 Task: Check the sale-to-list ratio of center island in the last 5 years.
Action: Mouse moved to (937, 388)
Screenshot: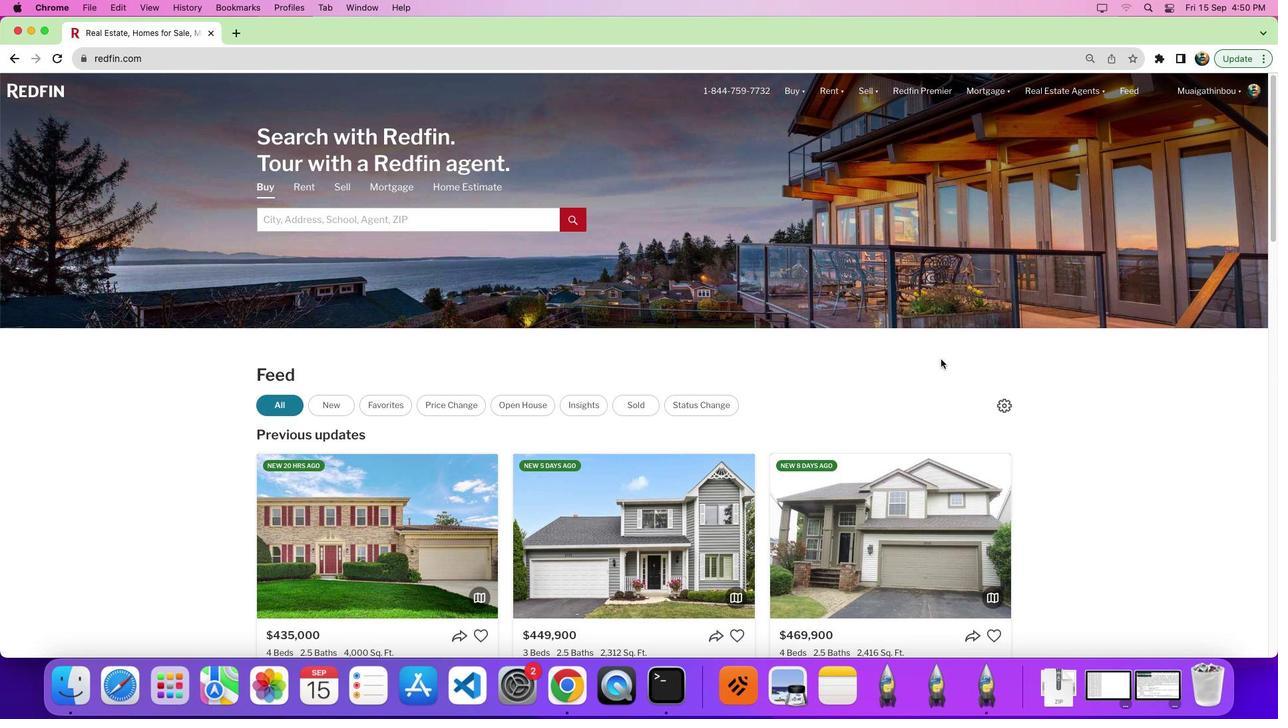 
Action: Mouse pressed left at (937, 388)
Screenshot: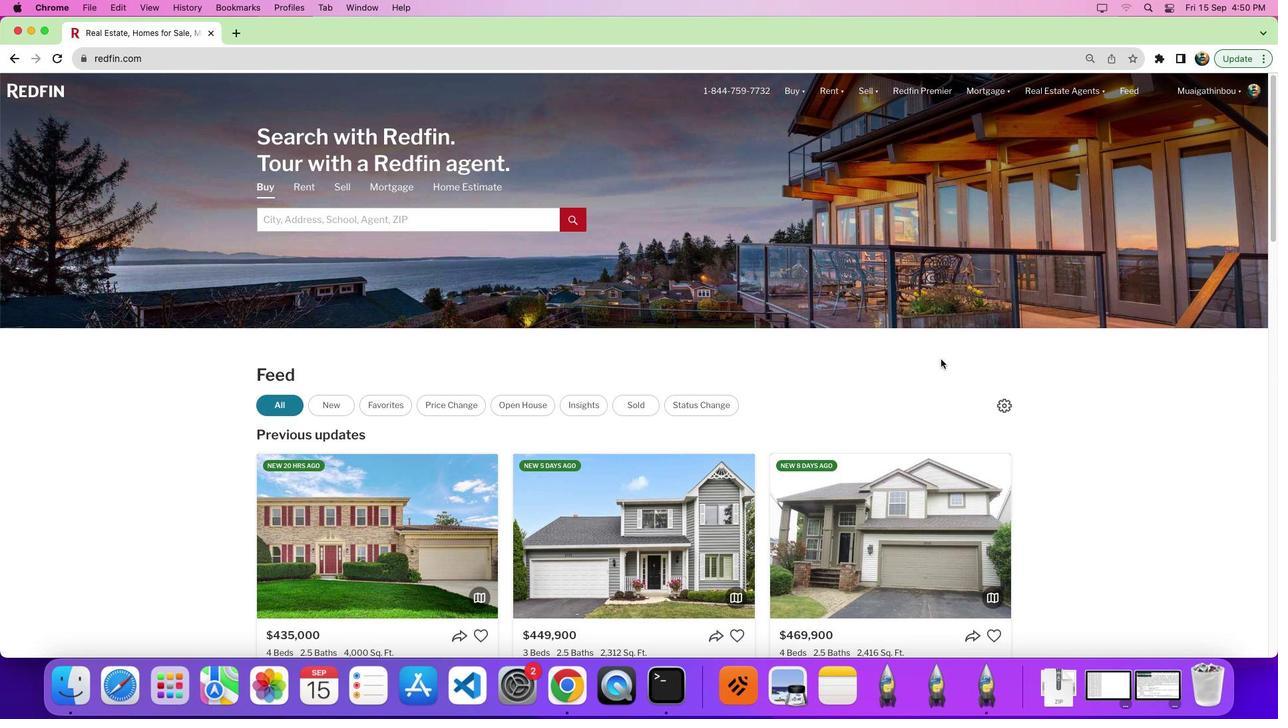 
Action: Mouse moved to (1025, 233)
Screenshot: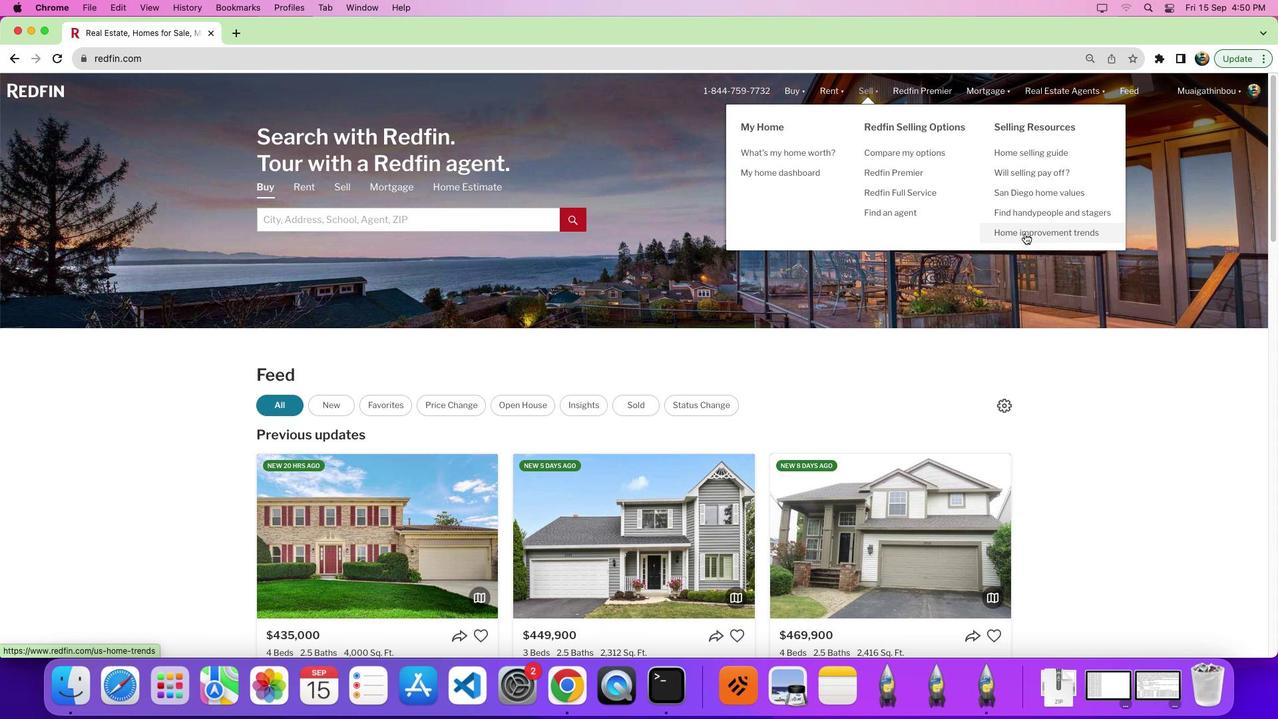 
Action: Mouse pressed left at (1025, 233)
Screenshot: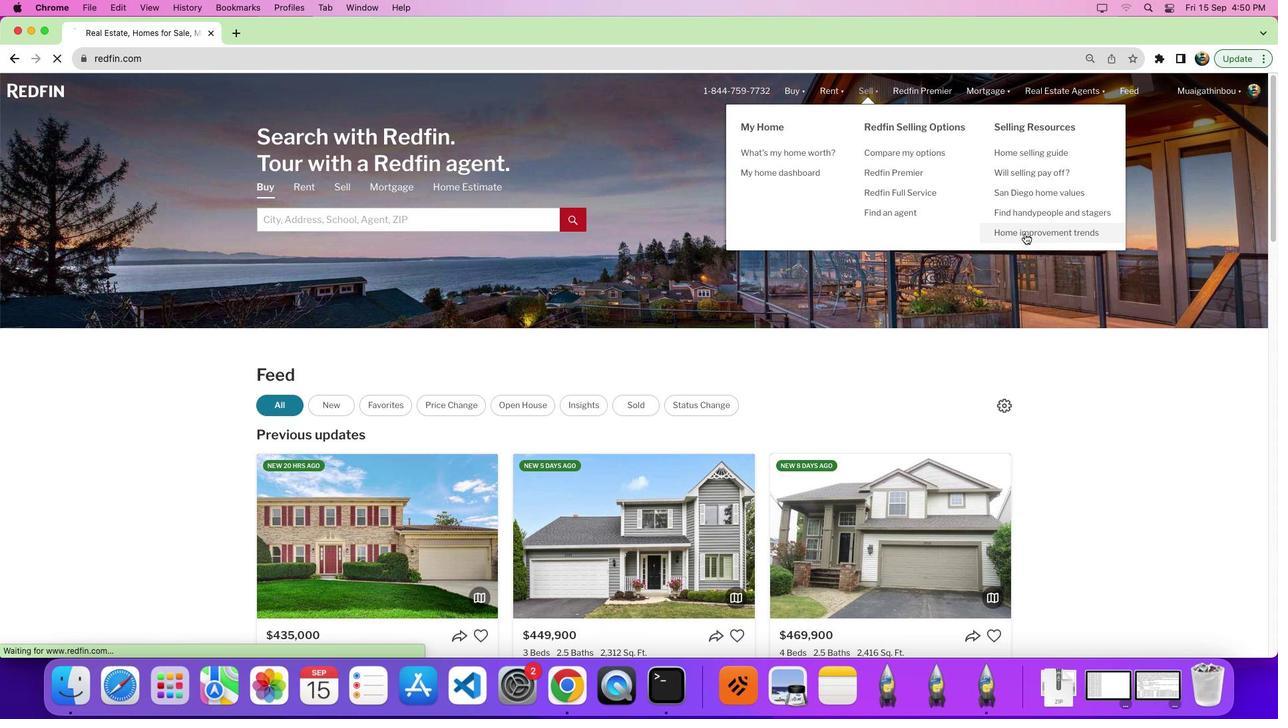 
Action: Mouse pressed left at (1025, 233)
Screenshot: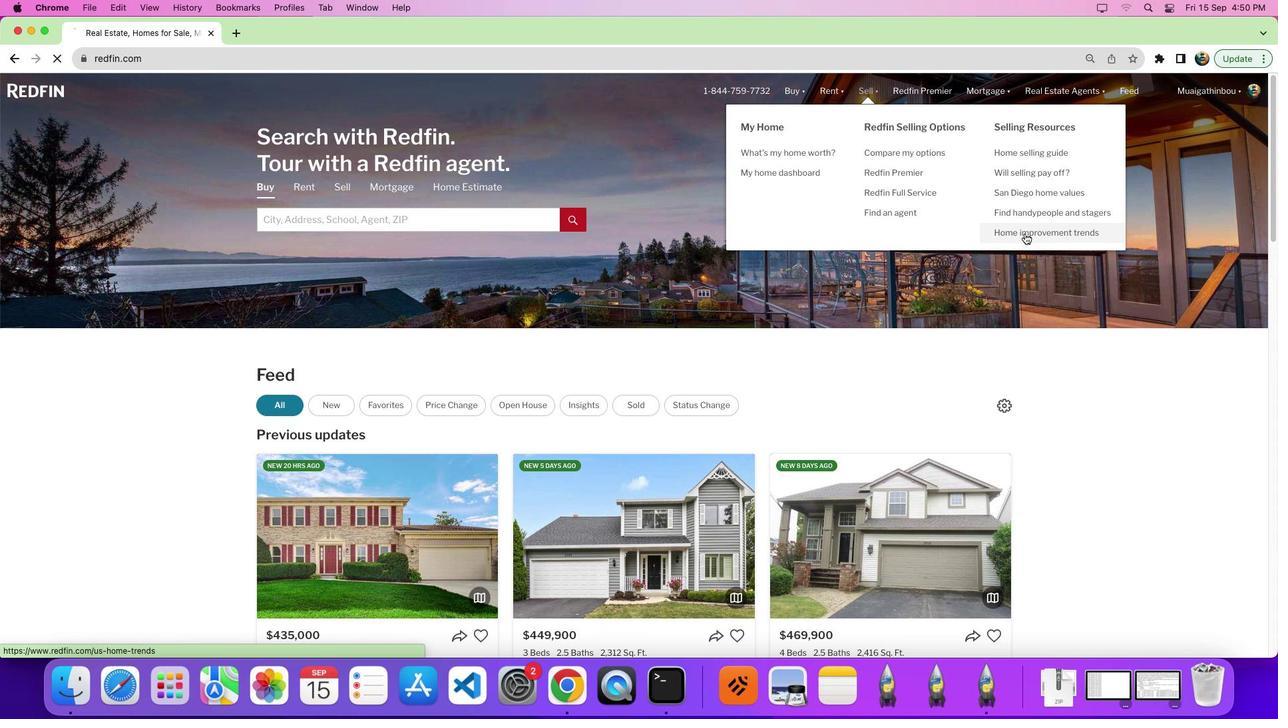 
Action: Mouse moved to (365, 256)
Screenshot: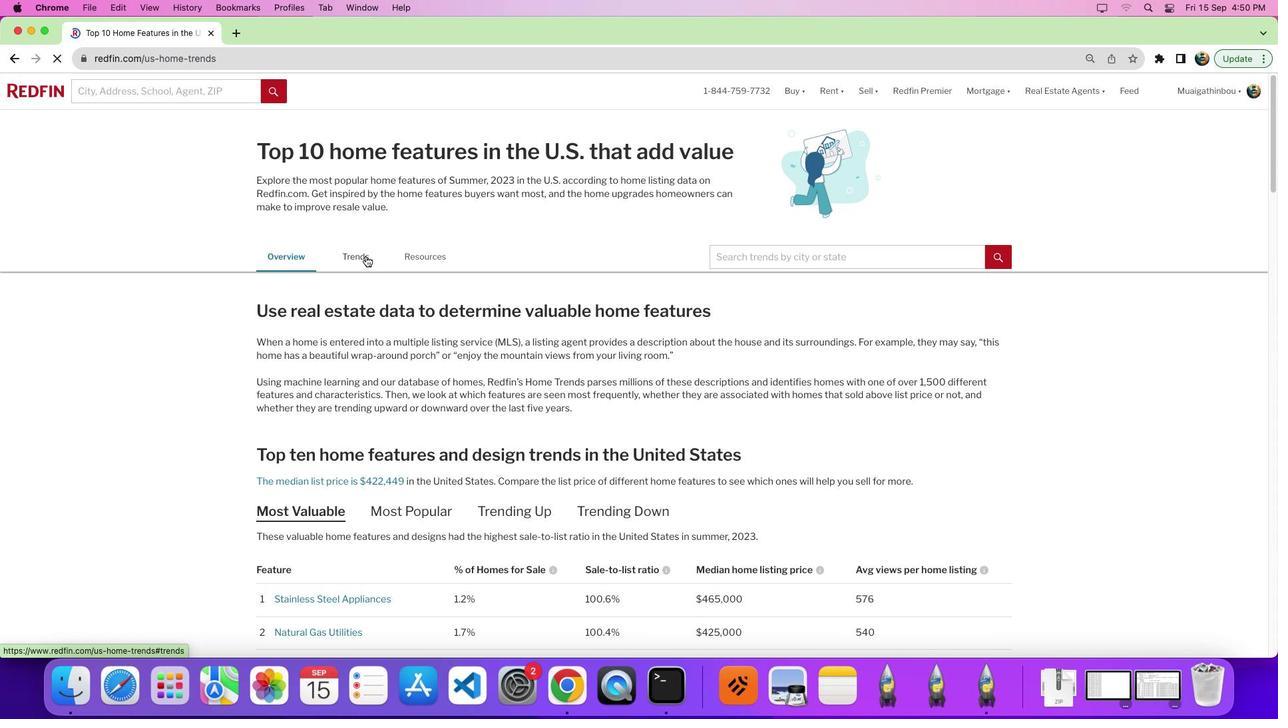 
Action: Mouse pressed left at (365, 256)
Screenshot: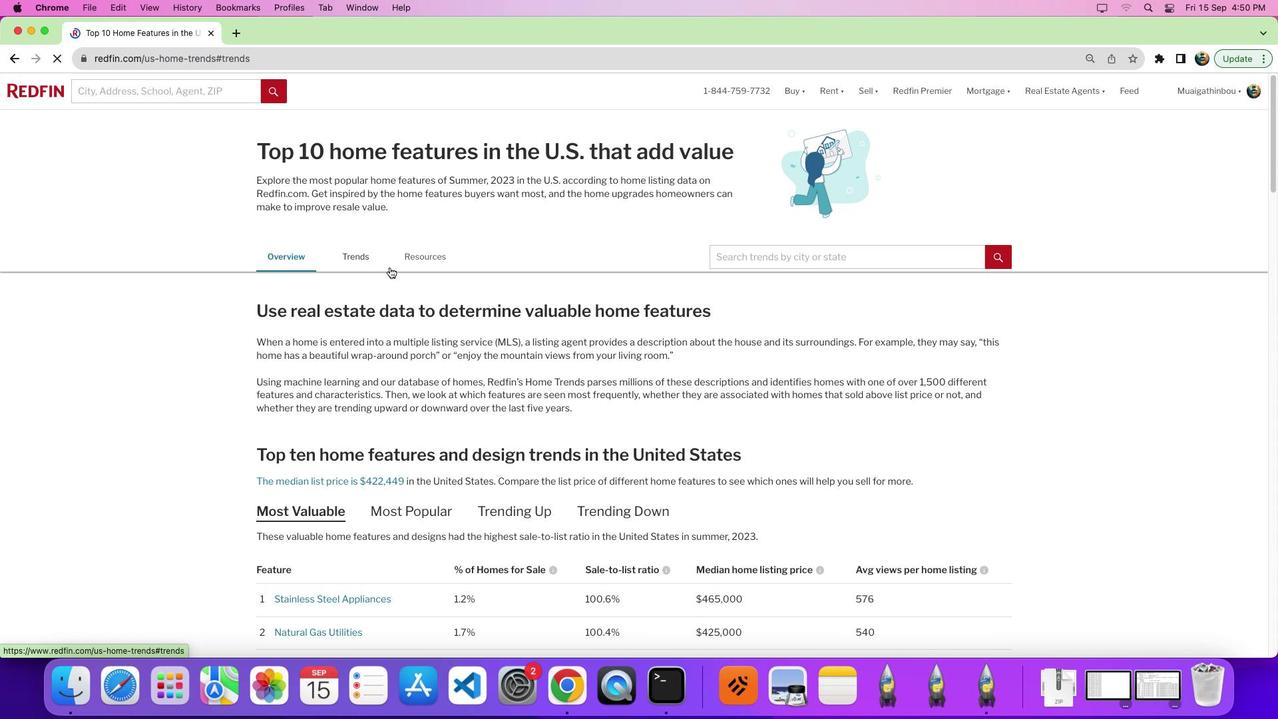 
Action: Mouse moved to (799, 333)
Screenshot: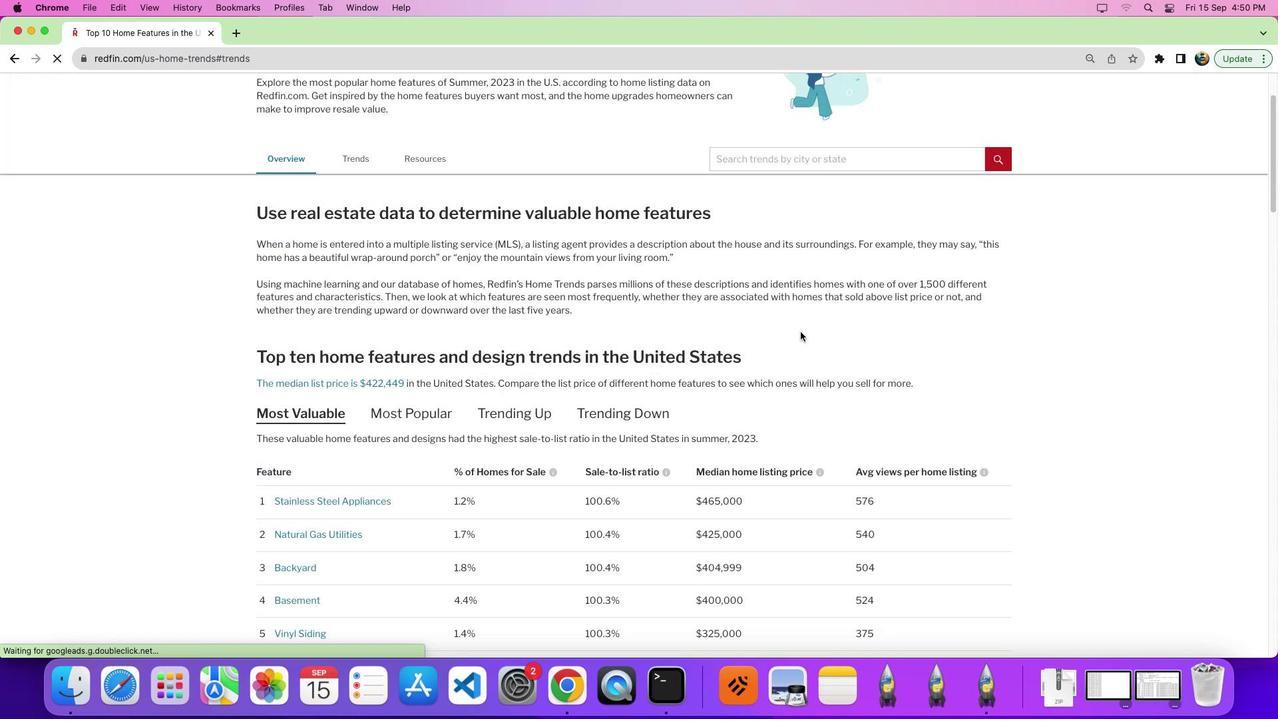 
Action: Mouse scrolled (799, 333) with delta (0, 0)
Screenshot: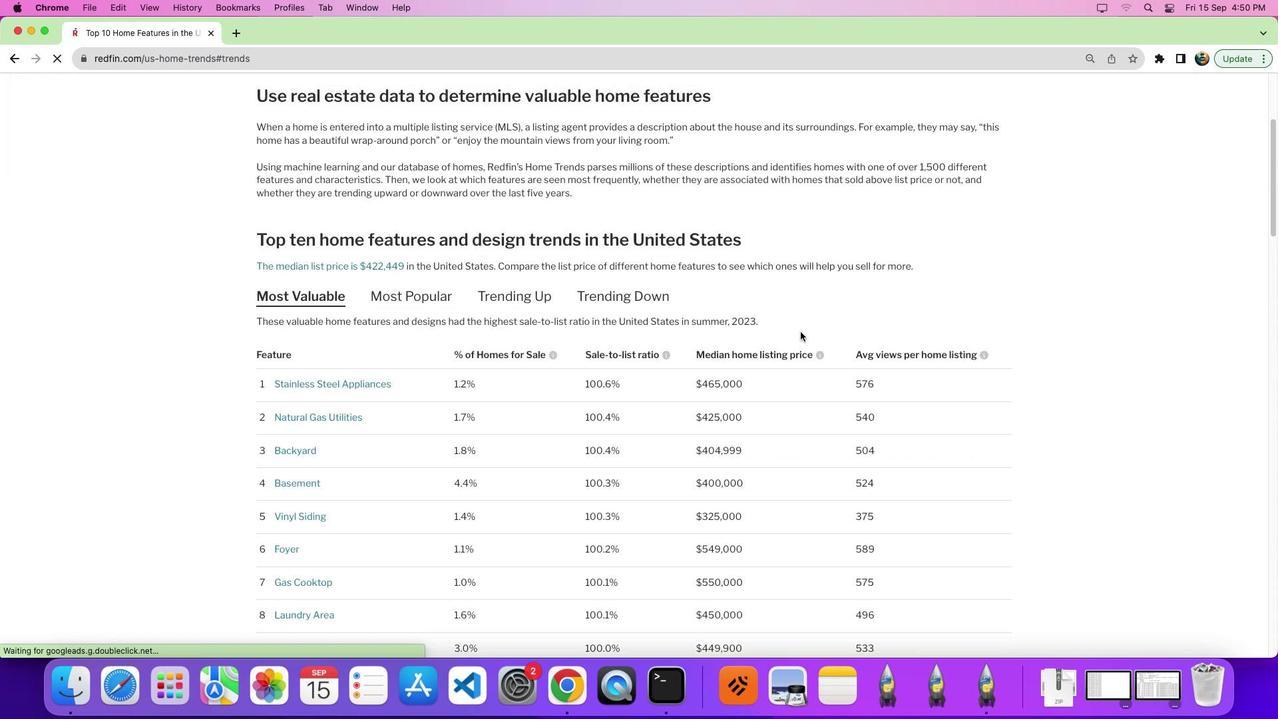 
Action: Mouse scrolled (799, 333) with delta (0, 0)
Screenshot: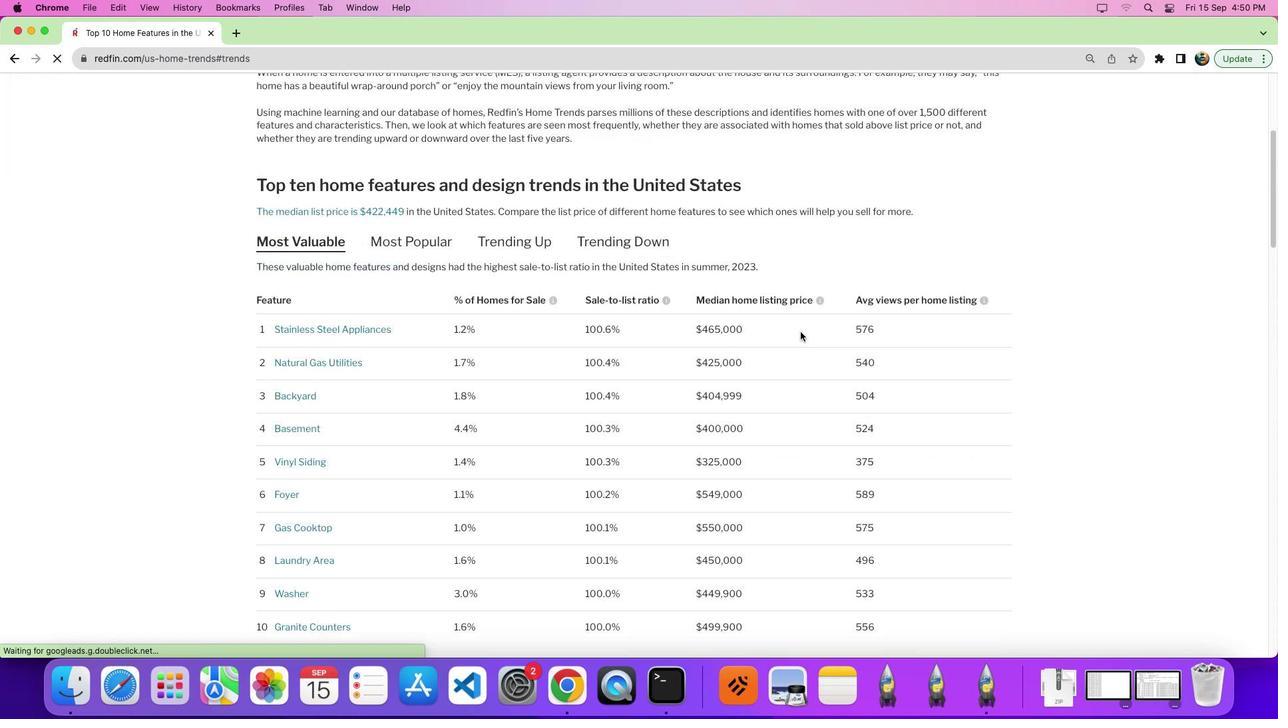
Action: Mouse scrolled (799, 333) with delta (0, -5)
Screenshot: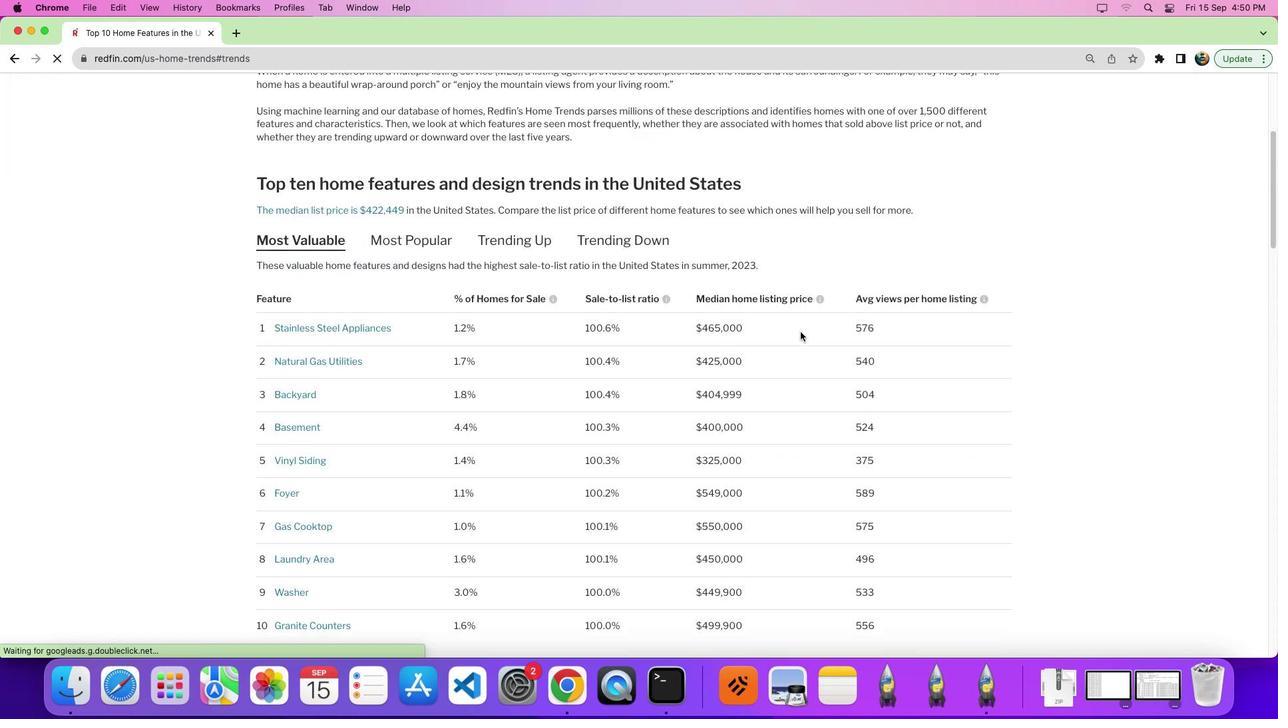 
Action: Mouse moved to (800, 331)
Screenshot: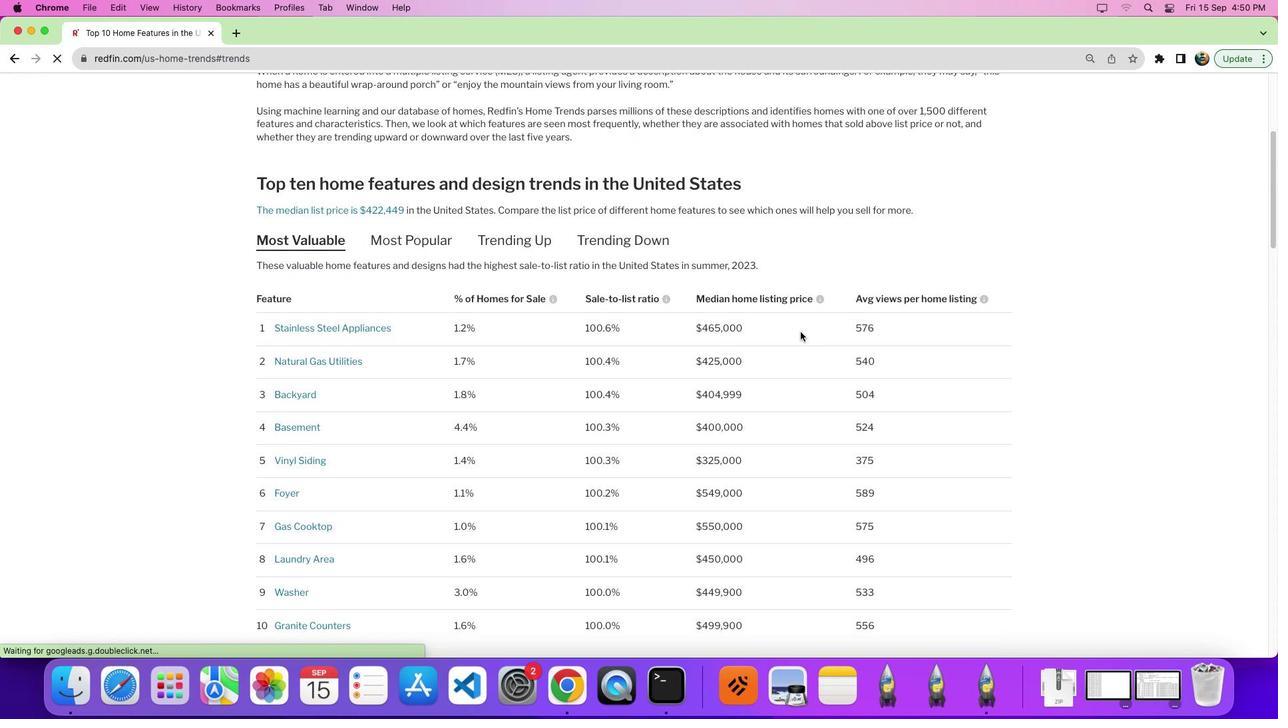 
Action: Mouse scrolled (800, 331) with delta (0, 0)
Screenshot: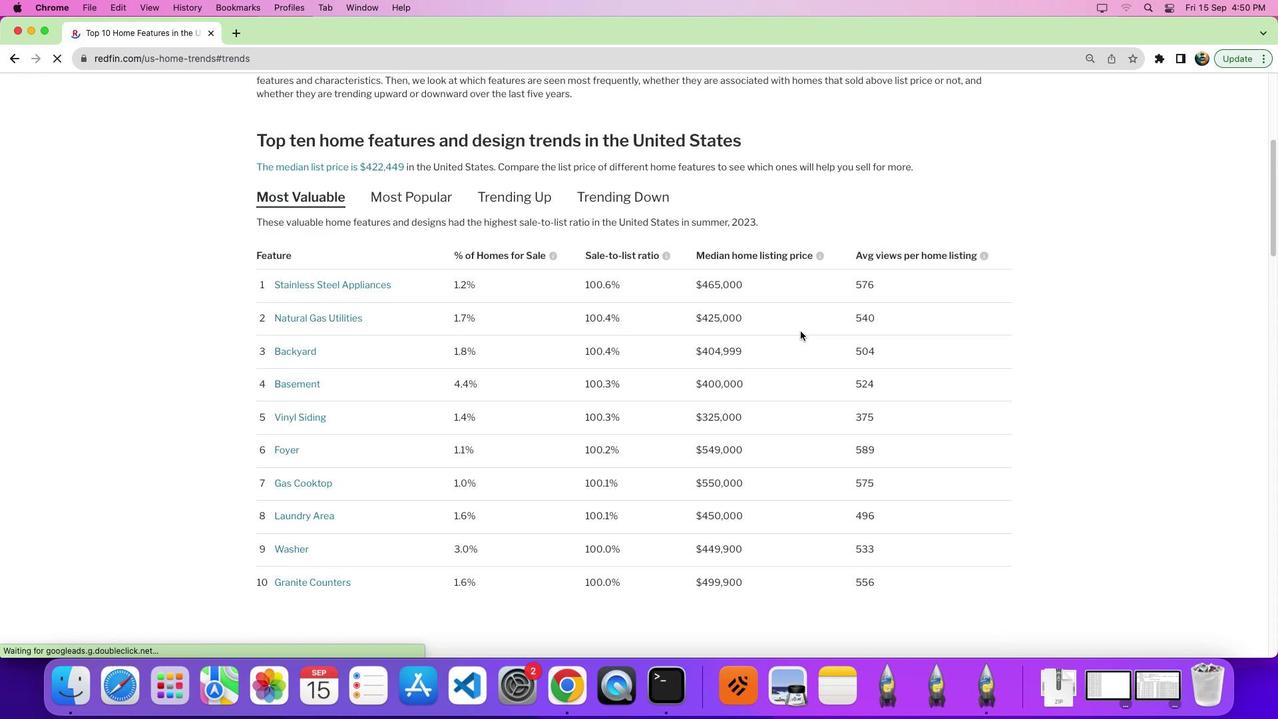 
Action: Mouse scrolled (800, 331) with delta (0, 0)
Screenshot: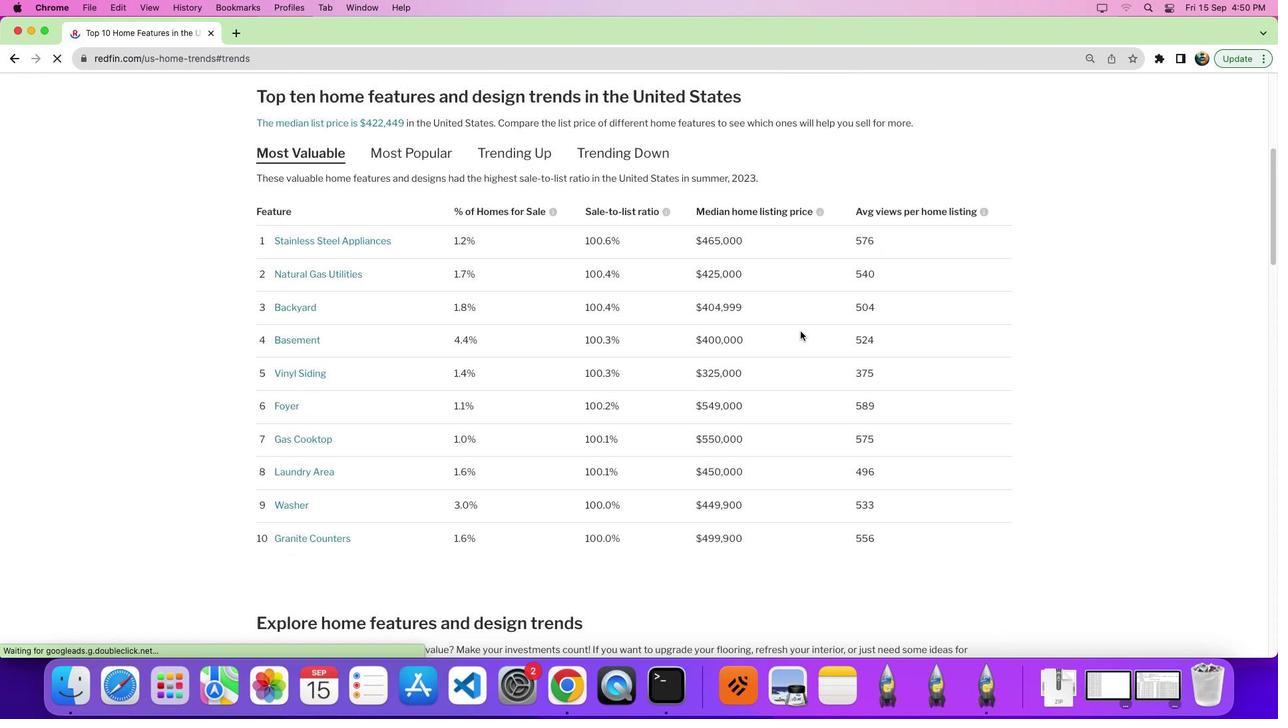 
Action: Mouse moved to (800, 331)
Screenshot: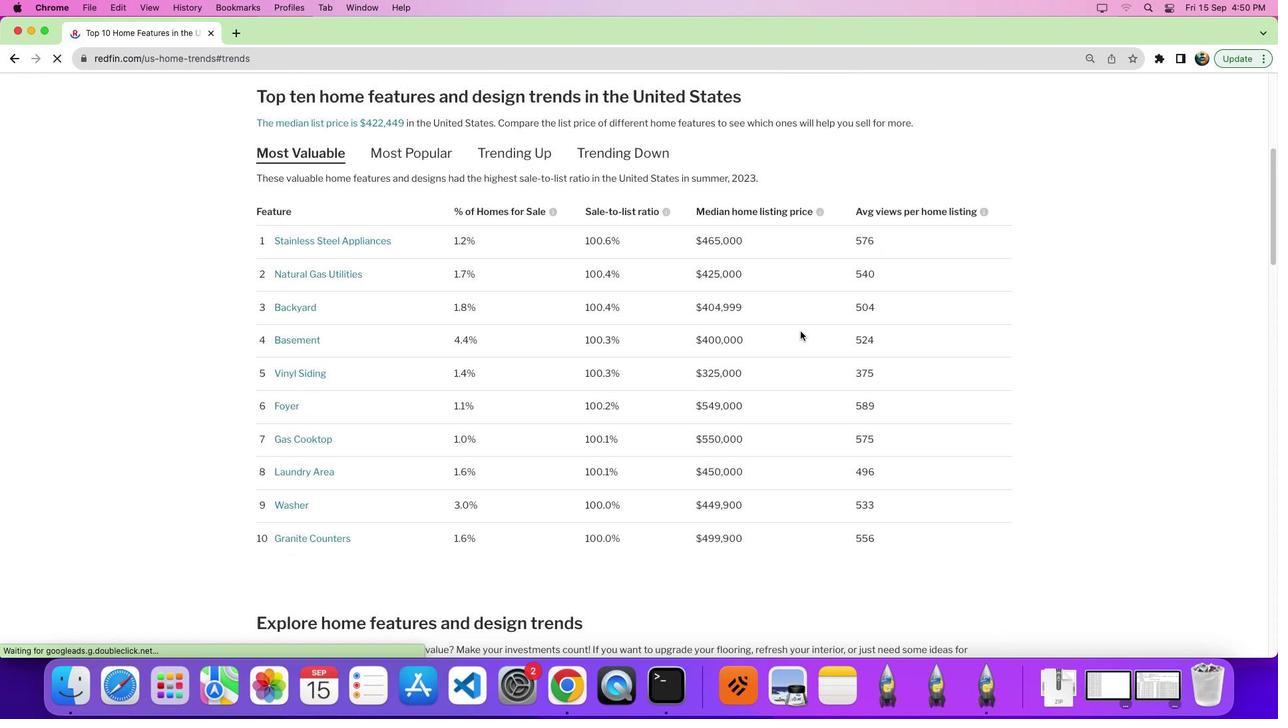 
Action: Mouse scrolled (800, 331) with delta (0, -2)
Screenshot: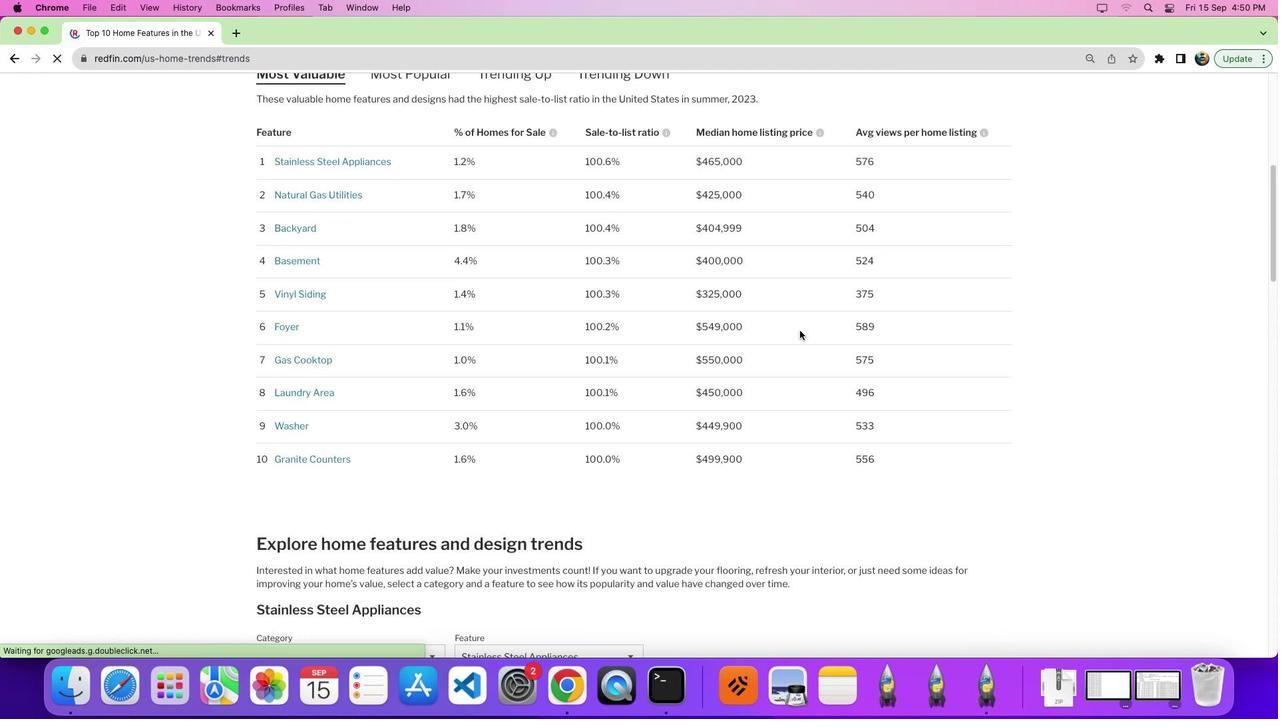 
Action: Mouse moved to (799, 330)
Screenshot: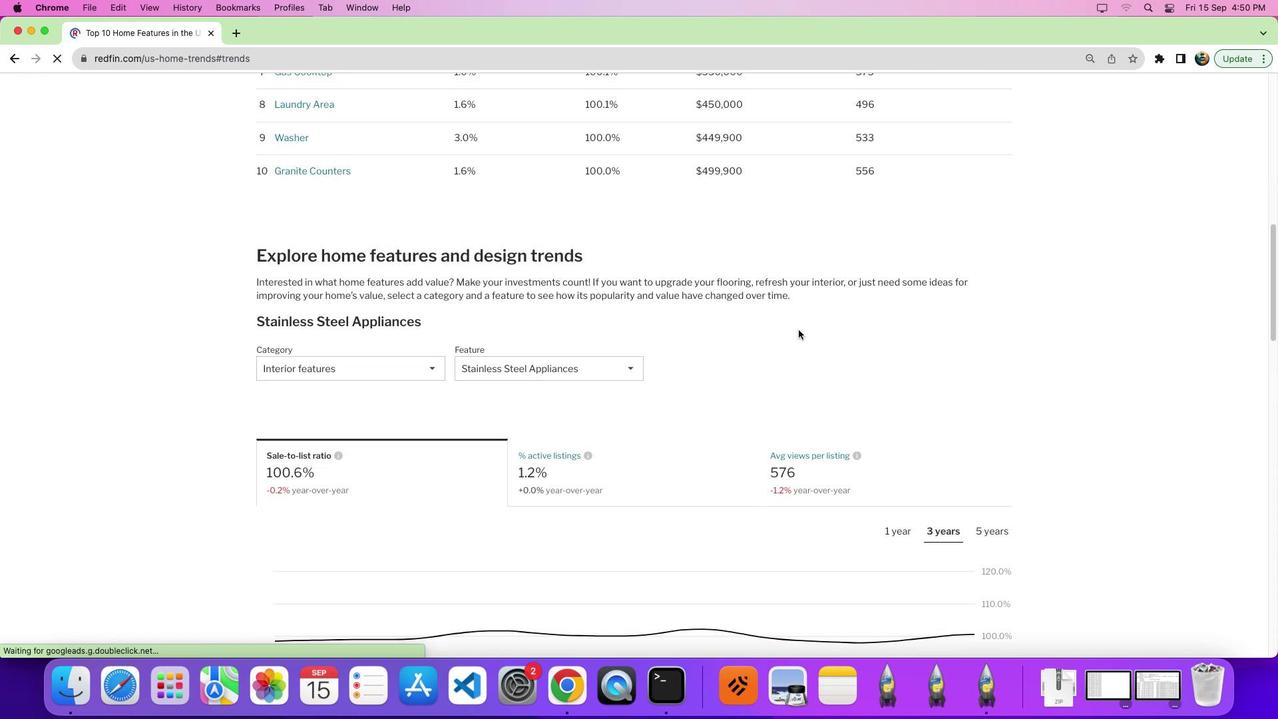 
Action: Mouse scrolled (799, 330) with delta (0, 0)
Screenshot: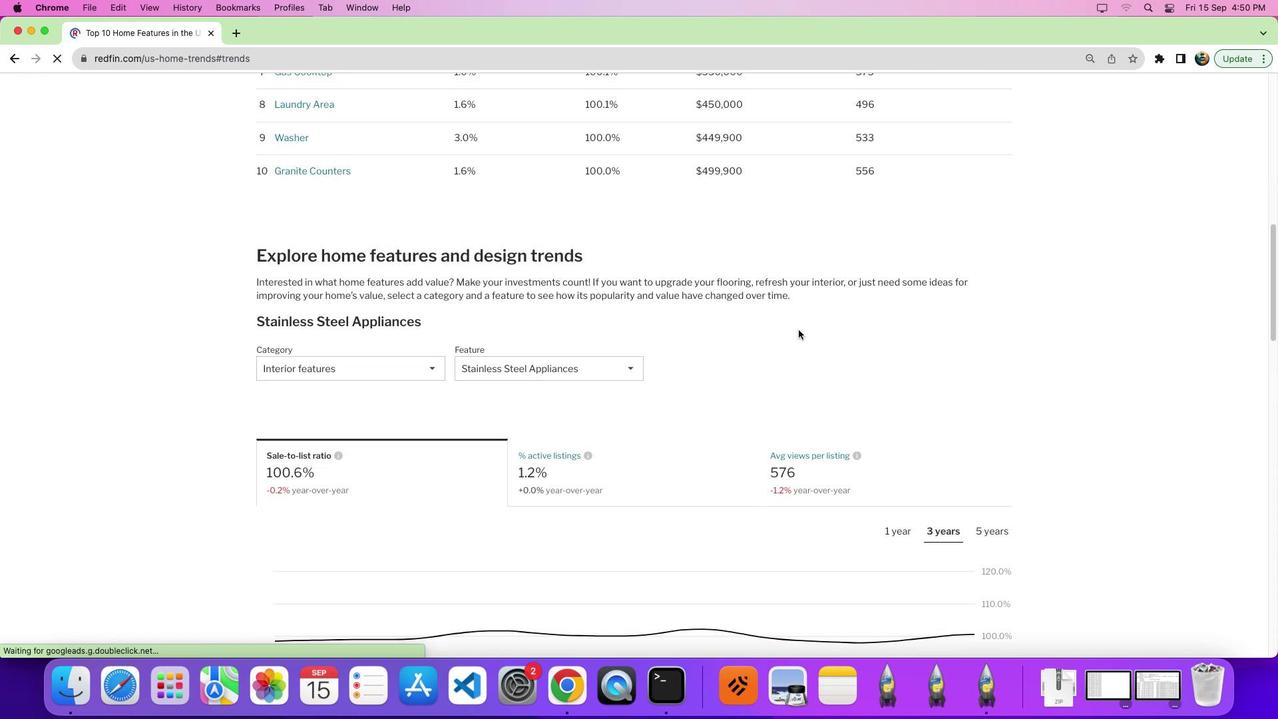 
Action: Mouse scrolled (799, 330) with delta (0, -1)
Screenshot: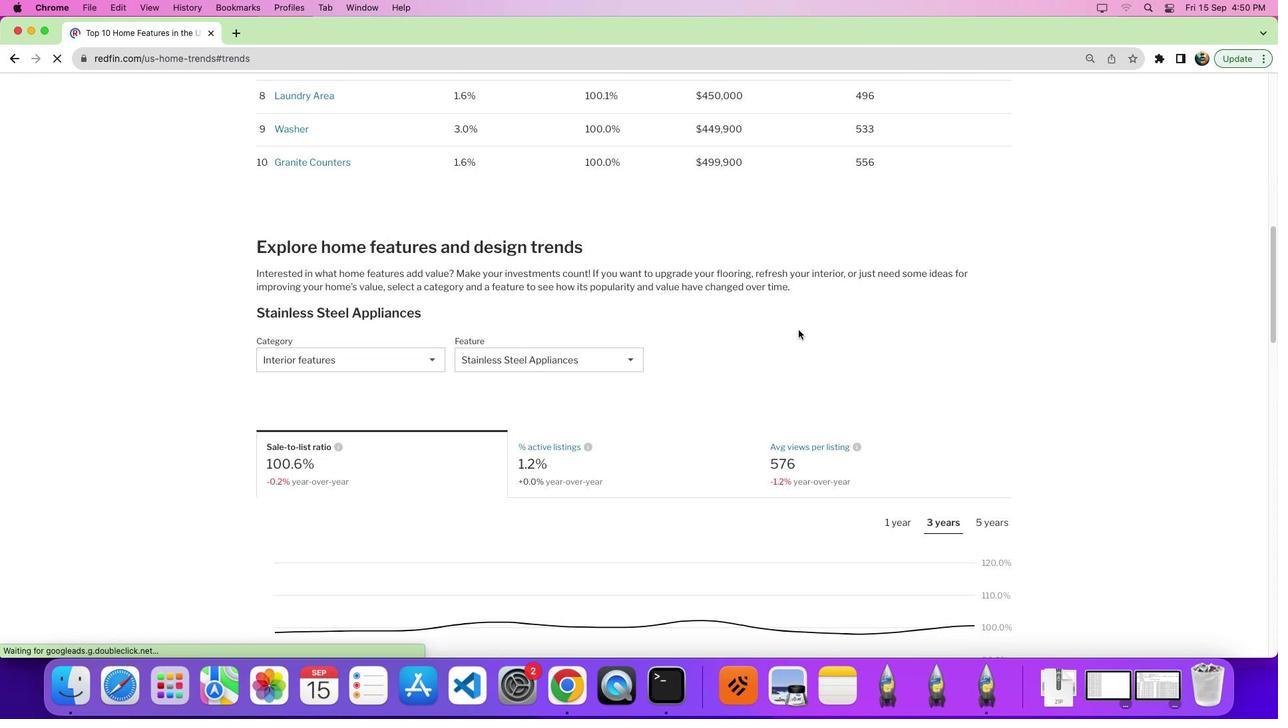 
Action: Mouse scrolled (799, 330) with delta (0, -5)
Screenshot: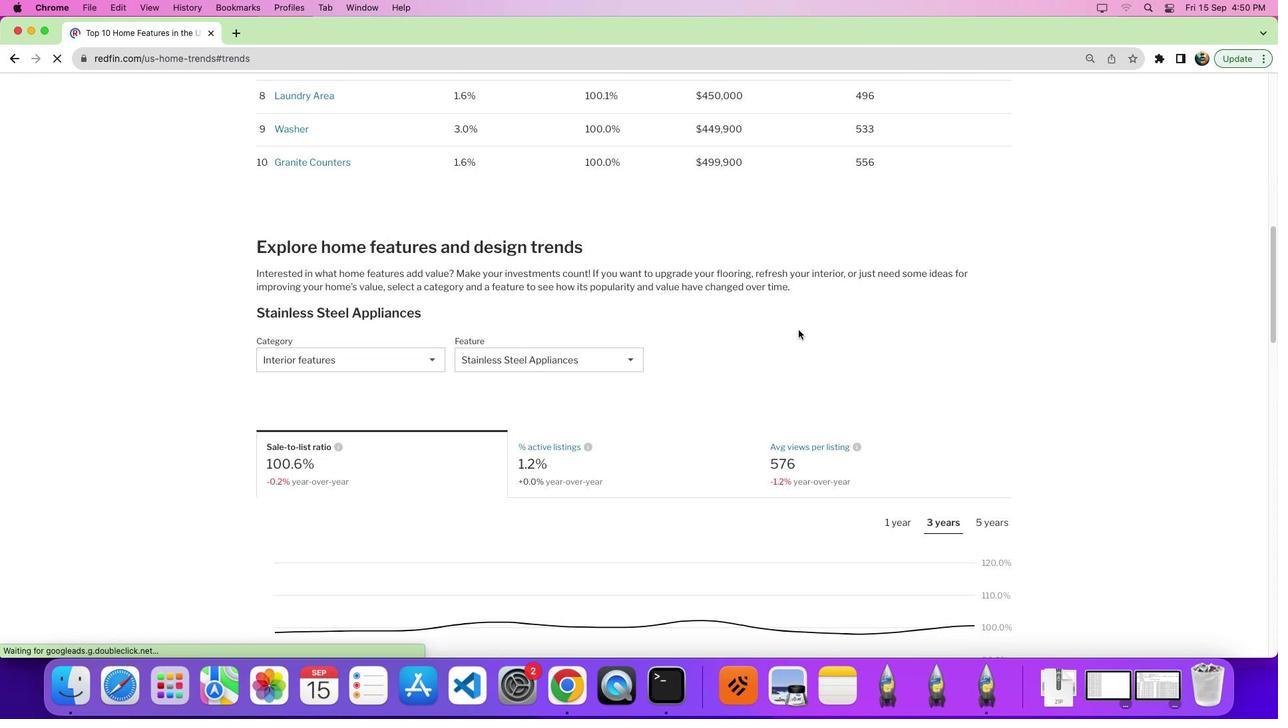 
Action: Mouse scrolled (799, 330) with delta (0, 0)
Screenshot: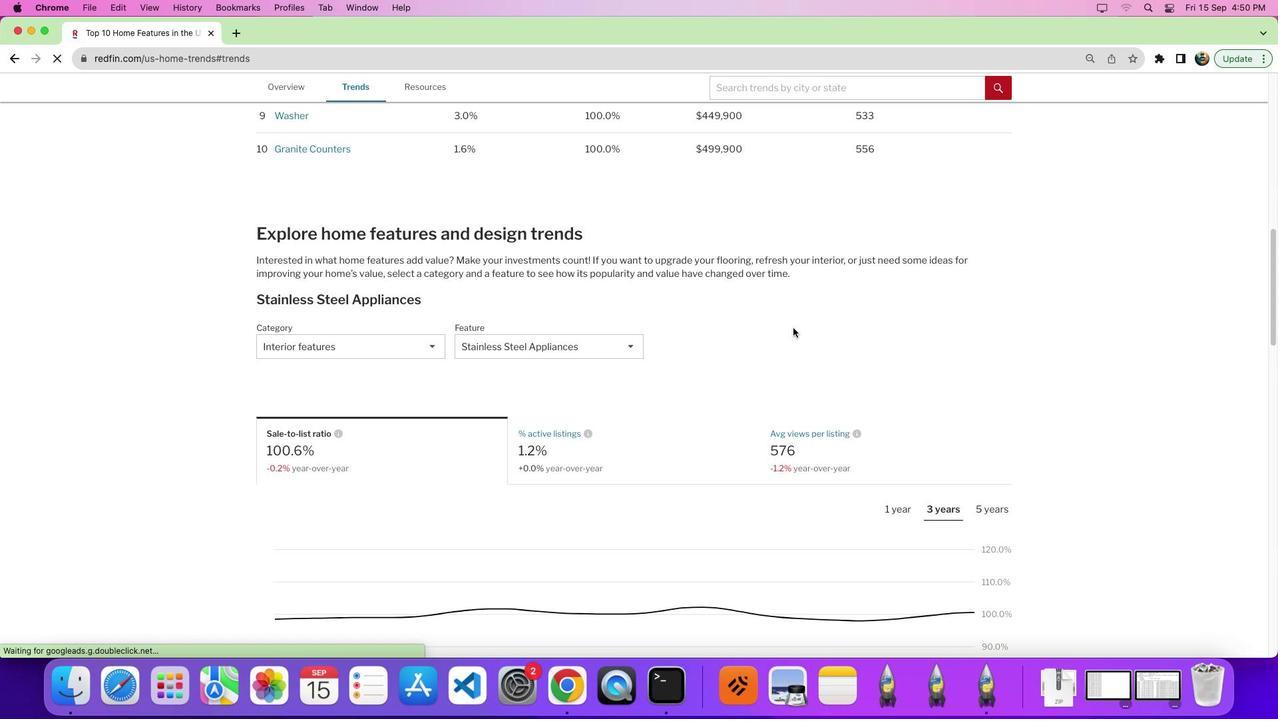 
Action: Mouse scrolled (799, 330) with delta (0, 0)
Screenshot: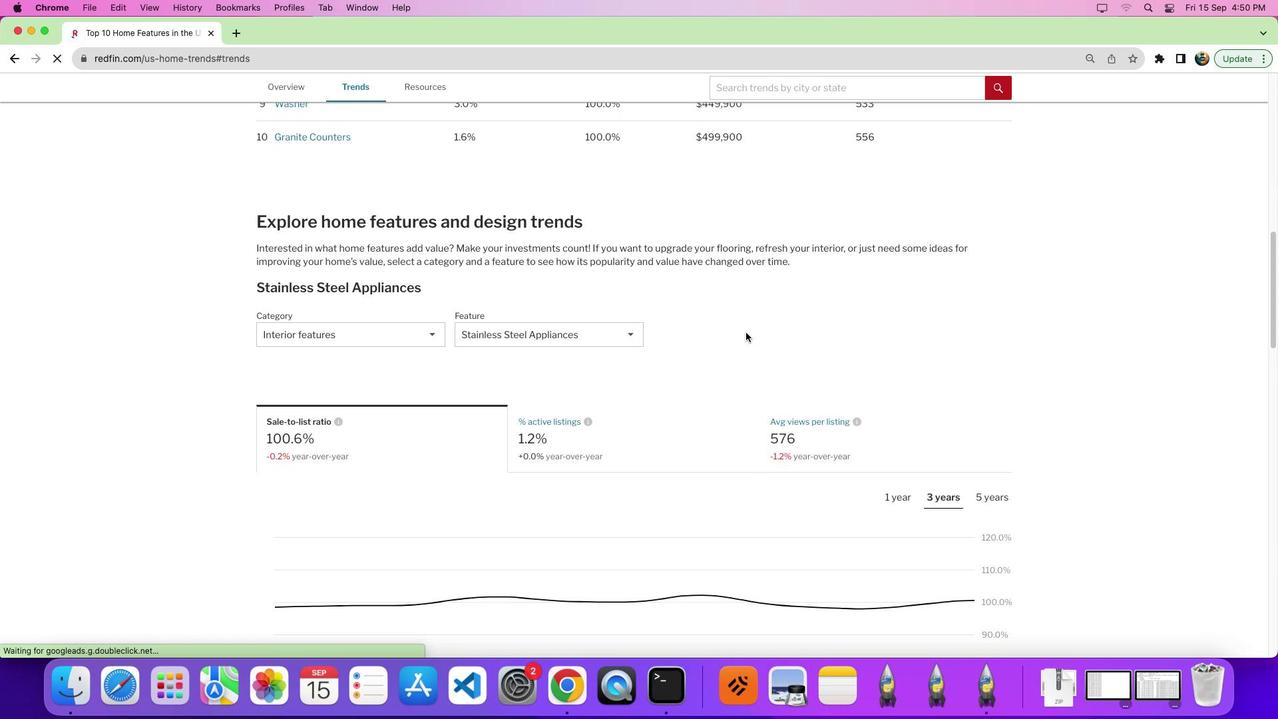 
Action: Mouse moved to (574, 330)
Screenshot: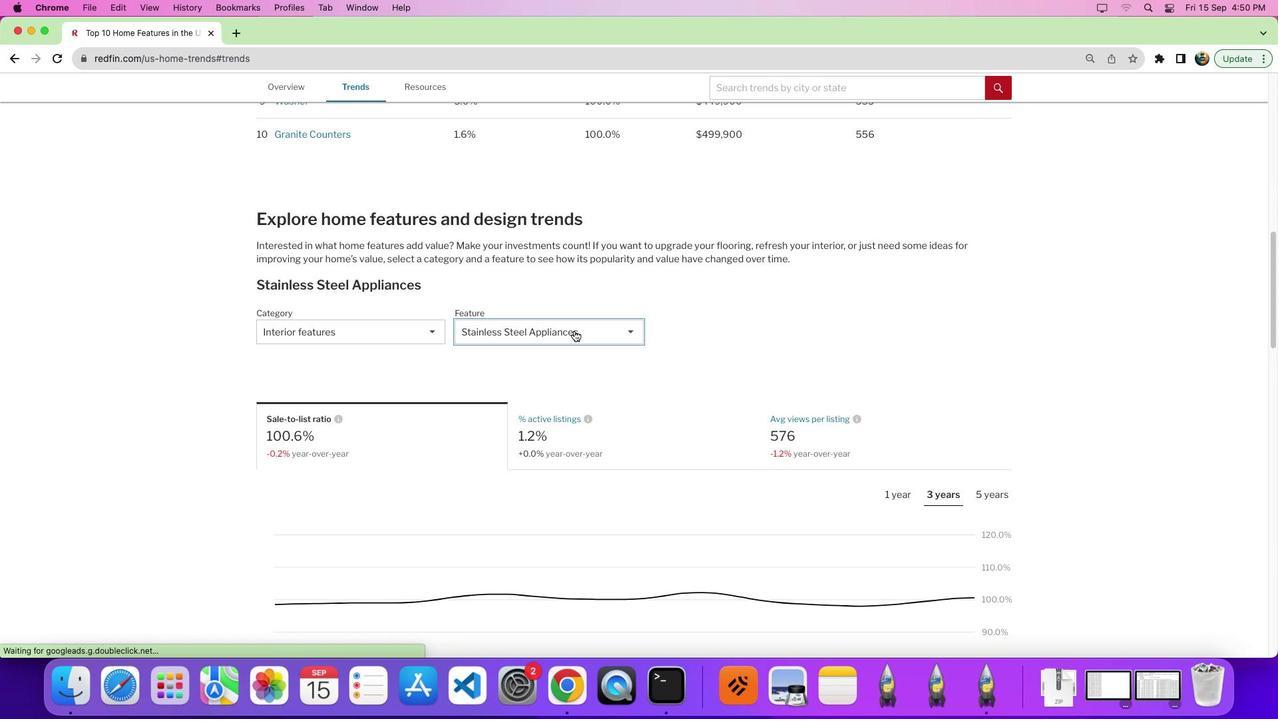 
Action: Mouse pressed left at (574, 330)
Screenshot: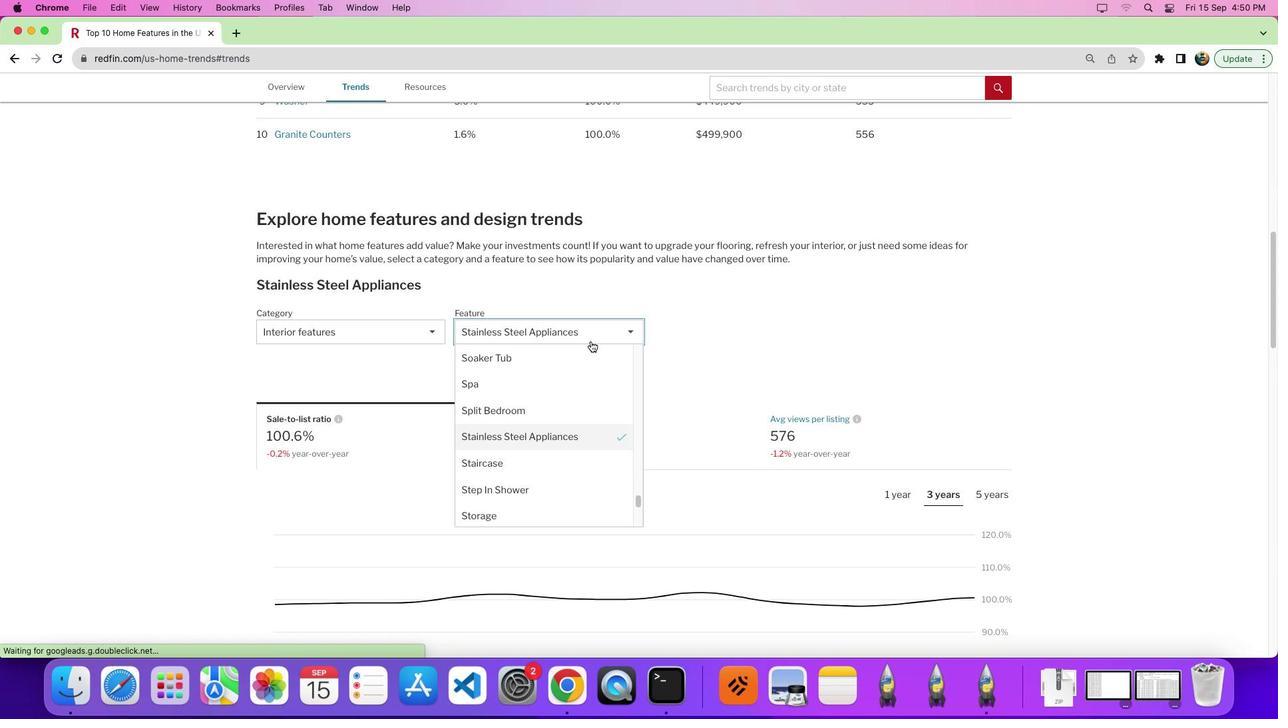 
Action: Mouse moved to (590, 441)
Screenshot: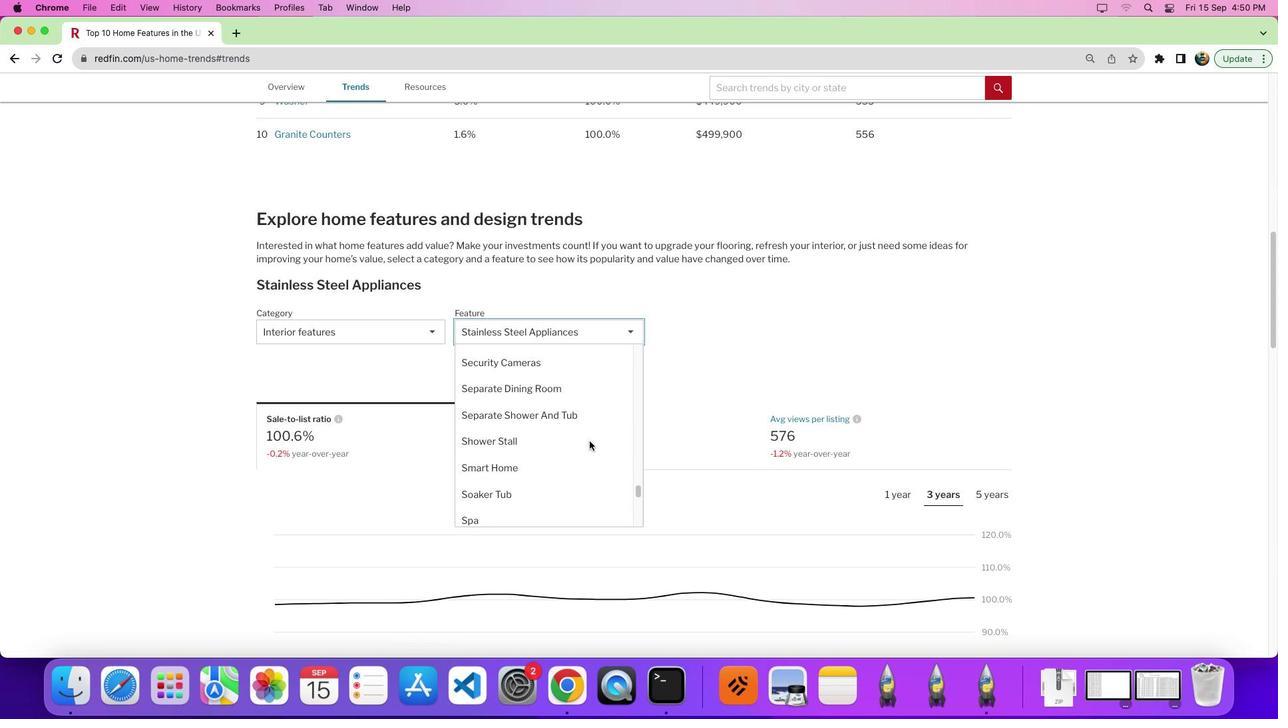 
Action: Mouse scrolled (590, 441) with delta (0, 0)
Screenshot: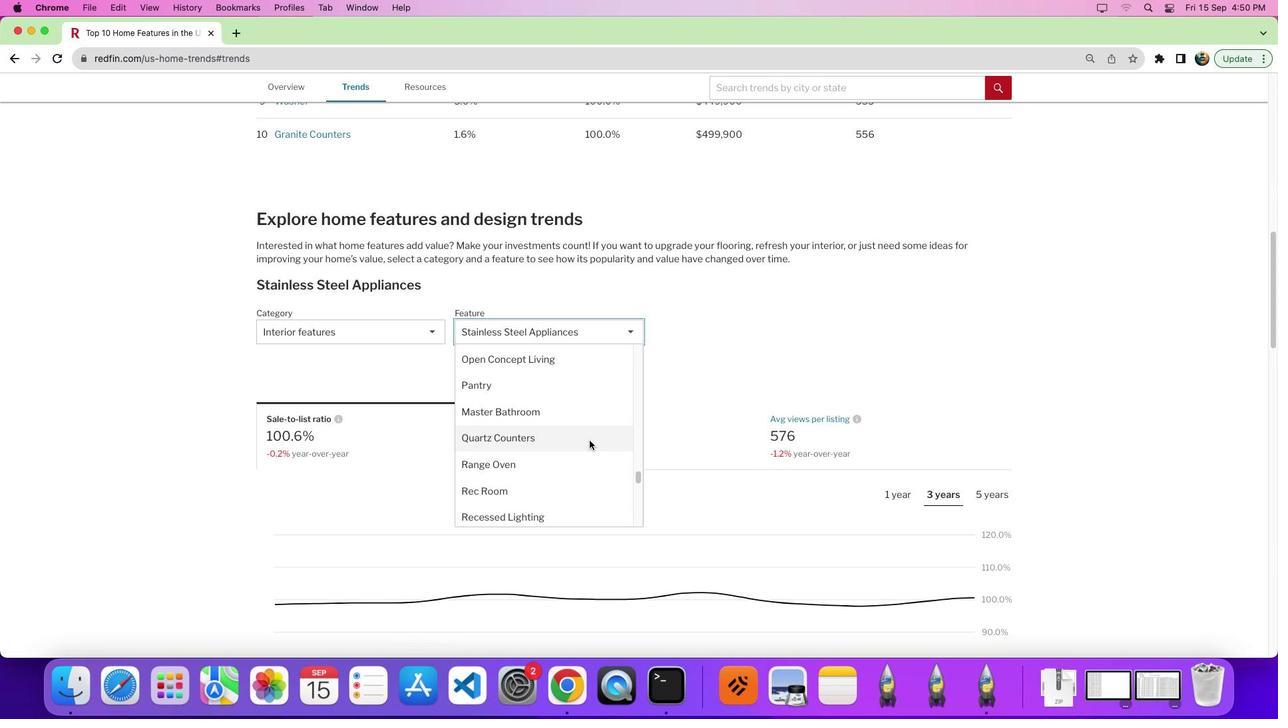 
Action: Mouse scrolled (590, 441) with delta (0, 1)
Screenshot: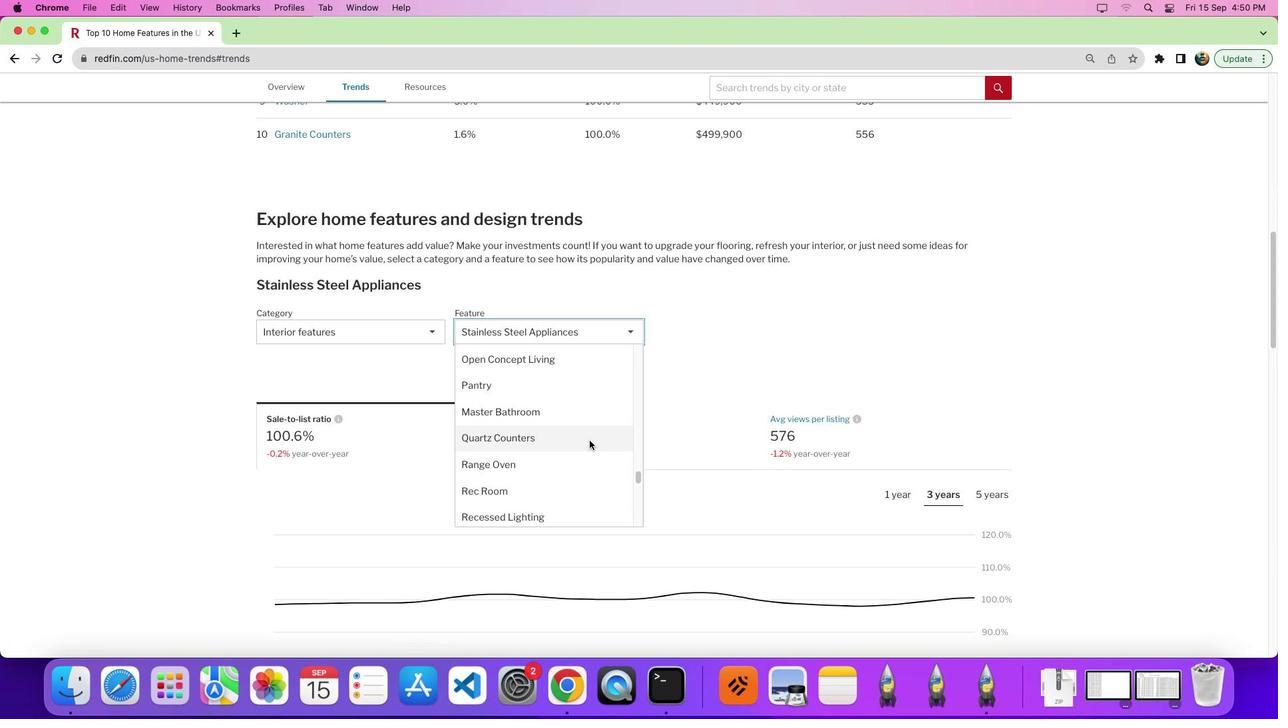 
Action: Mouse scrolled (590, 441) with delta (0, 5)
Screenshot: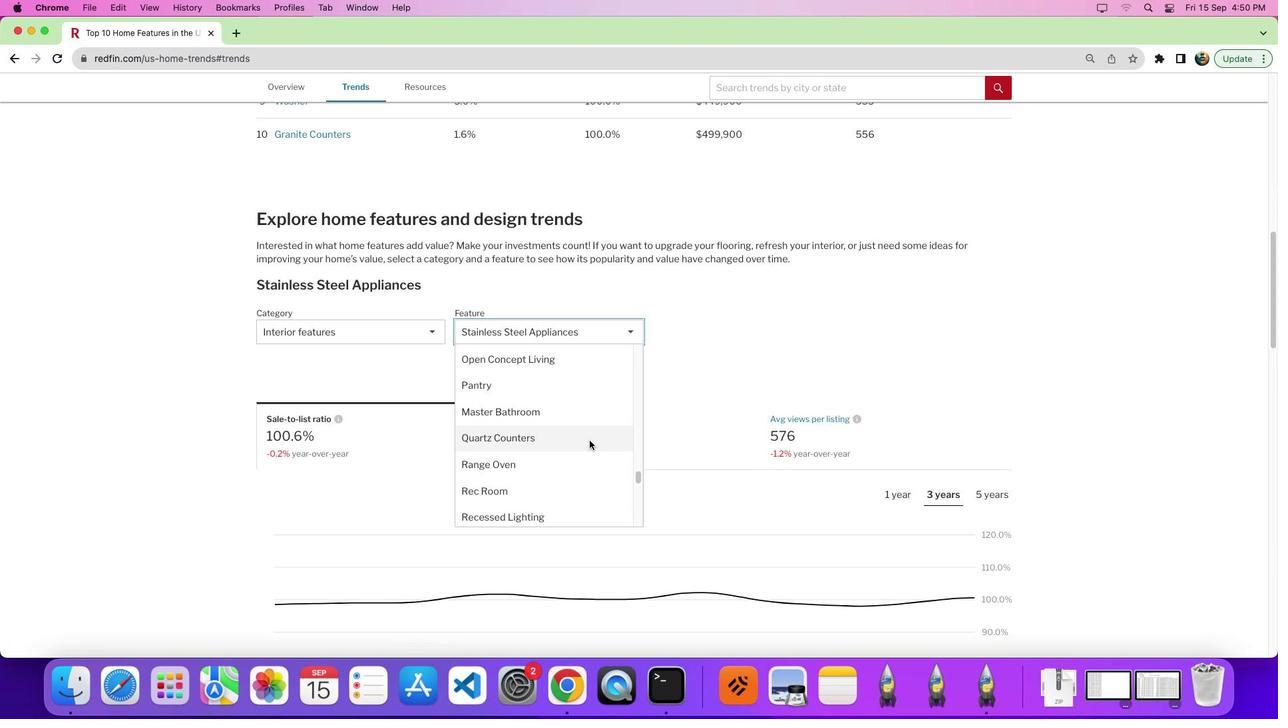 
Action: Mouse moved to (589, 440)
Screenshot: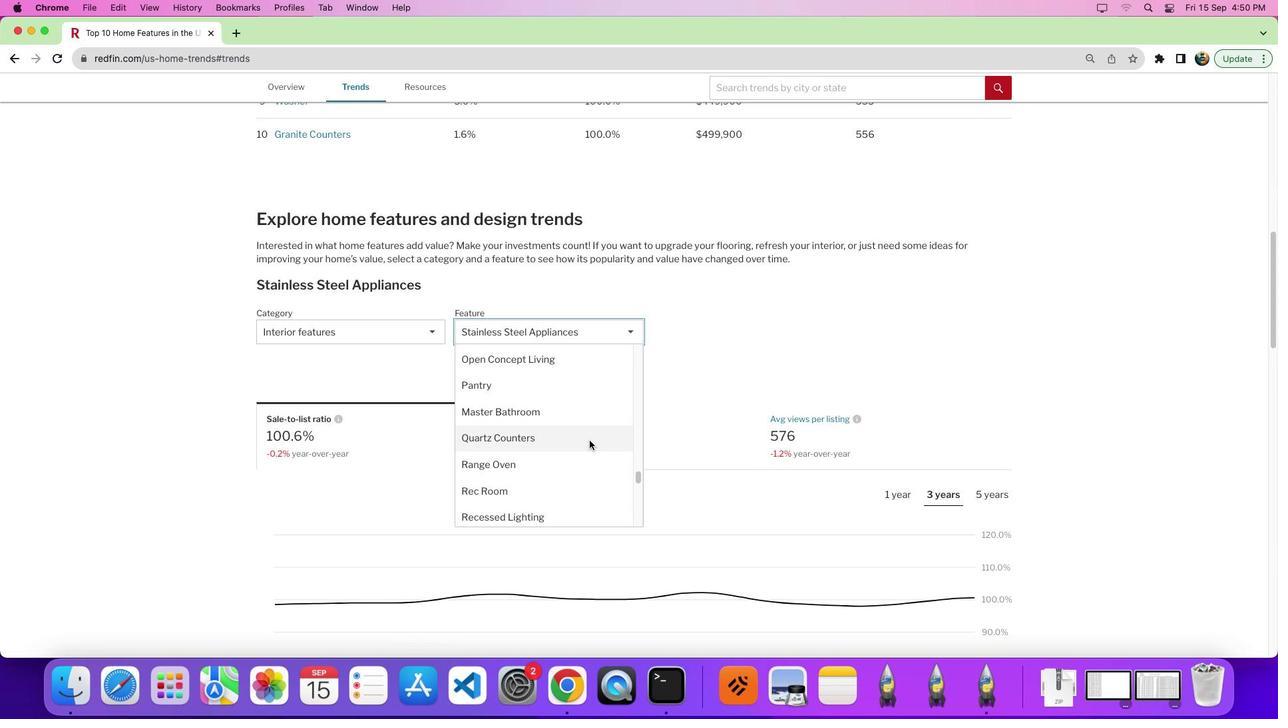 
Action: Mouse scrolled (589, 440) with delta (0, 0)
Screenshot: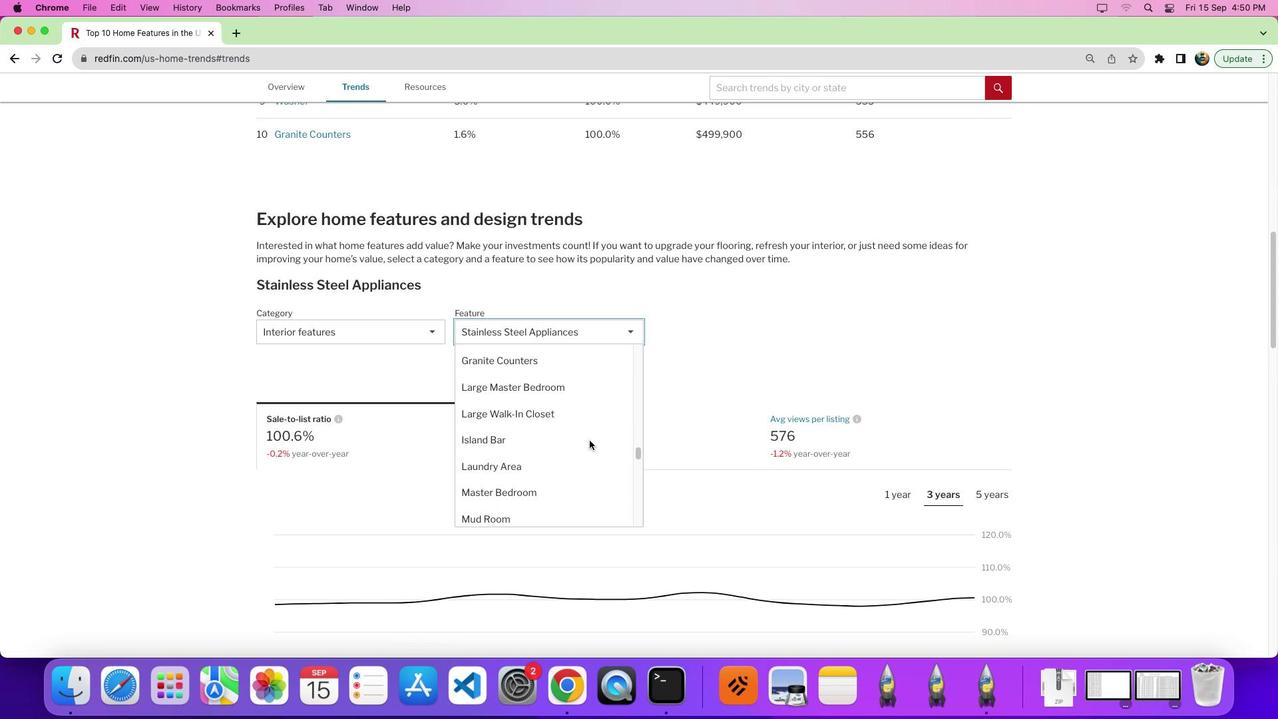 
Action: Mouse scrolled (589, 440) with delta (0, 1)
Screenshot: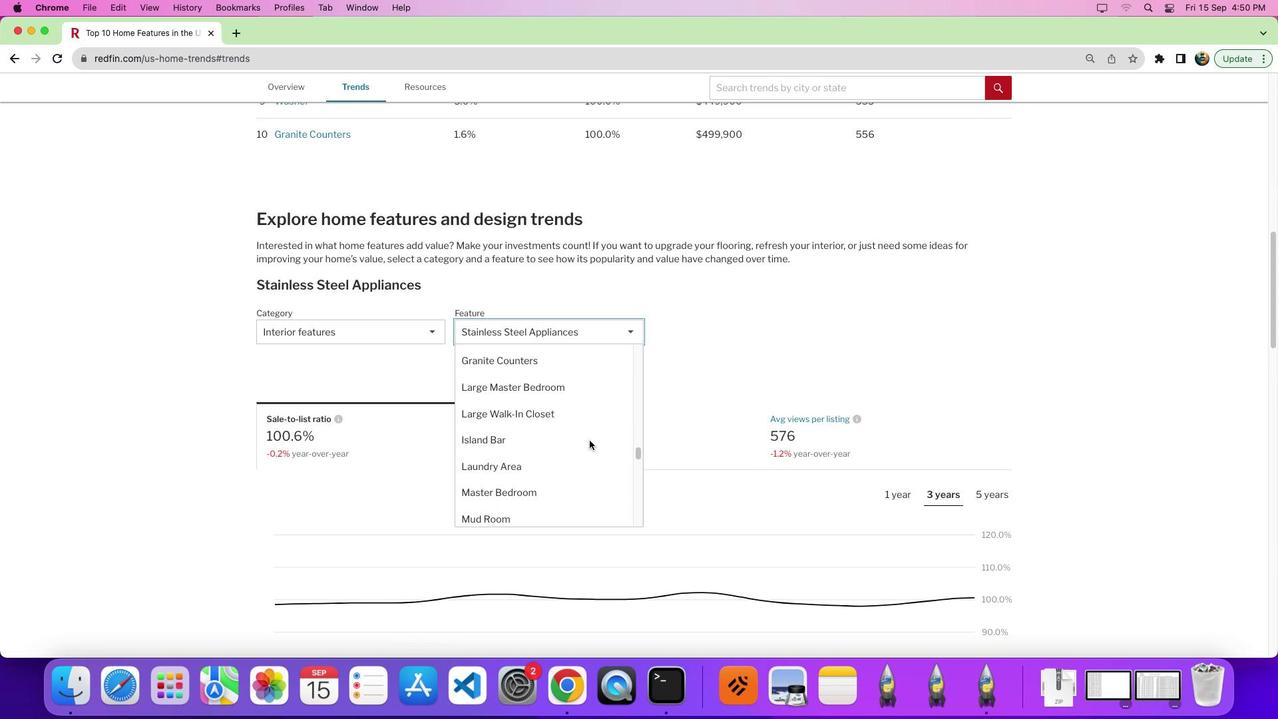 
Action: Mouse scrolled (589, 440) with delta (0, 5)
Screenshot: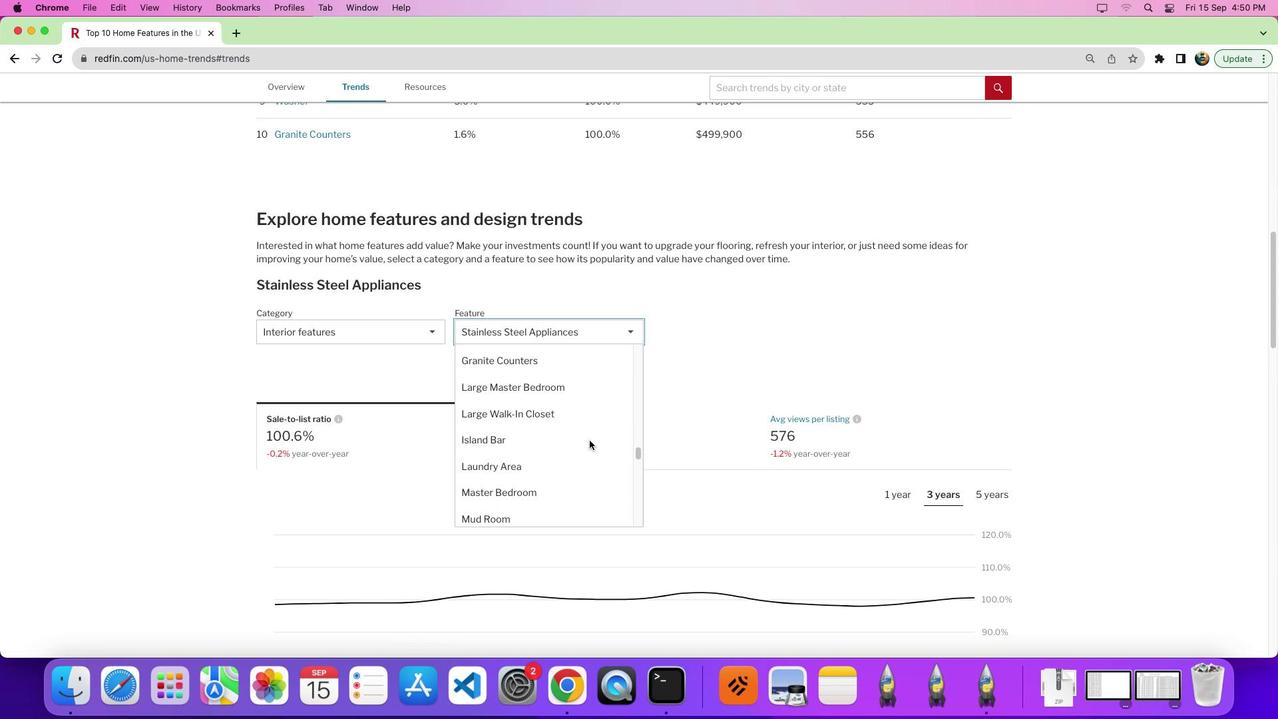 
Action: Mouse scrolled (589, 440) with delta (0, 0)
Screenshot: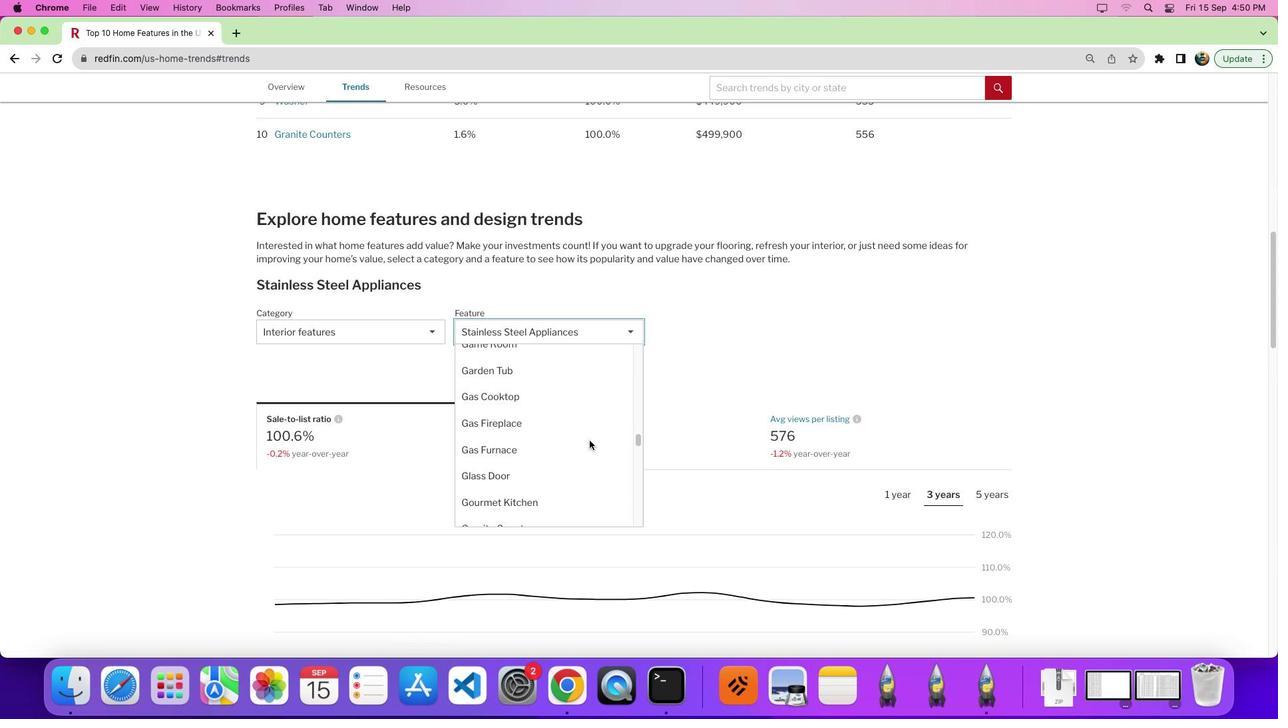 
Action: Mouse scrolled (589, 440) with delta (0, 0)
Screenshot: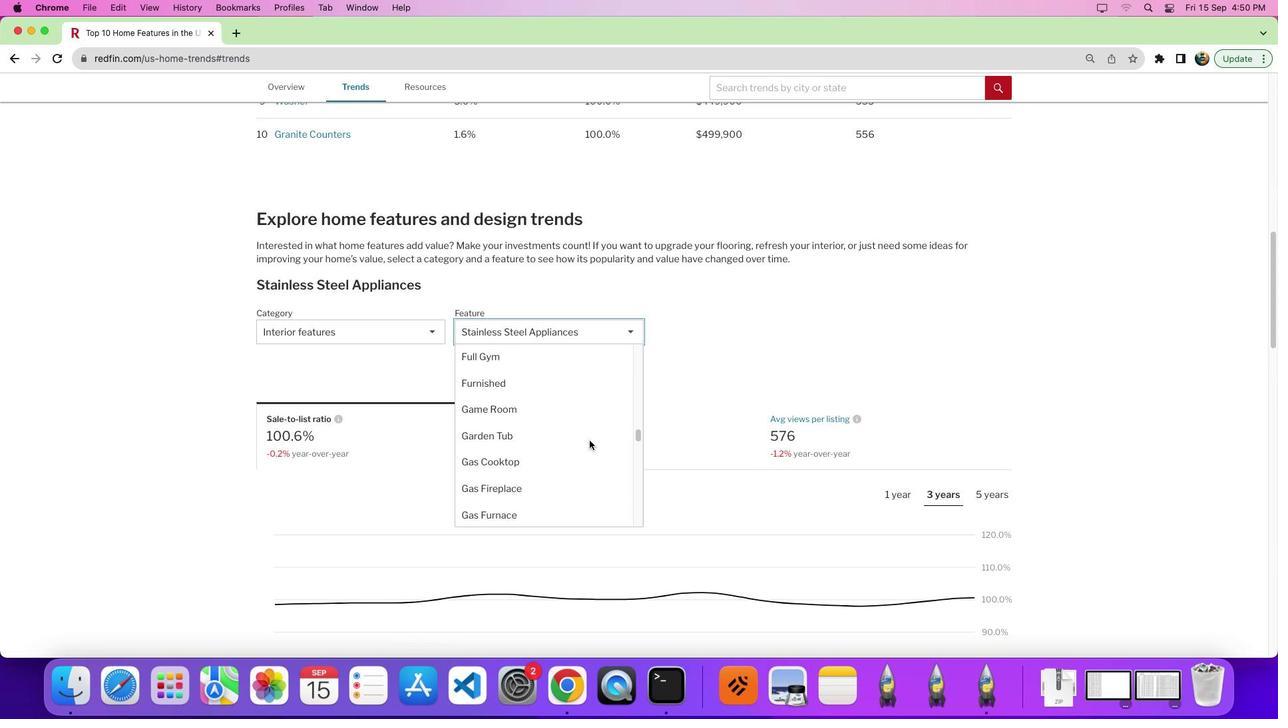
Action: Mouse scrolled (589, 440) with delta (0, 4)
Screenshot: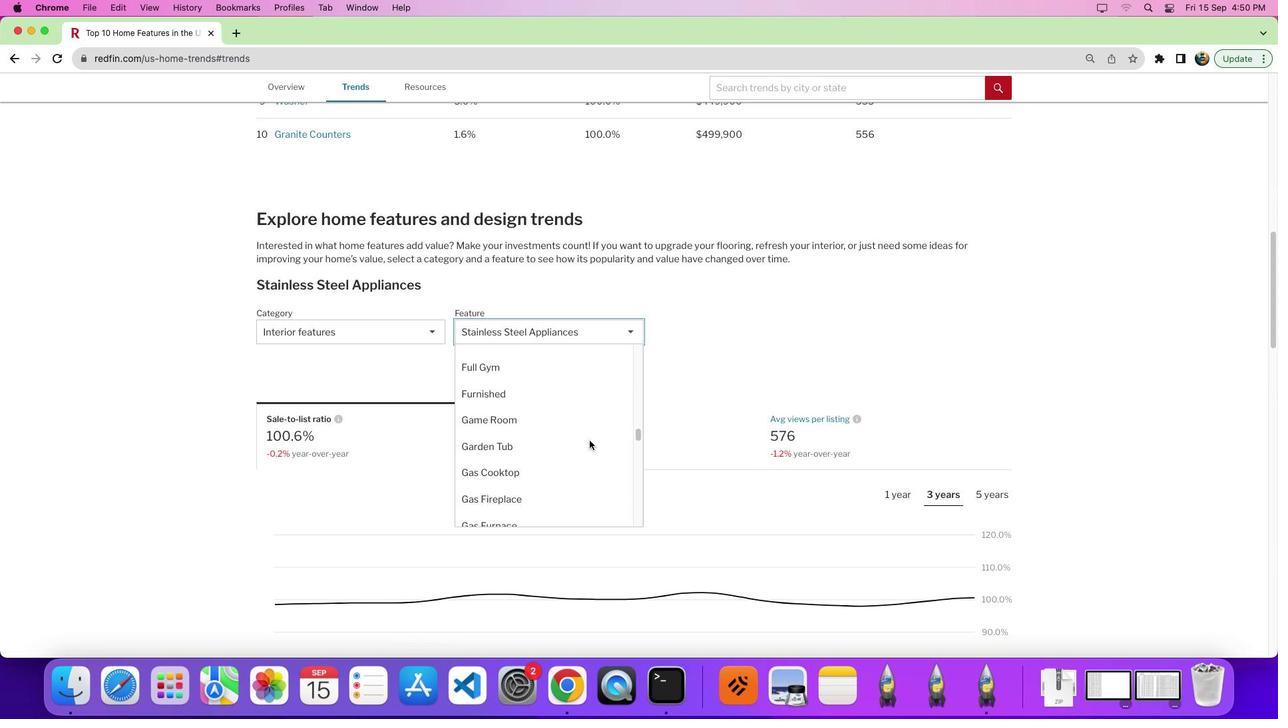 
Action: Mouse scrolled (589, 440) with delta (0, 0)
Screenshot: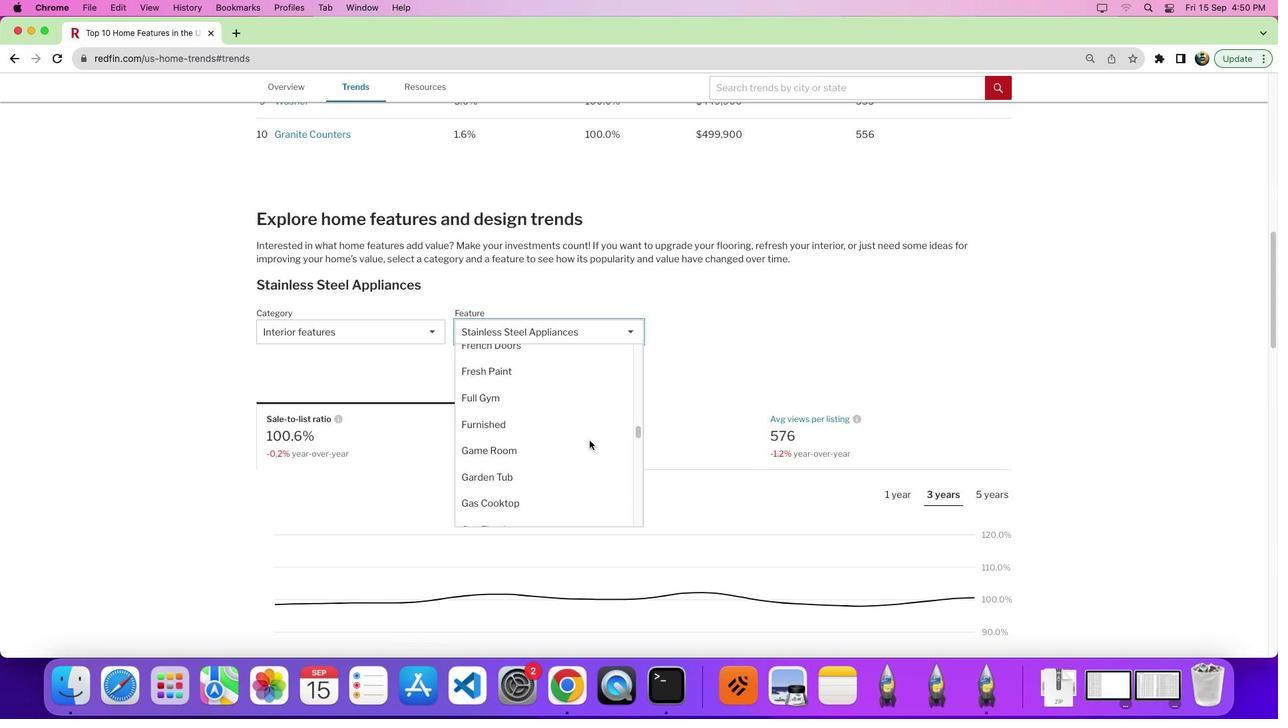
Action: Mouse scrolled (589, 440) with delta (0, 0)
Screenshot: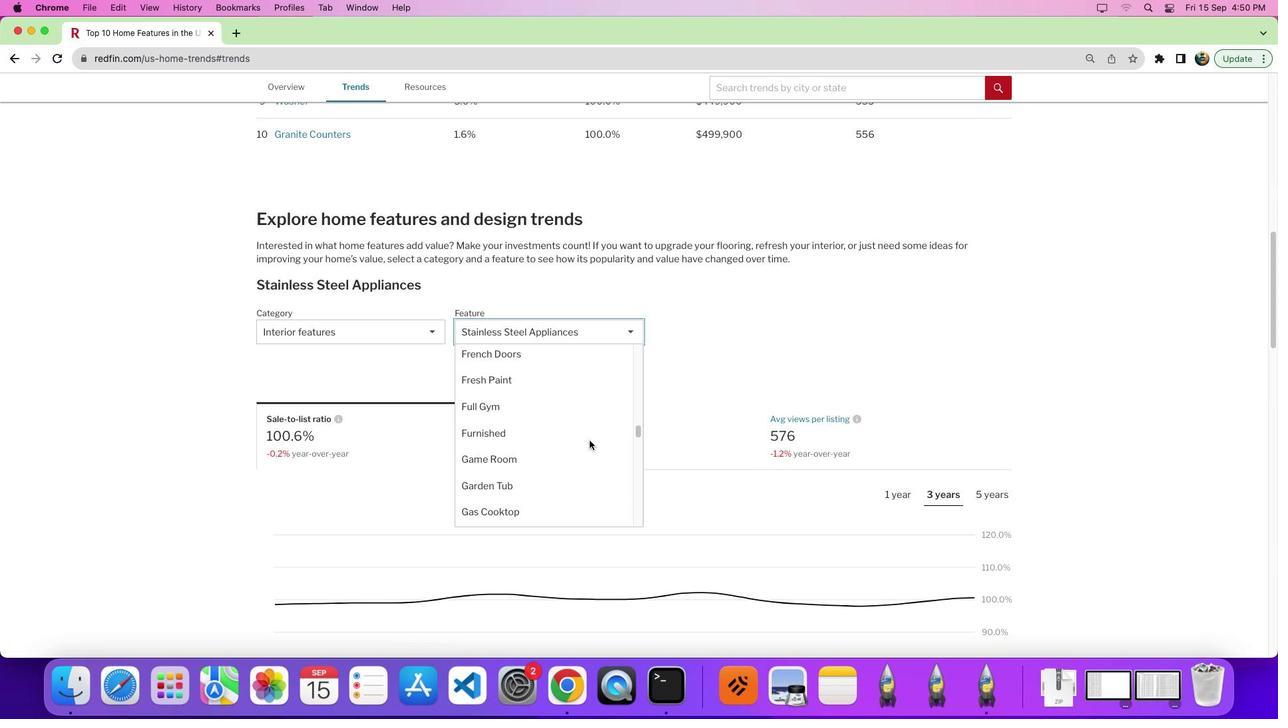 
Action: Mouse moved to (589, 439)
Screenshot: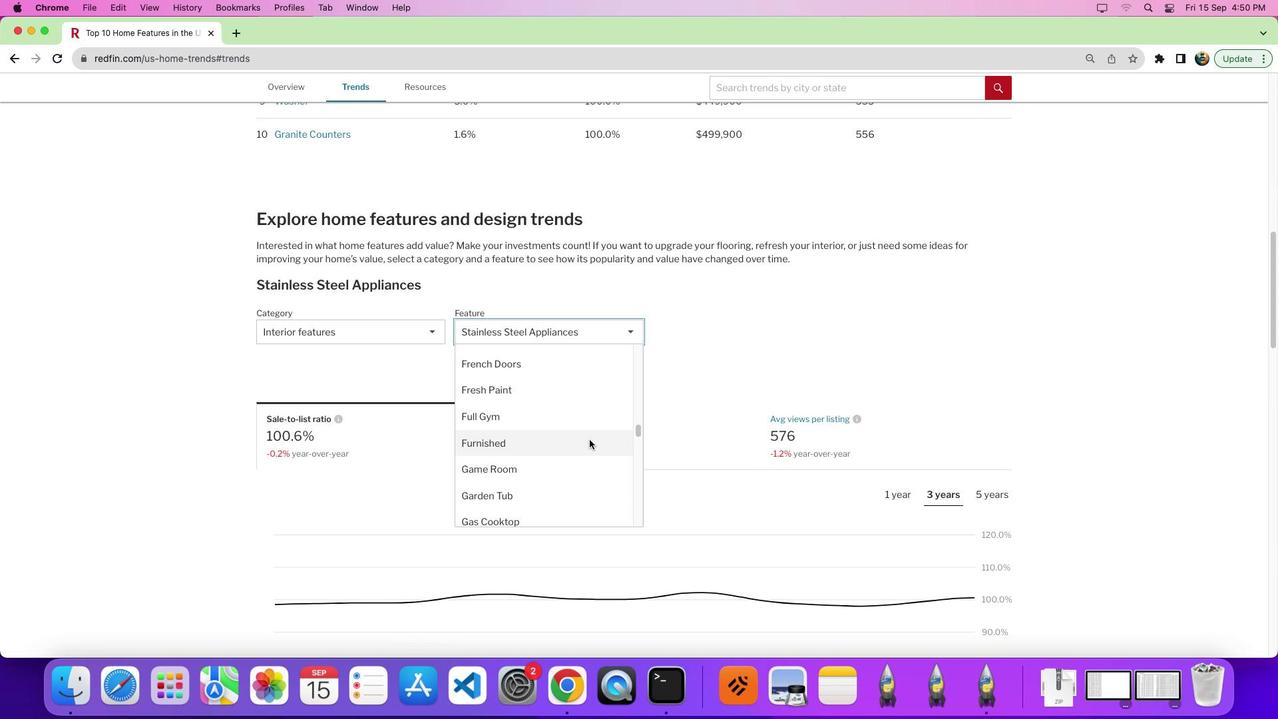 
Action: Mouse scrolled (589, 439) with delta (0, 0)
Screenshot: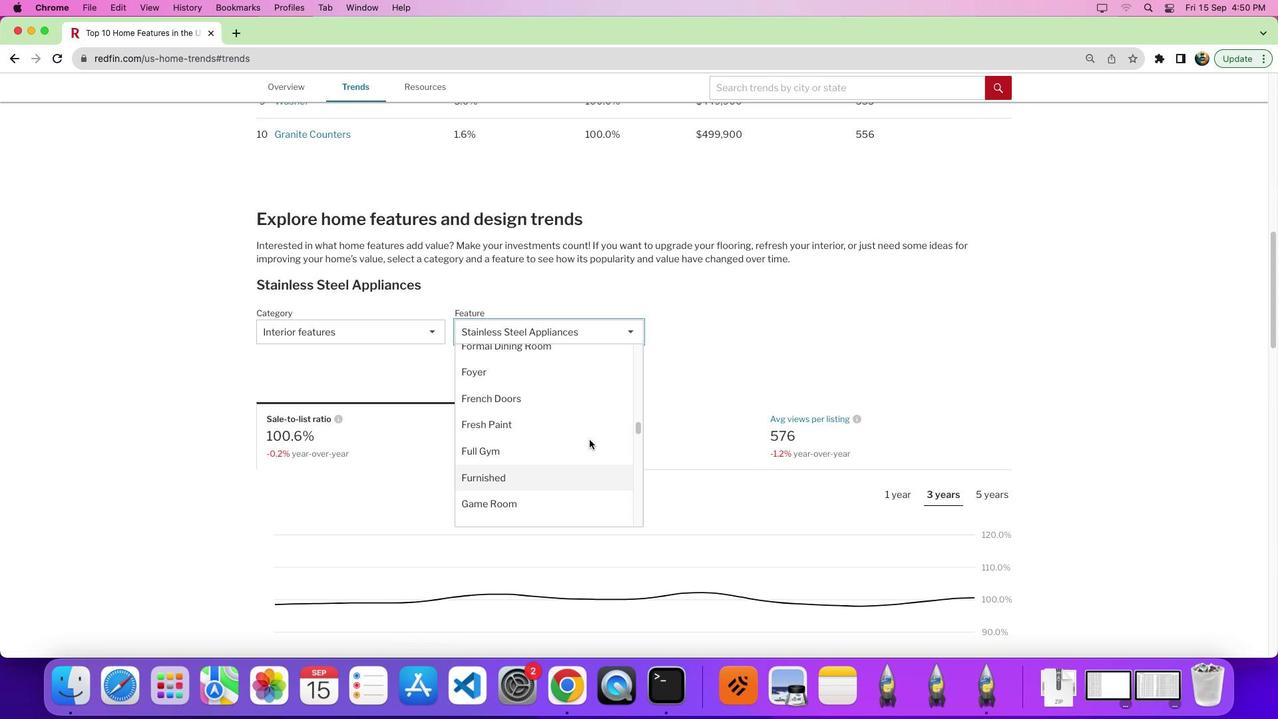 
Action: Mouse scrolled (589, 439) with delta (0, 0)
Screenshot: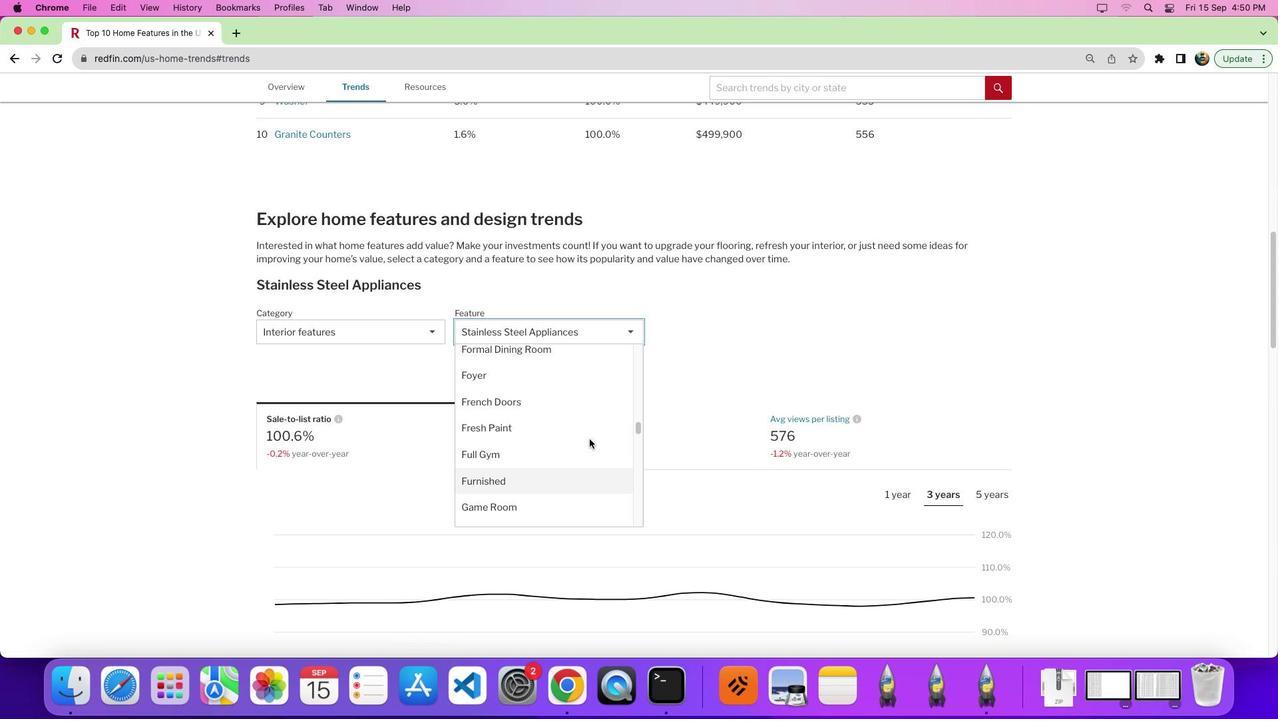 
Action: Mouse moved to (590, 438)
Screenshot: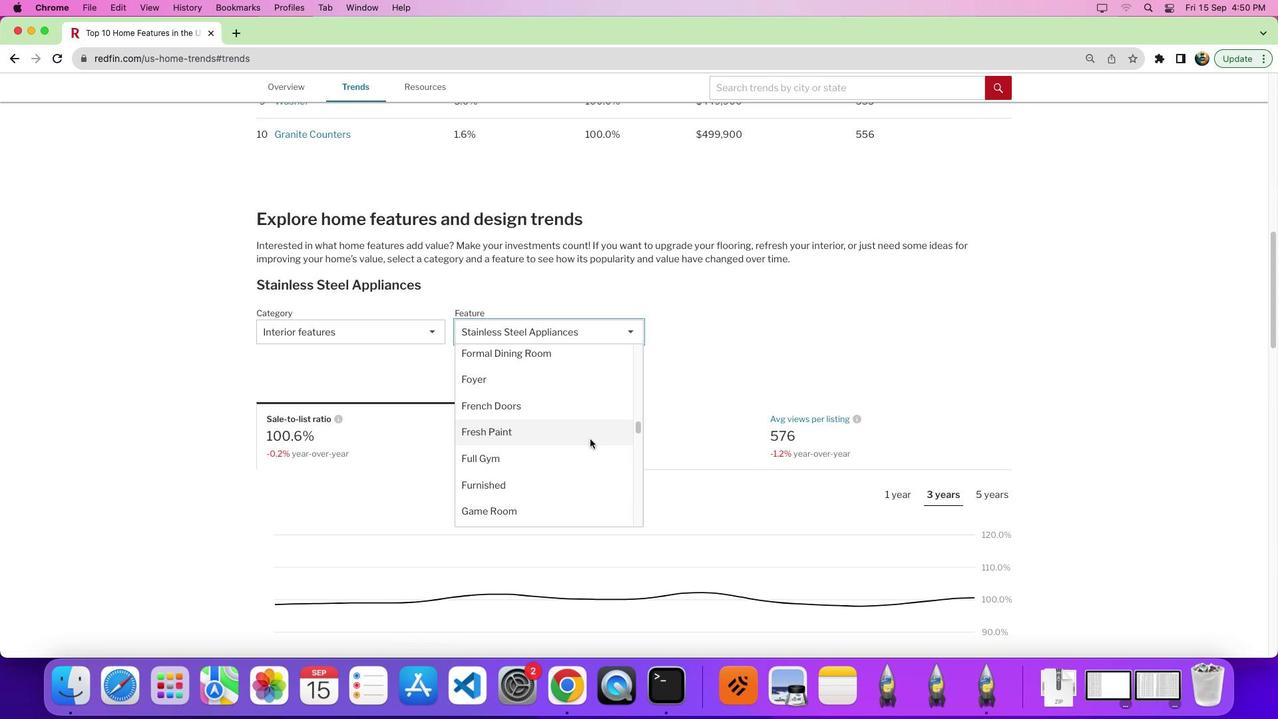 
Action: Mouse scrolled (590, 438) with delta (0, 0)
Screenshot: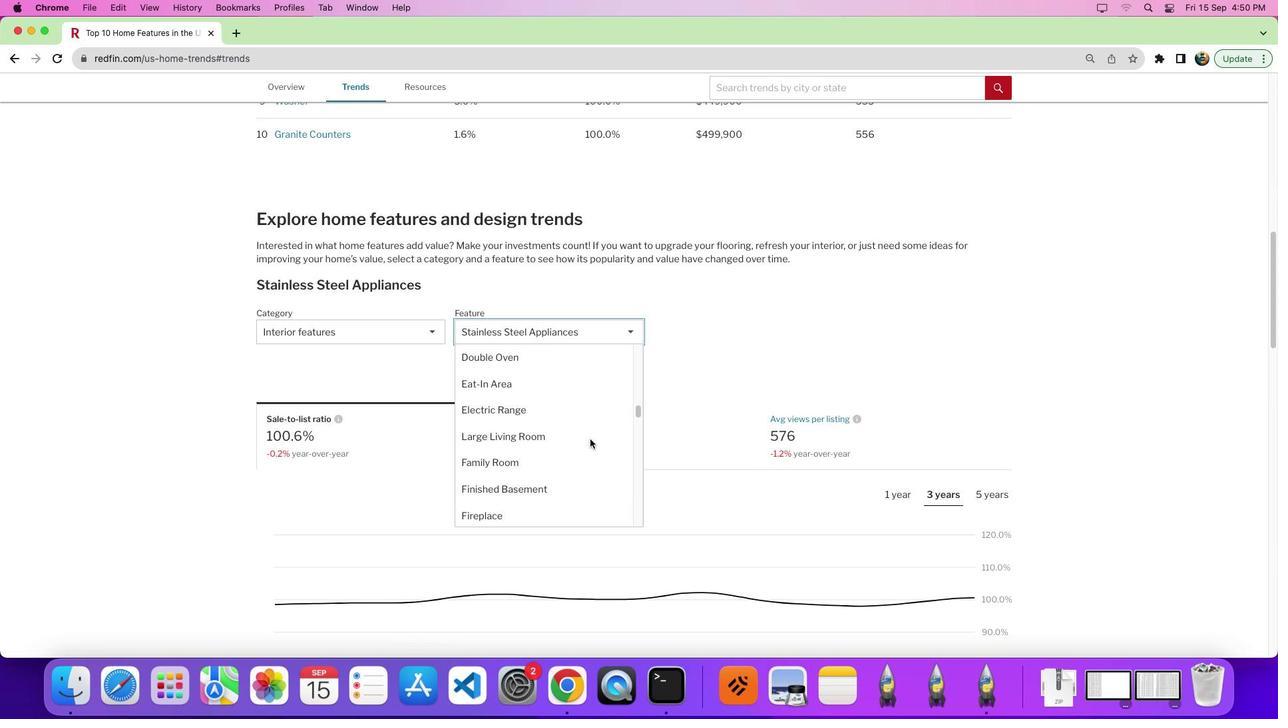 
Action: Mouse scrolled (590, 438) with delta (0, 0)
Screenshot: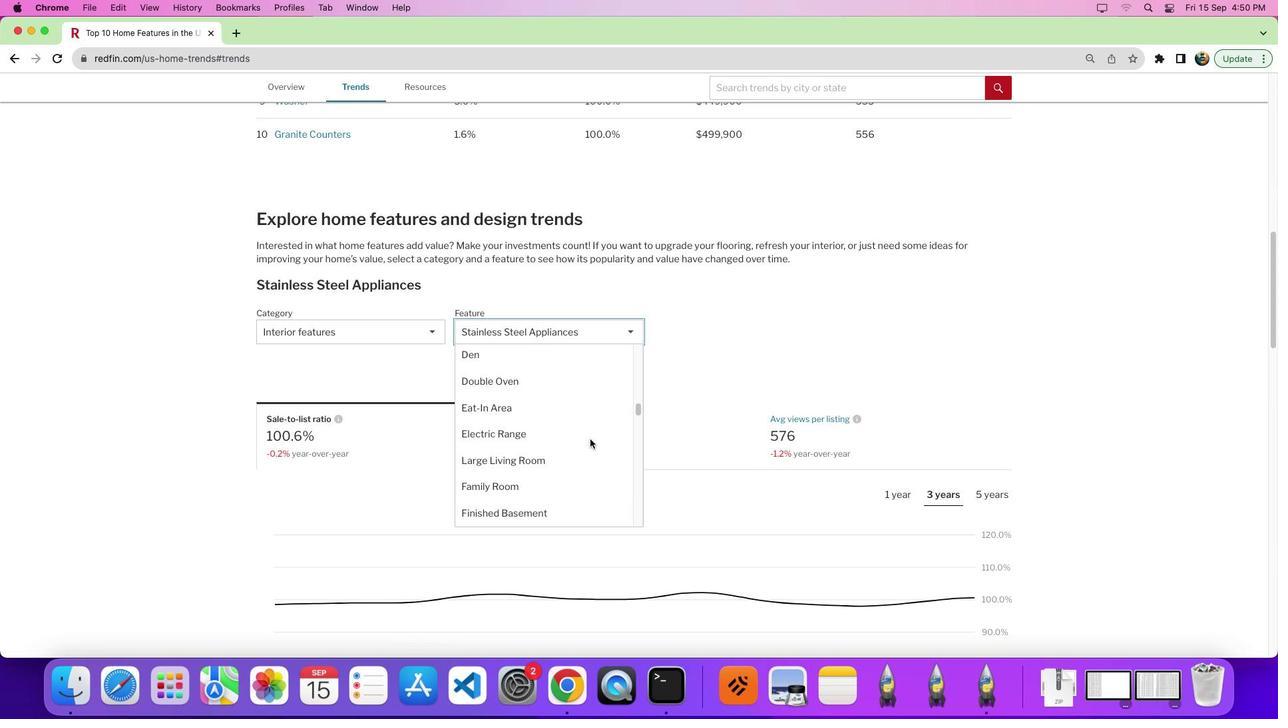 
Action: Mouse scrolled (590, 438) with delta (0, 4)
Screenshot: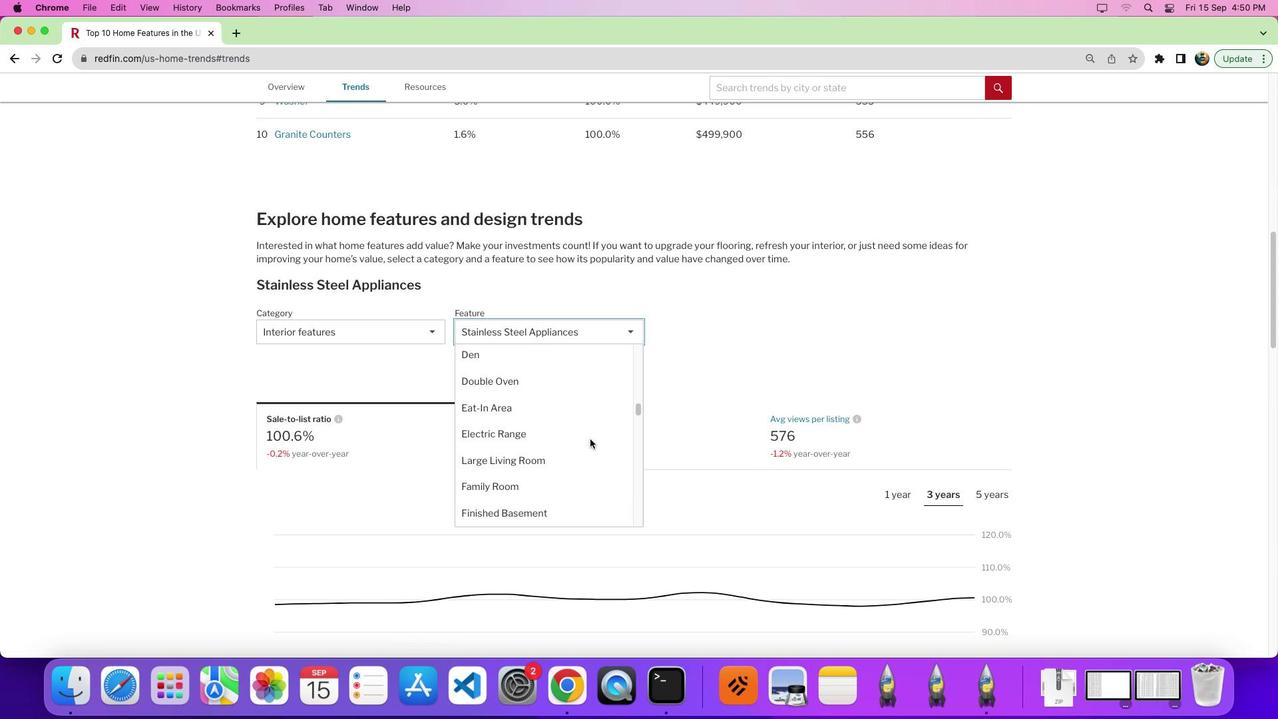 
Action: Mouse scrolled (590, 438) with delta (0, 0)
Screenshot: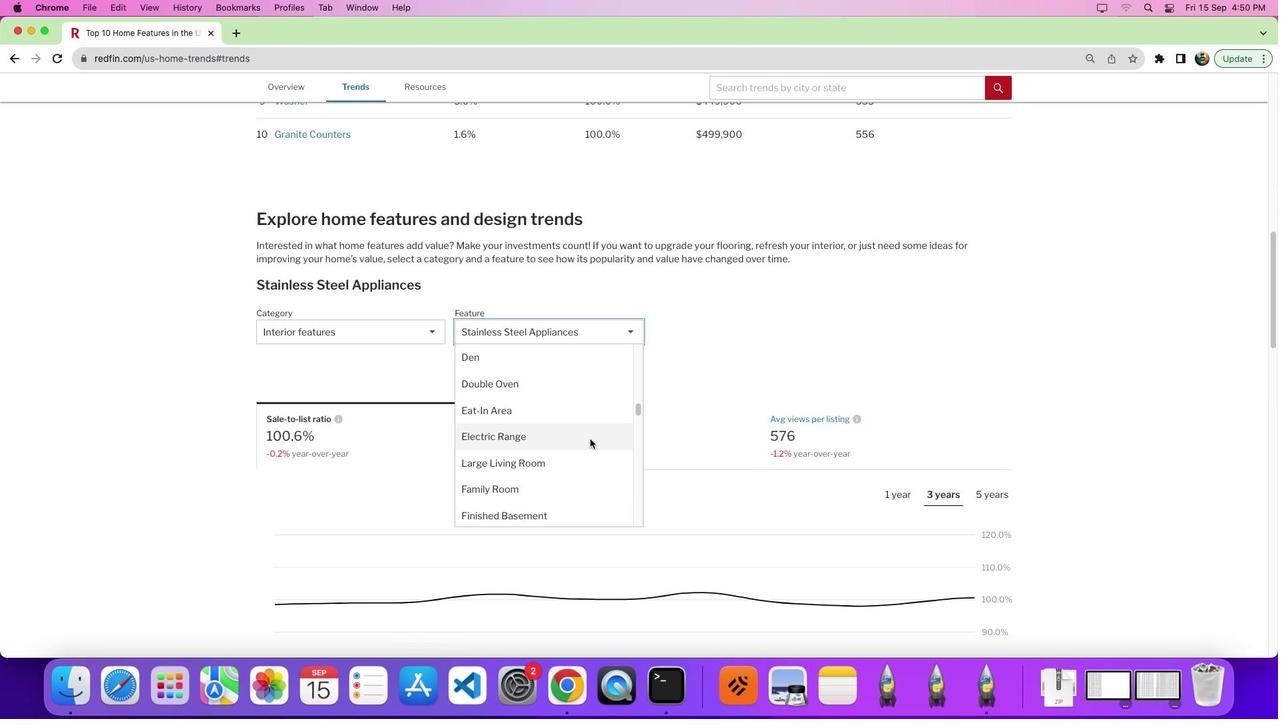 
Action: Mouse scrolled (590, 438) with delta (0, 0)
Screenshot: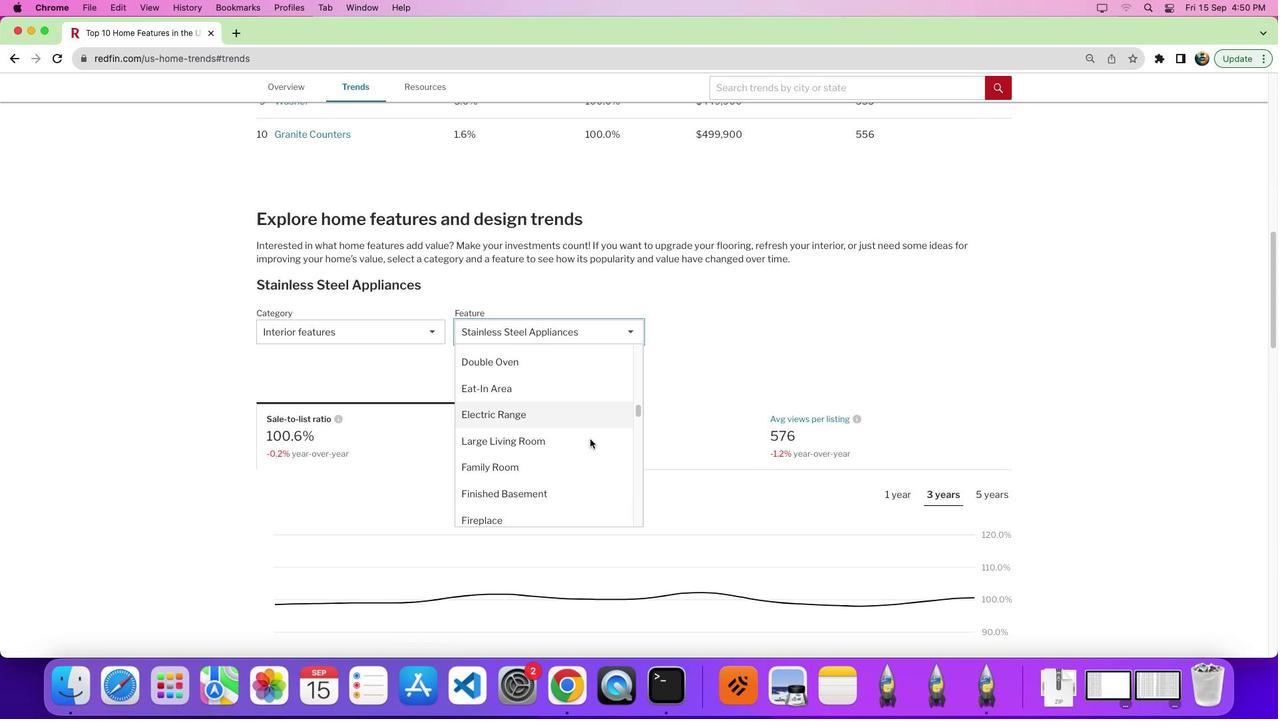 
Action: Mouse scrolled (590, 438) with delta (0, 0)
Screenshot: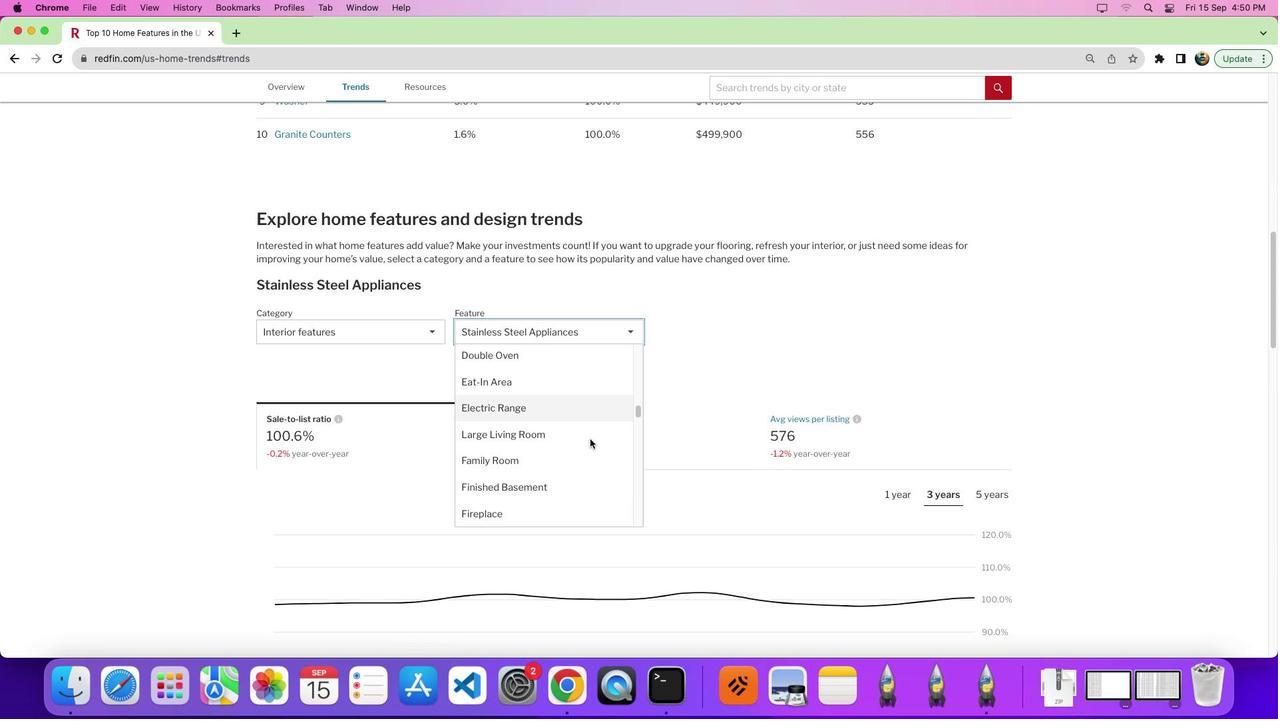 
Action: Mouse scrolled (590, 438) with delta (0, 0)
Screenshot: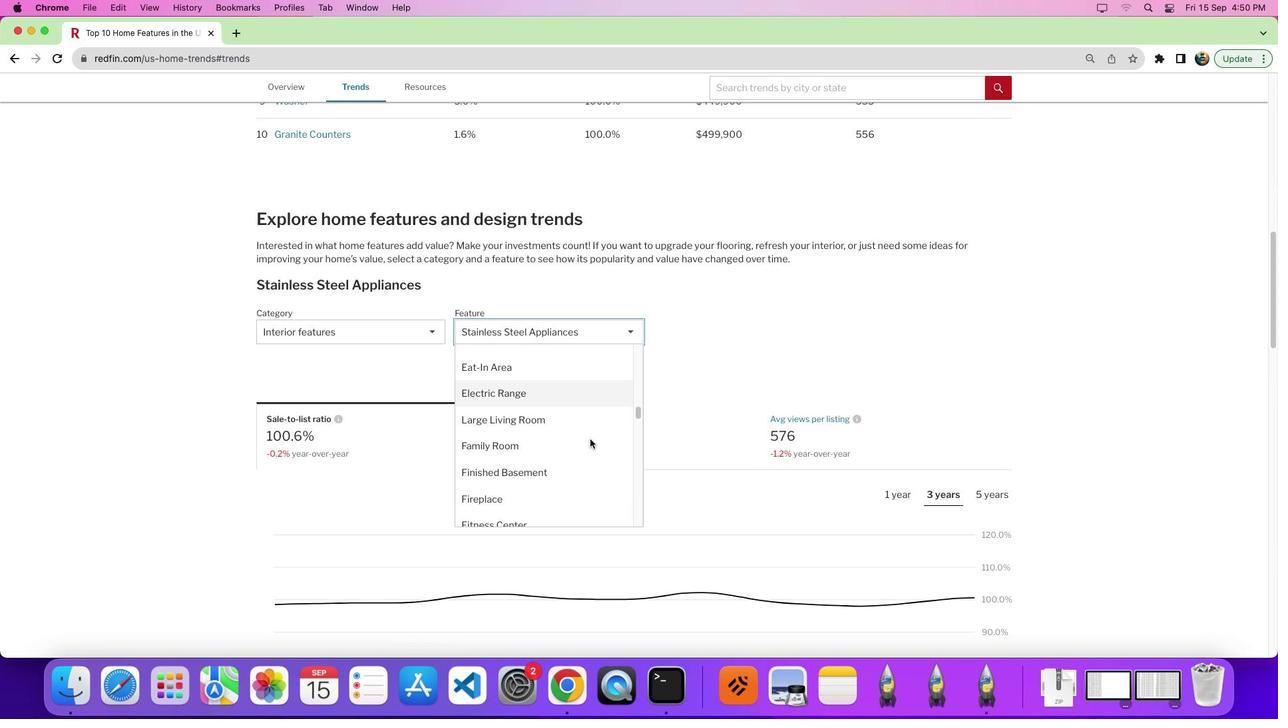 
Action: Mouse scrolled (590, 438) with delta (0, 0)
Screenshot: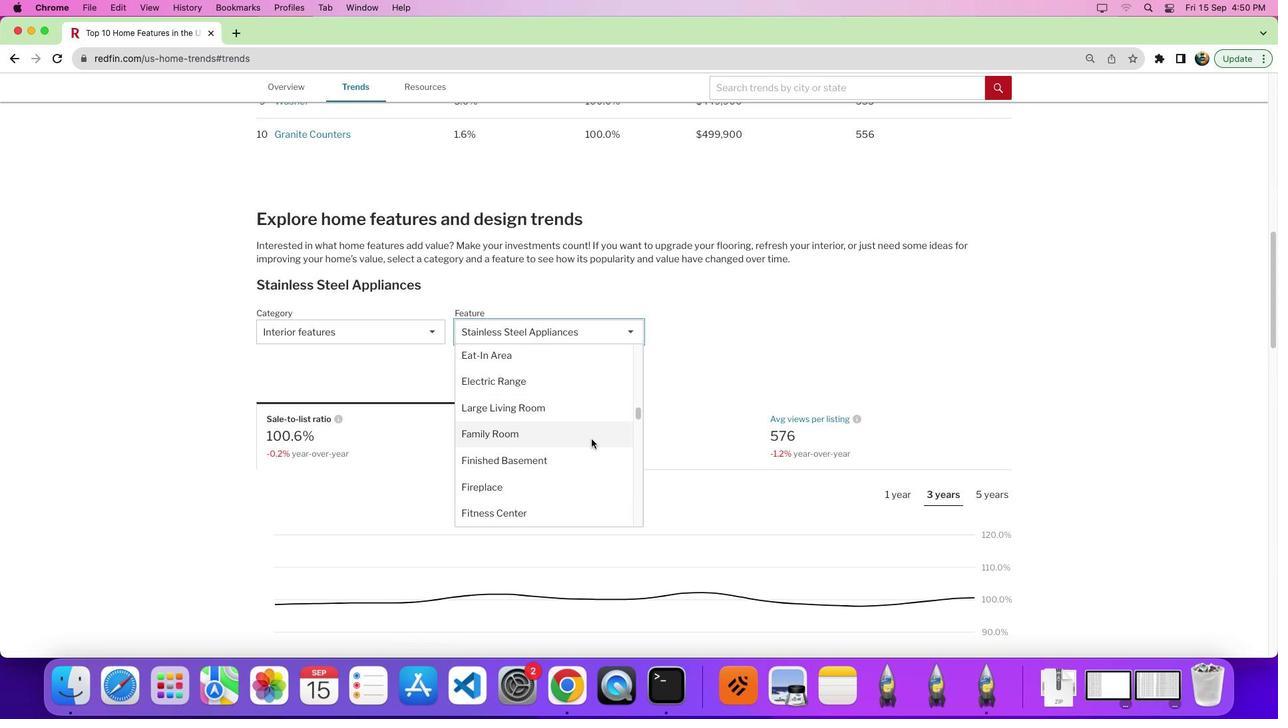 
Action: Mouse moved to (594, 437)
Screenshot: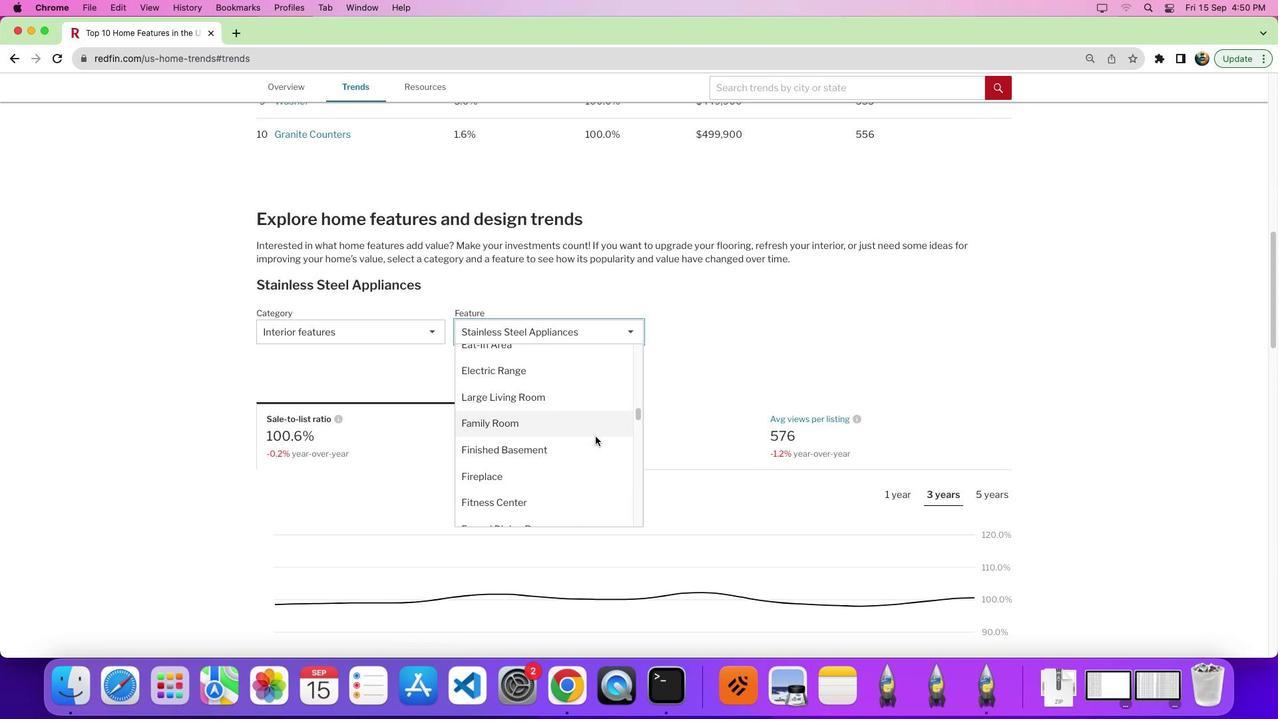 
Action: Mouse scrolled (594, 437) with delta (0, 0)
Screenshot: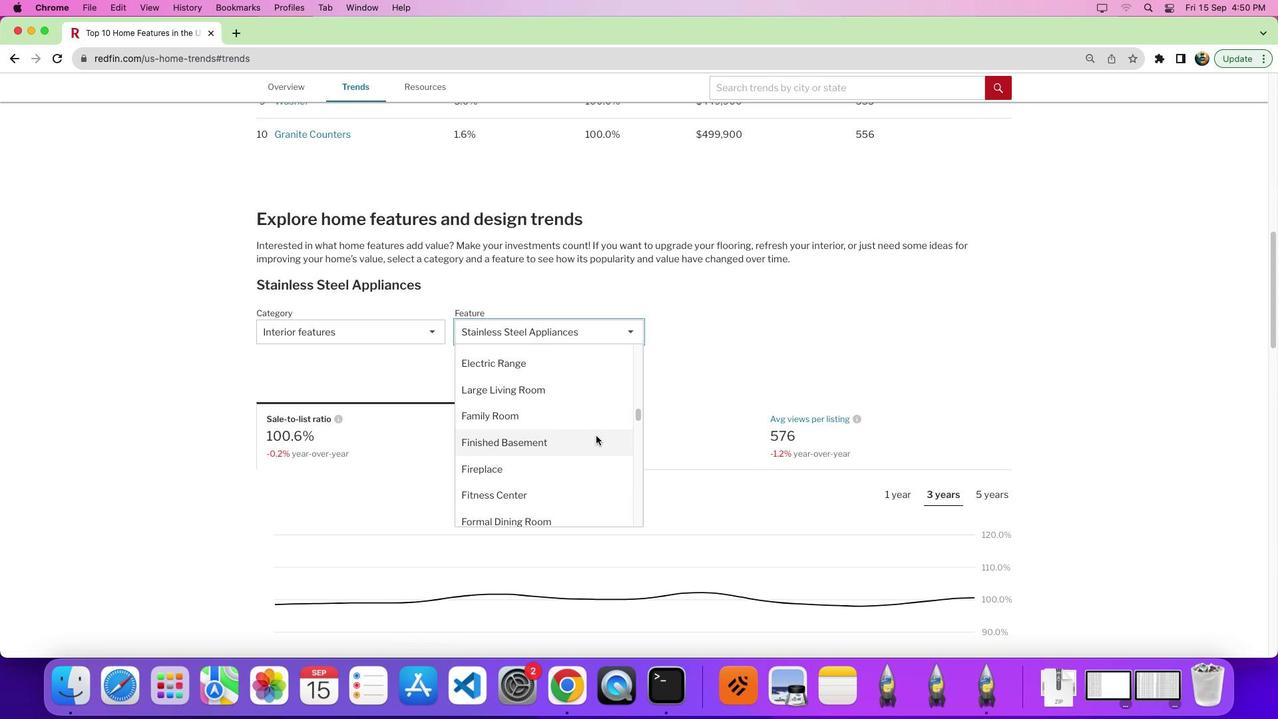 
Action: Mouse moved to (595, 436)
Screenshot: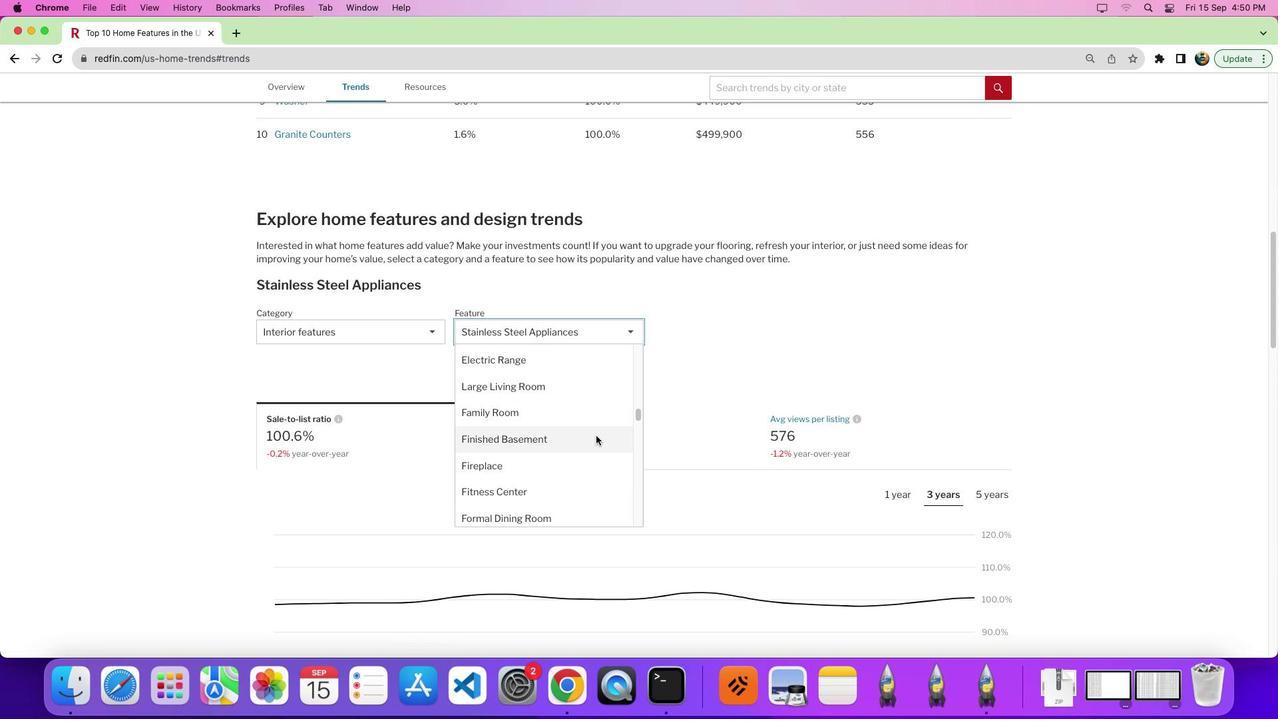 
Action: Mouse scrolled (595, 436) with delta (0, 0)
Screenshot: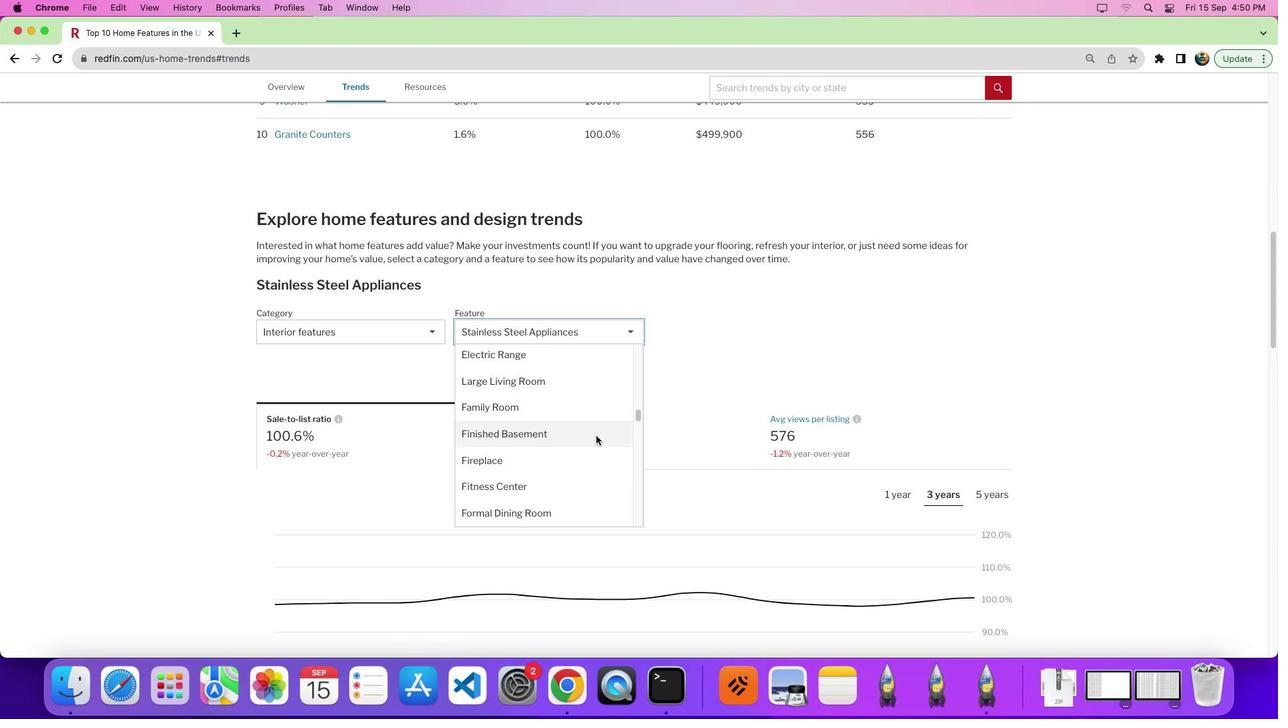 
Action: Mouse moved to (598, 434)
Screenshot: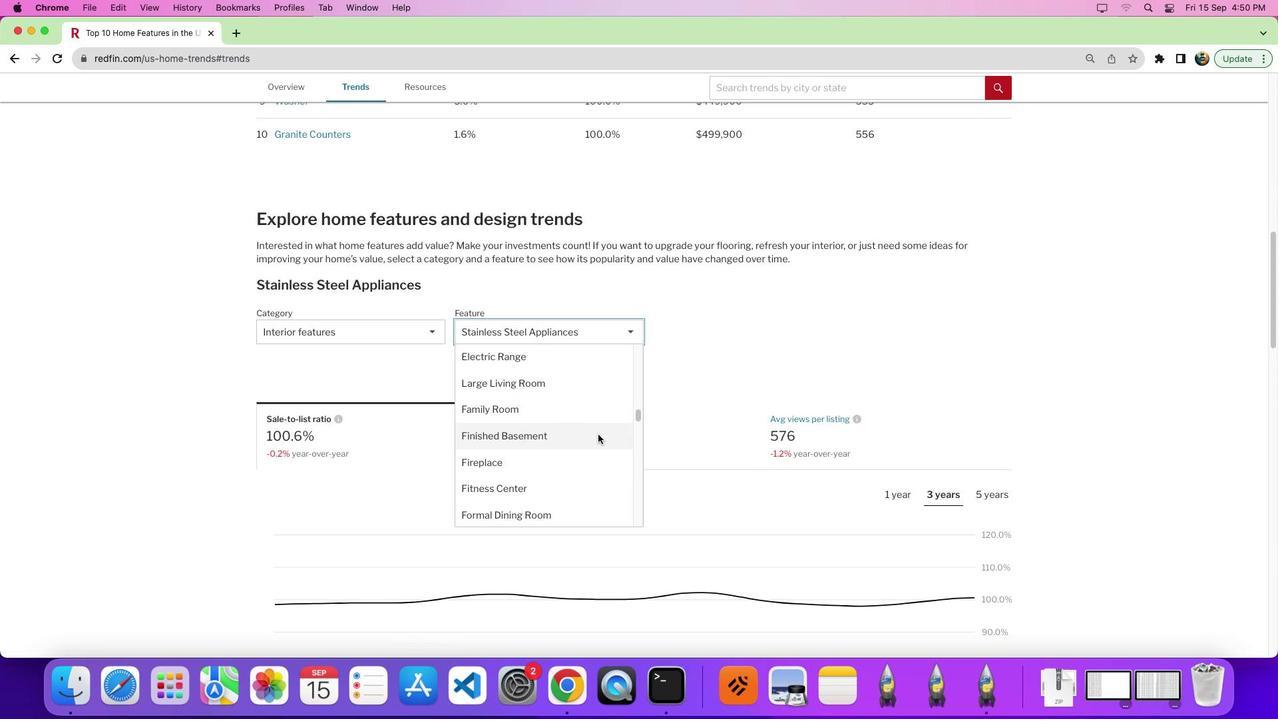 
Action: Mouse scrolled (598, 434) with delta (0, 0)
Screenshot: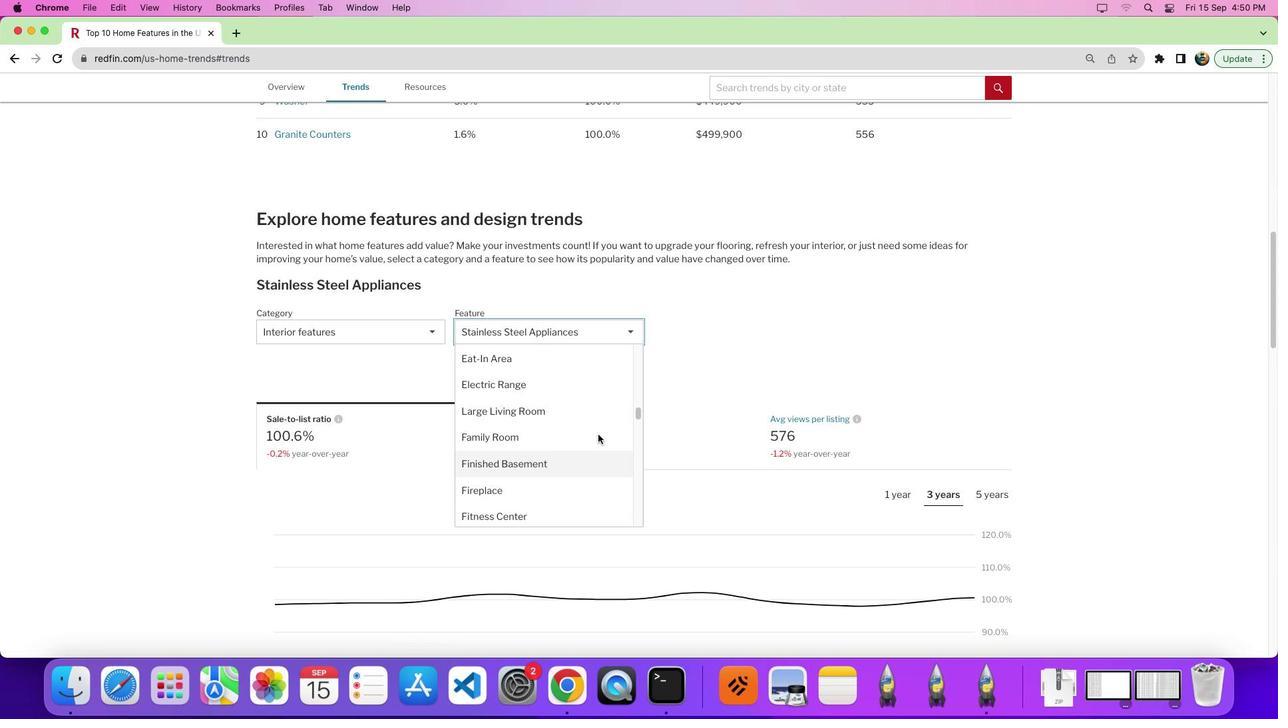 
Action: Mouse scrolled (598, 434) with delta (0, 0)
Screenshot: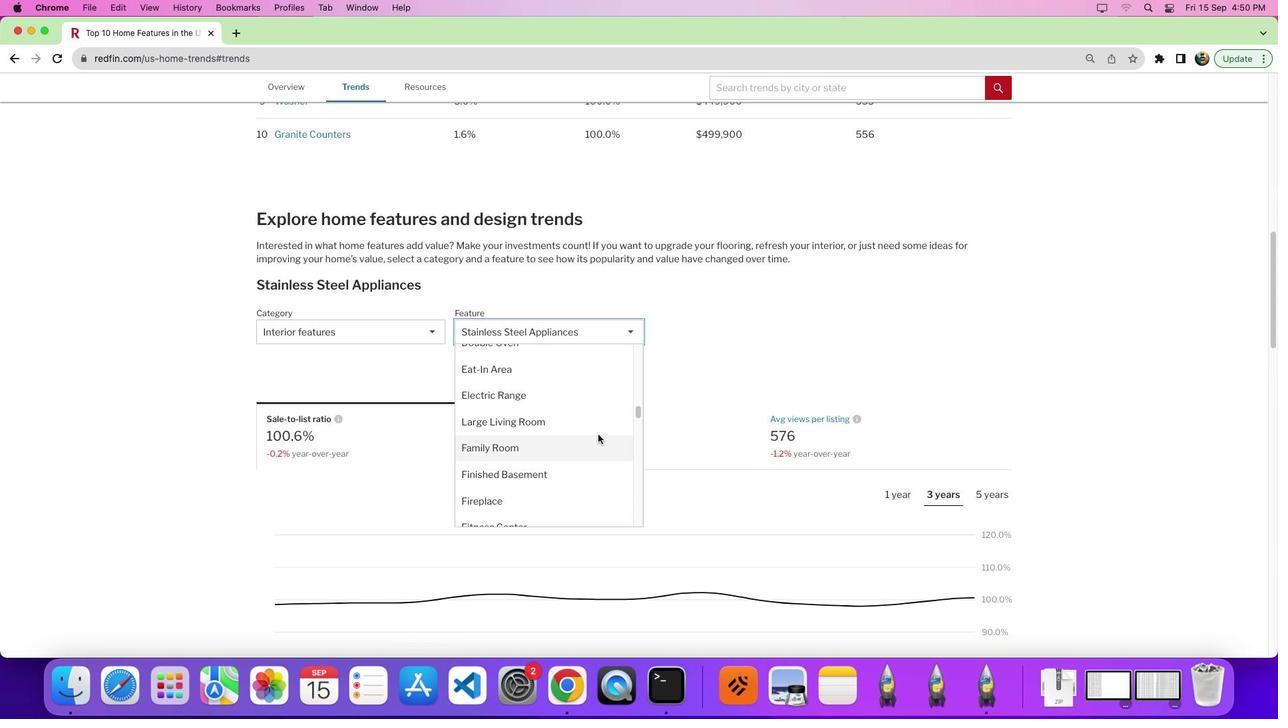 
Action: Mouse moved to (598, 434)
Screenshot: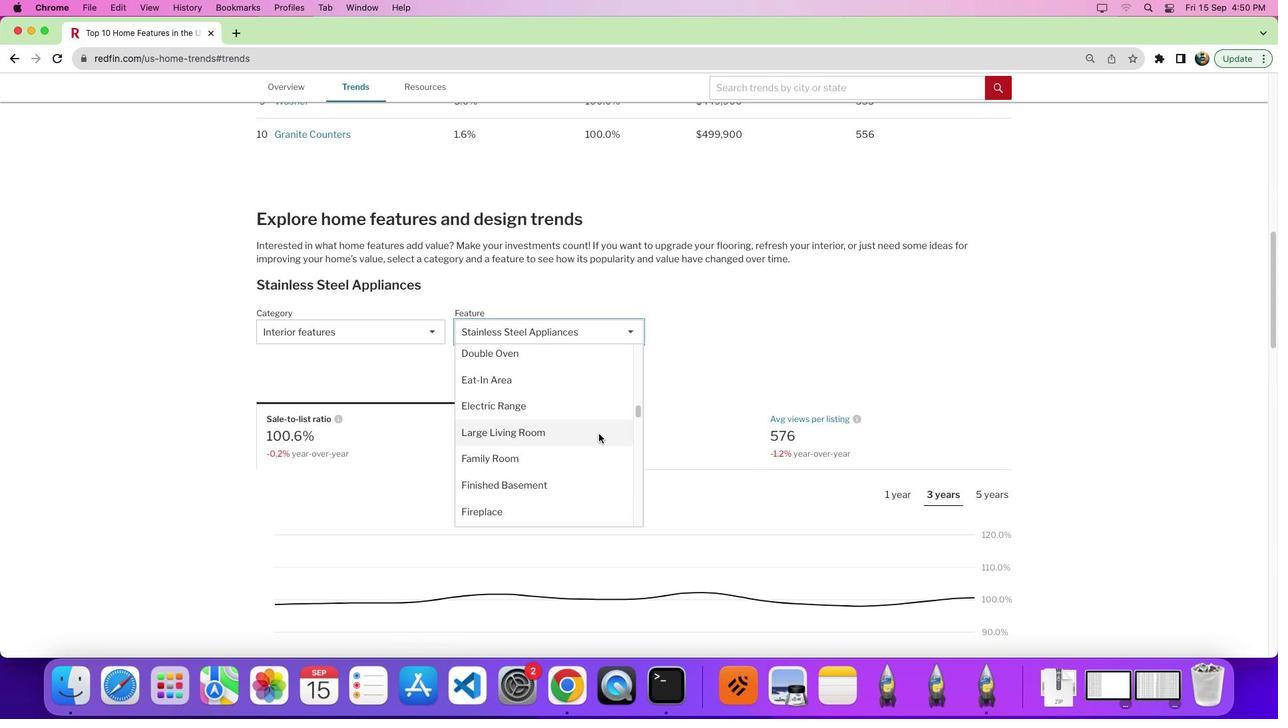 
Action: Mouse scrolled (598, 434) with delta (0, 0)
Screenshot: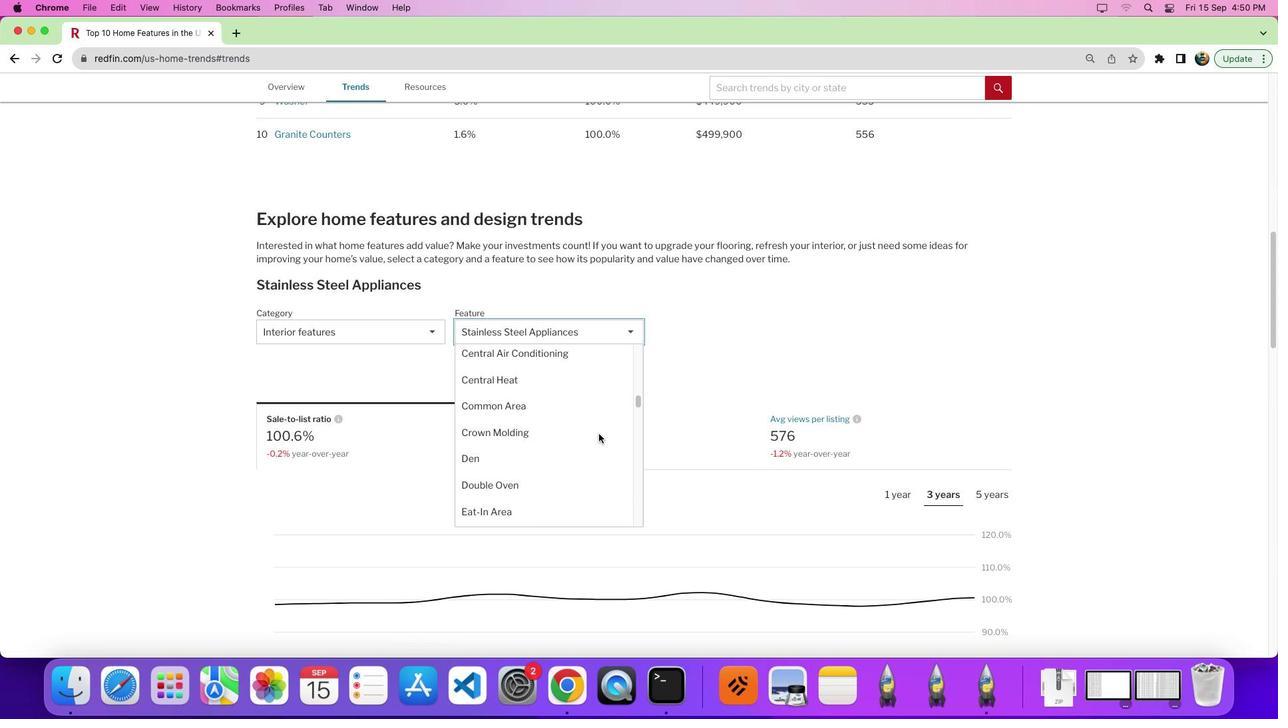 
Action: Mouse scrolled (598, 434) with delta (0, 0)
Screenshot: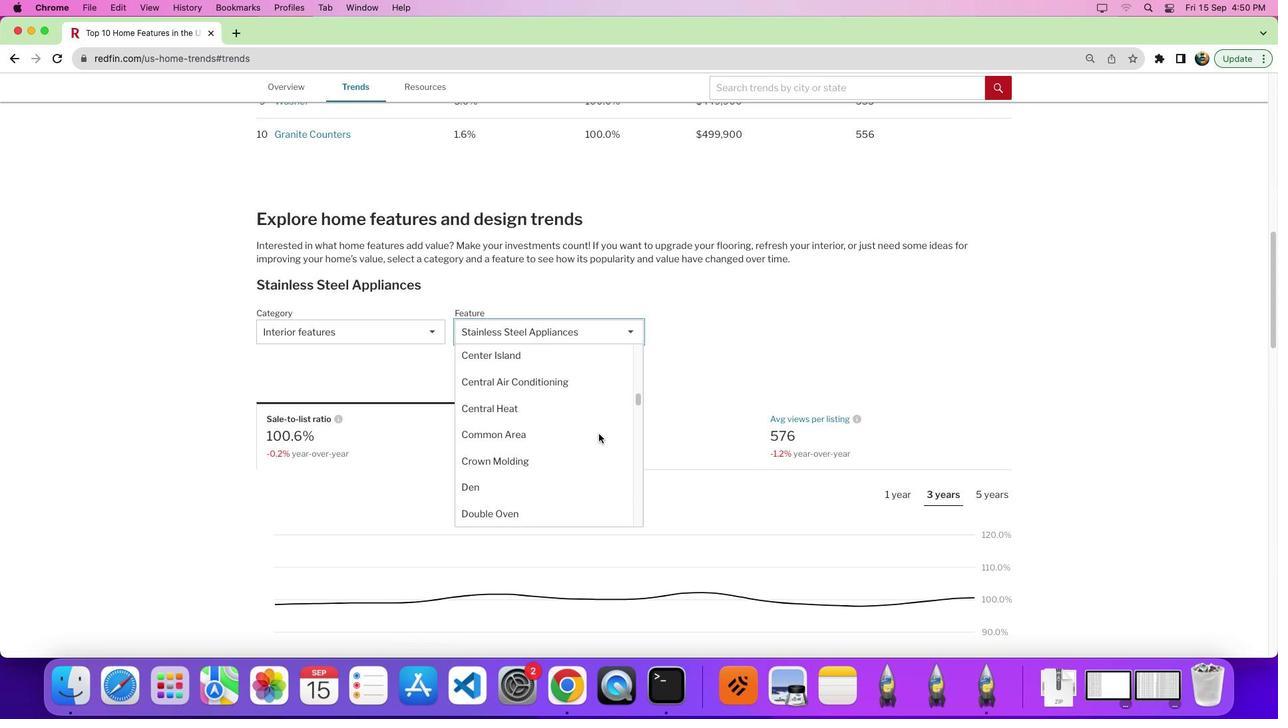 
Action: Mouse scrolled (598, 434) with delta (0, 3)
Screenshot: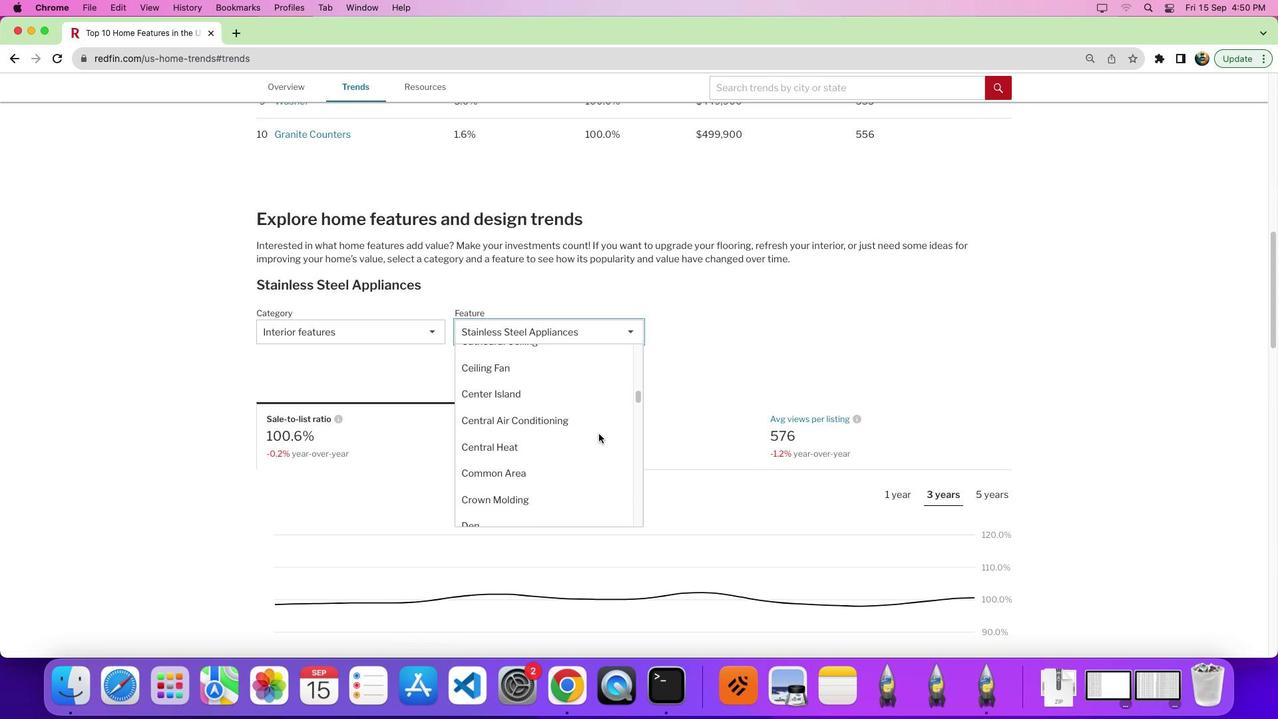 
Action: Mouse moved to (556, 398)
Screenshot: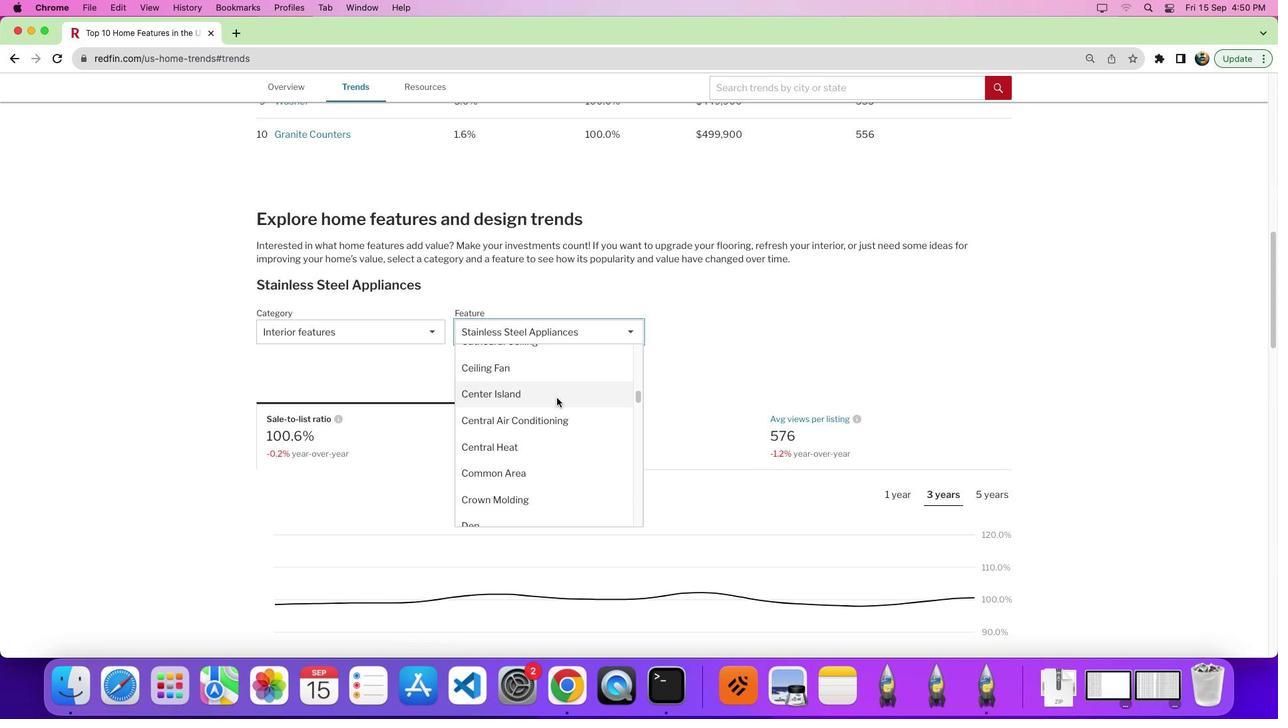 
Action: Mouse pressed left at (556, 398)
Screenshot: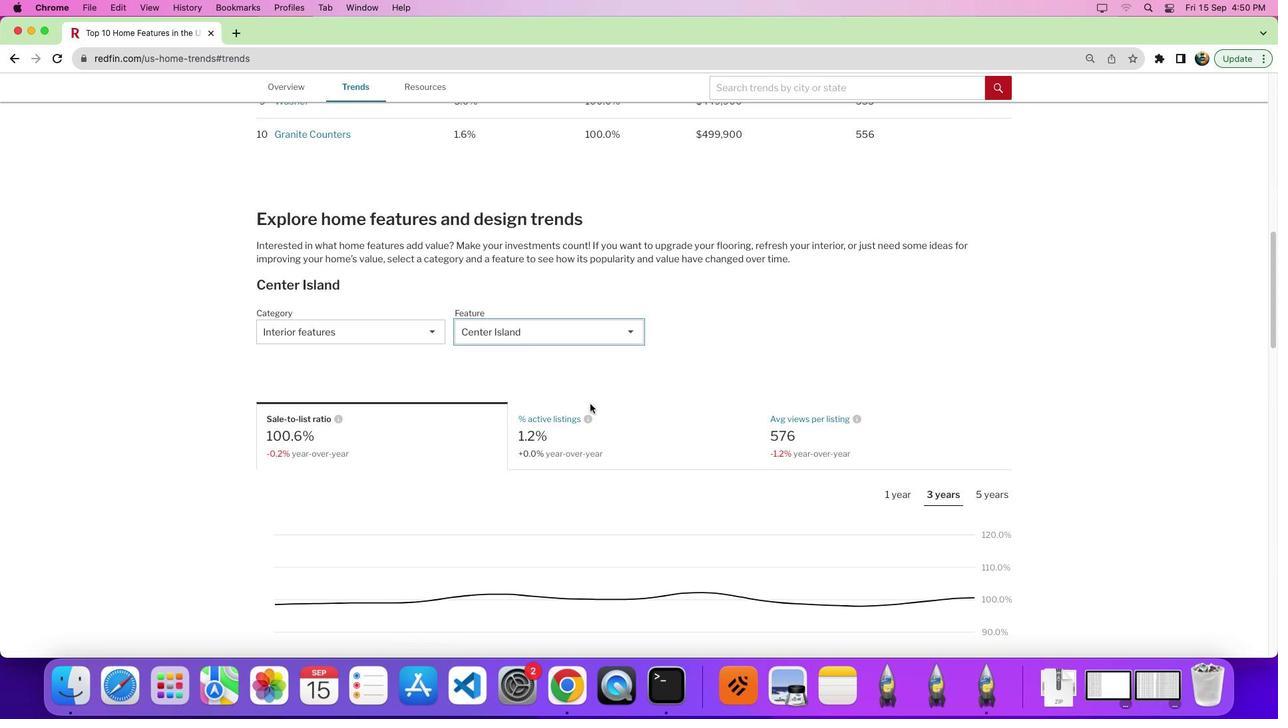 
Action: Mouse moved to (791, 412)
Screenshot: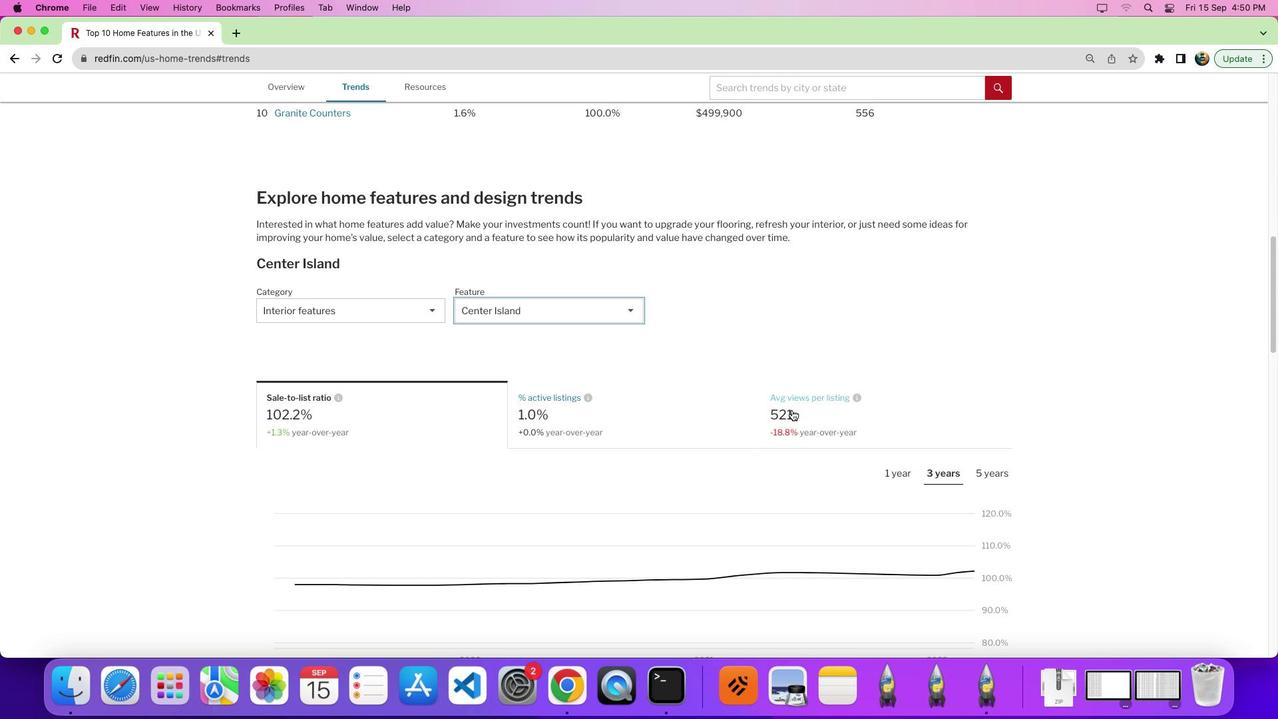 
Action: Mouse scrolled (791, 412) with delta (0, 0)
Screenshot: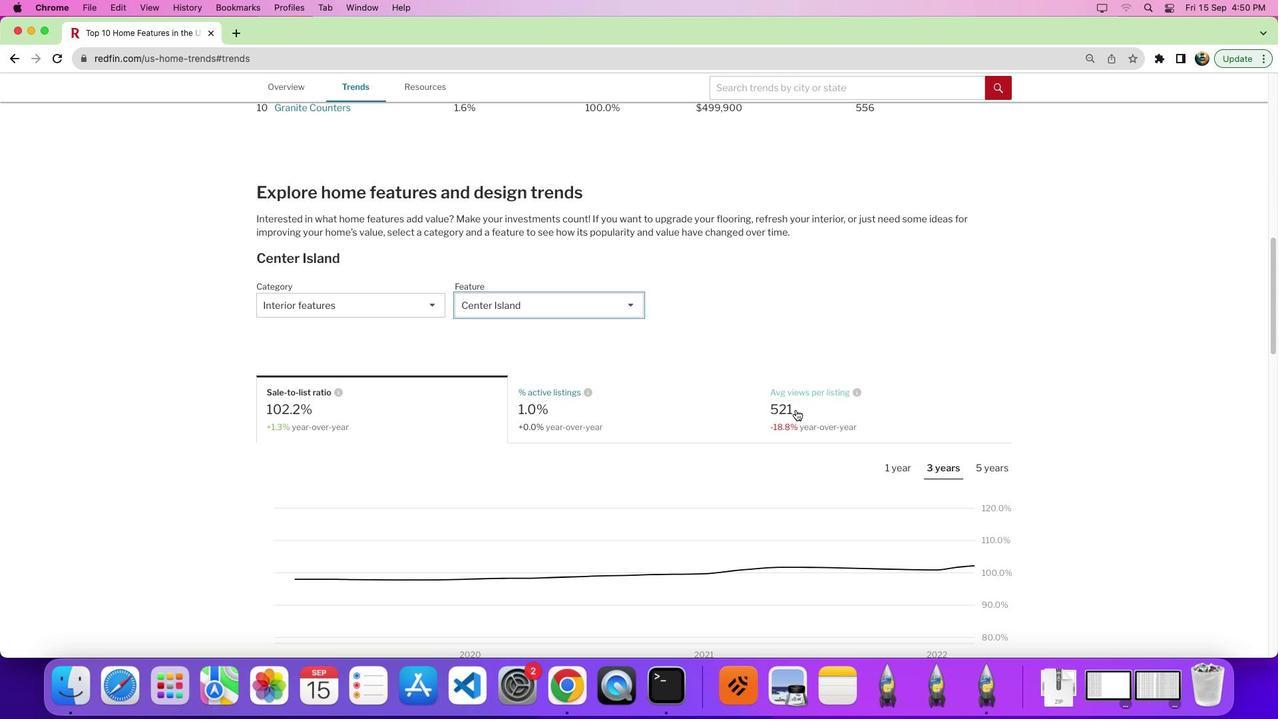 
Action: Mouse moved to (791, 410)
Screenshot: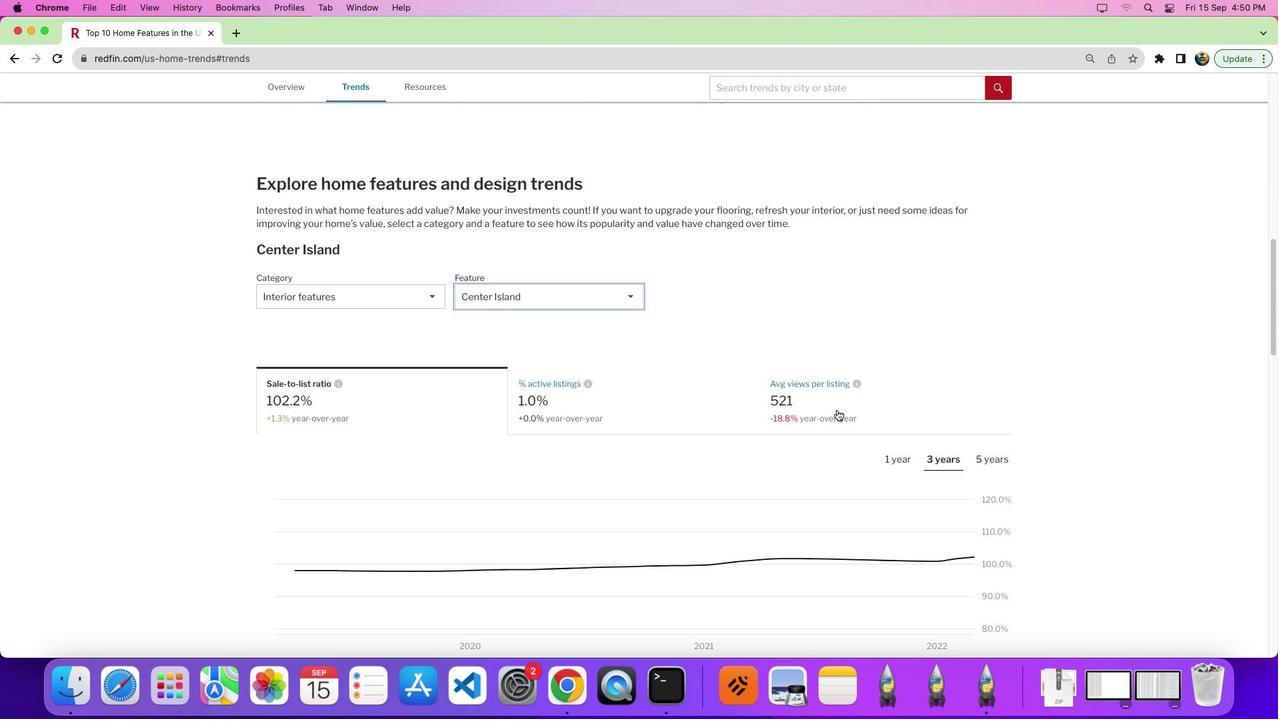 
Action: Mouse scrolled (791, 410) with delta (0, 0)
Screenshot: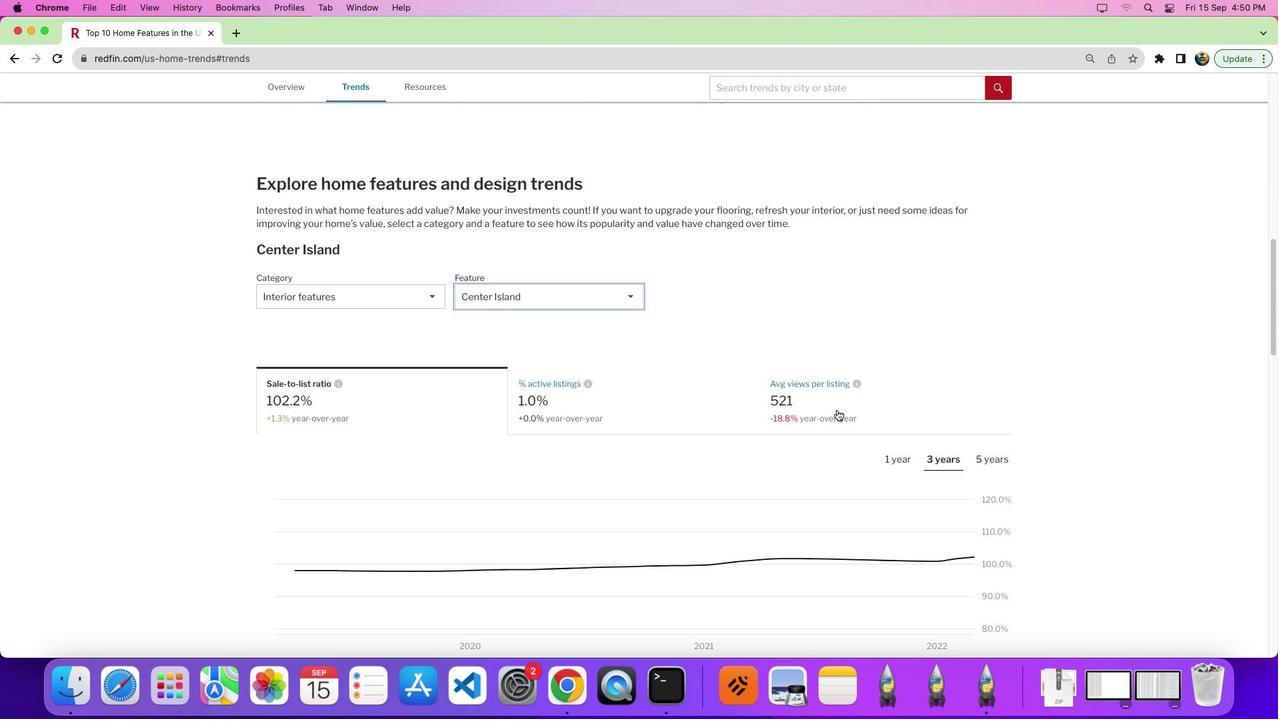 
Action: Mouse moved to (981, 420)
Screenshot: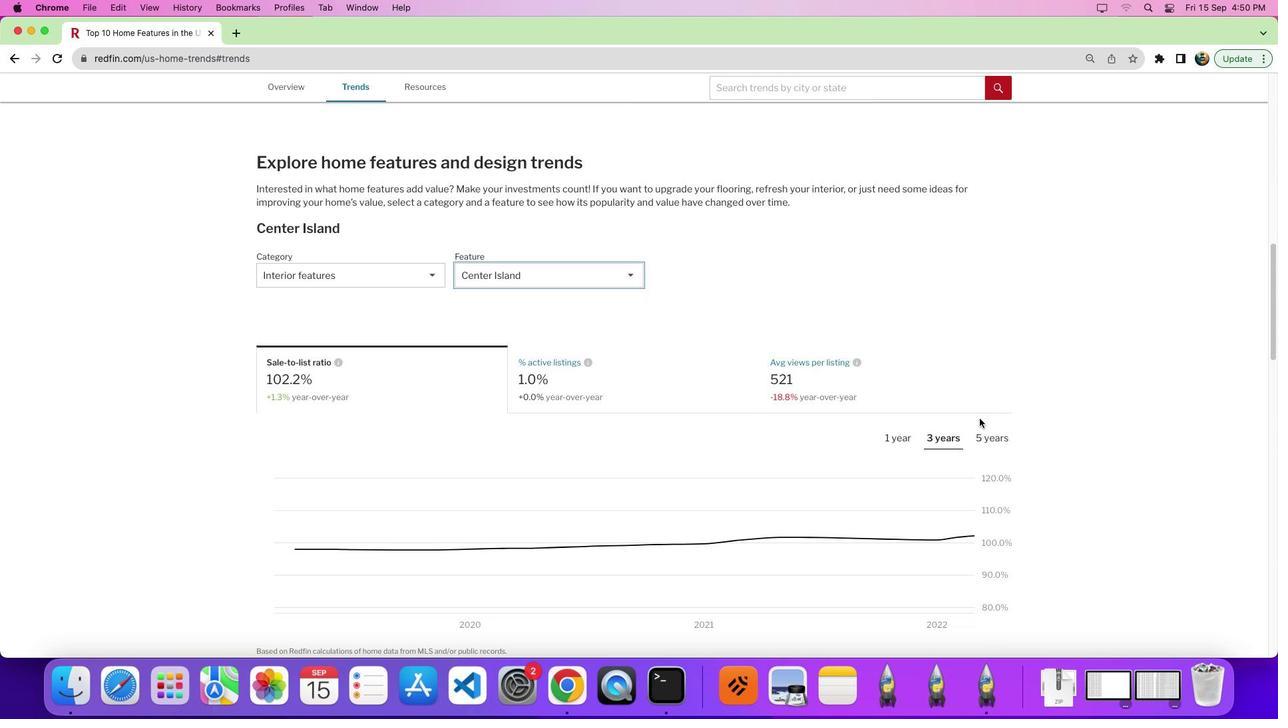 
Action: Mouse scrolled (981, 420) with delta (0, 0)
Screenshot: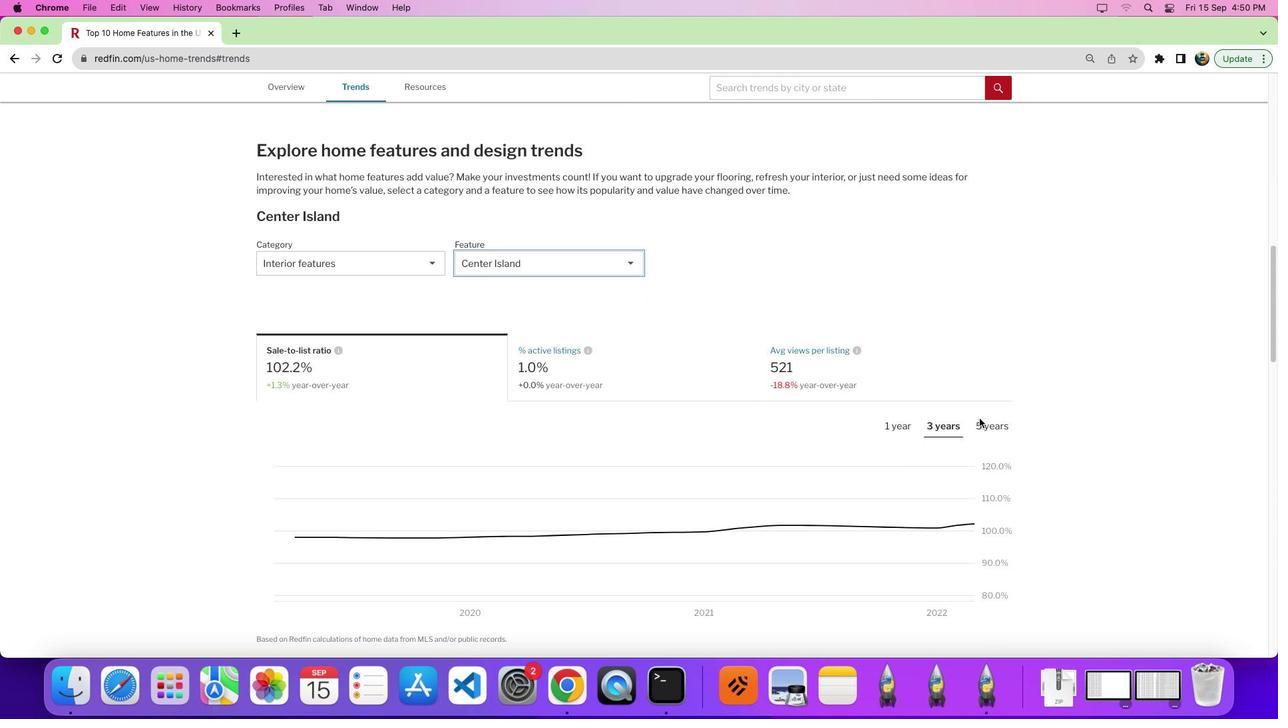 
Action: Mouse moved to (981, 419)
Screenshot: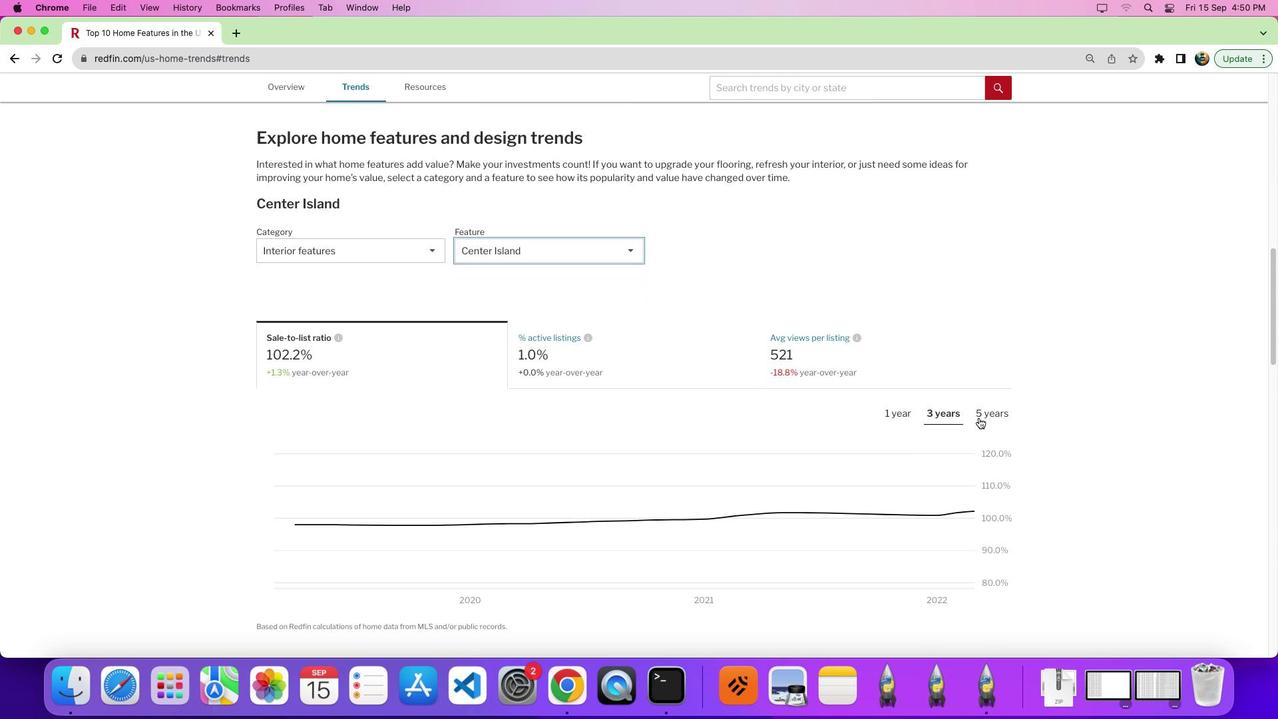 
Action: Mouse scrolled (981, 419) with delta (0, 0)
Screenshot: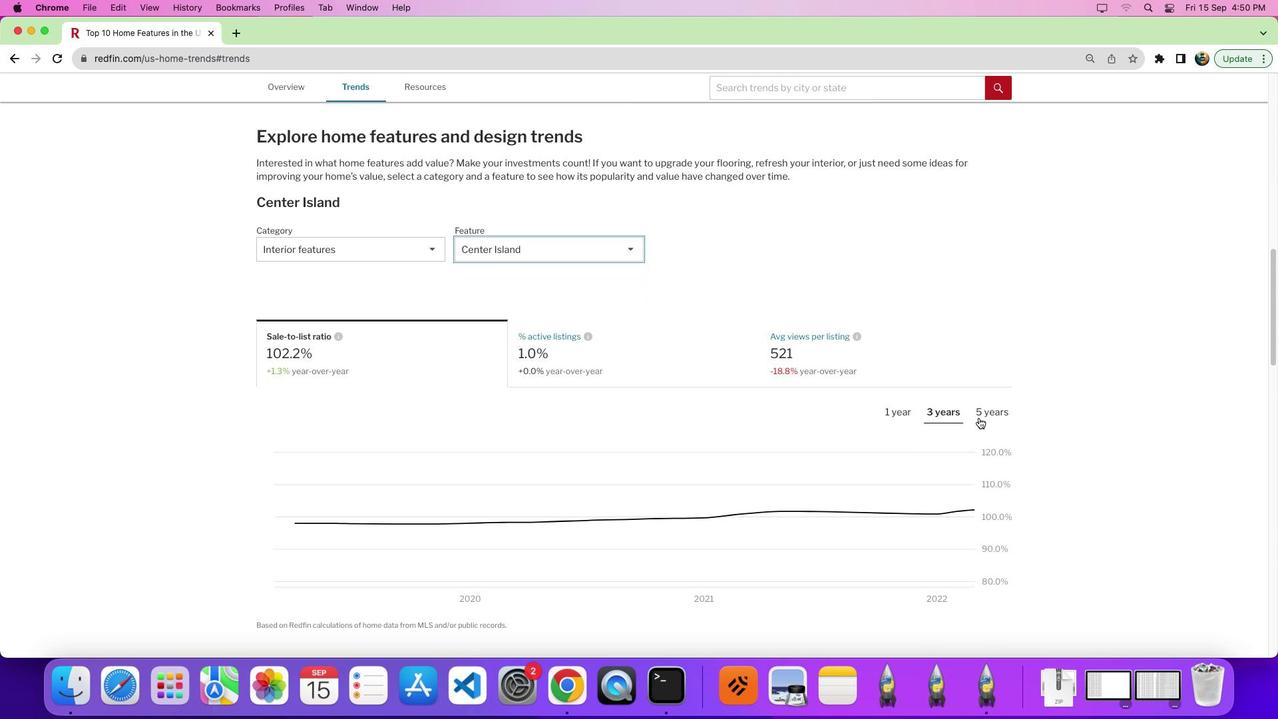 
Action: Mouse moved to (973, 419)
Screenshot: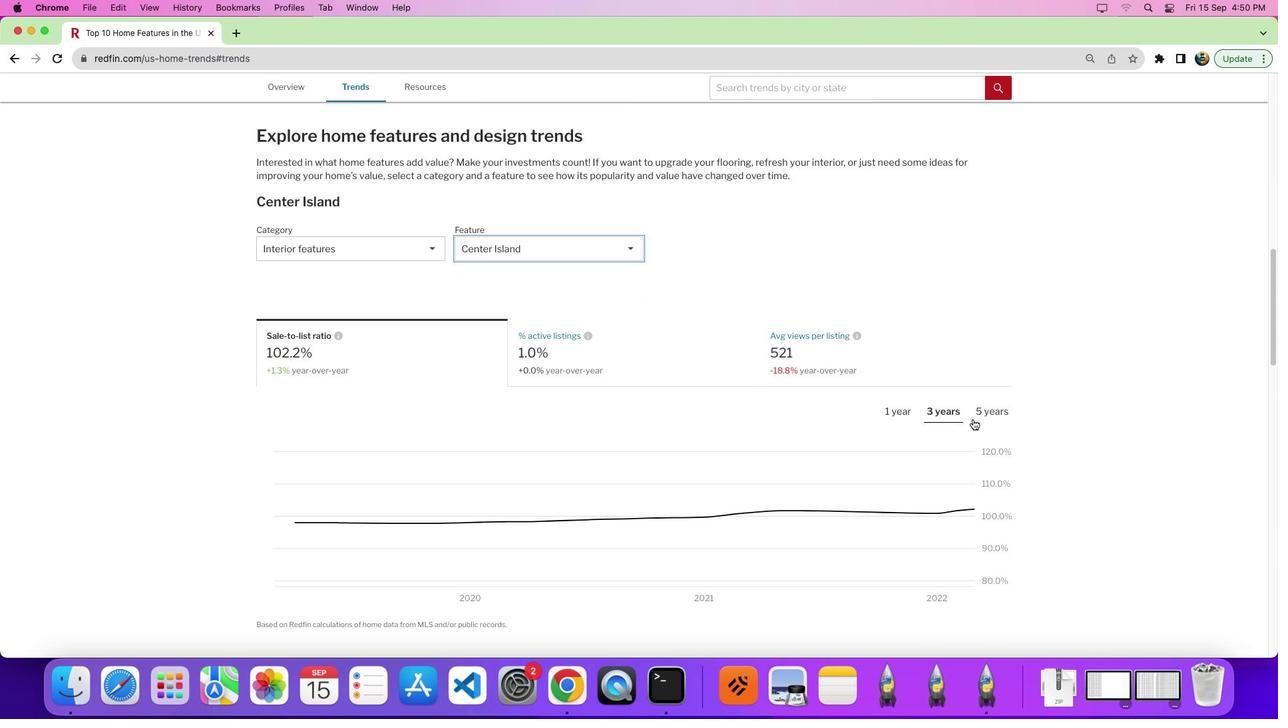 
Action: Mouse scrolled (973, 419) with delta (0, 0)
Screenshot: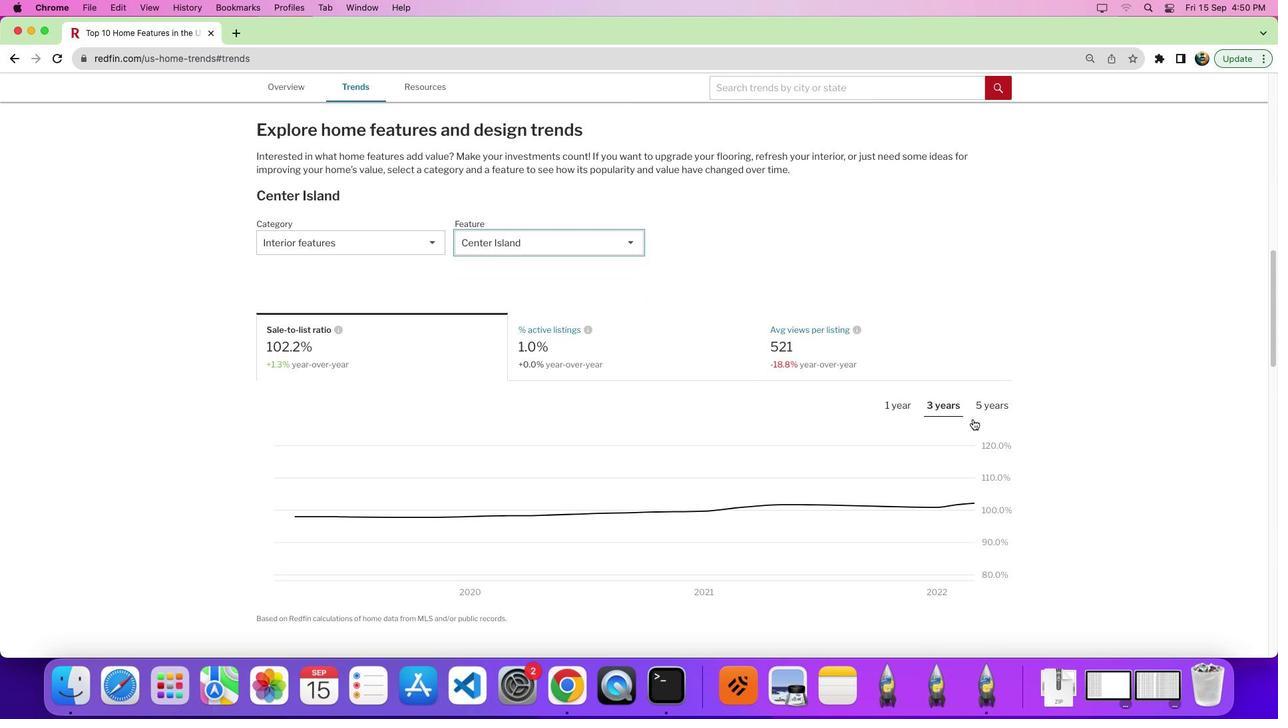 
Action: Mouse scrolled (973, 419) with delta (0, 0)
Screenshot: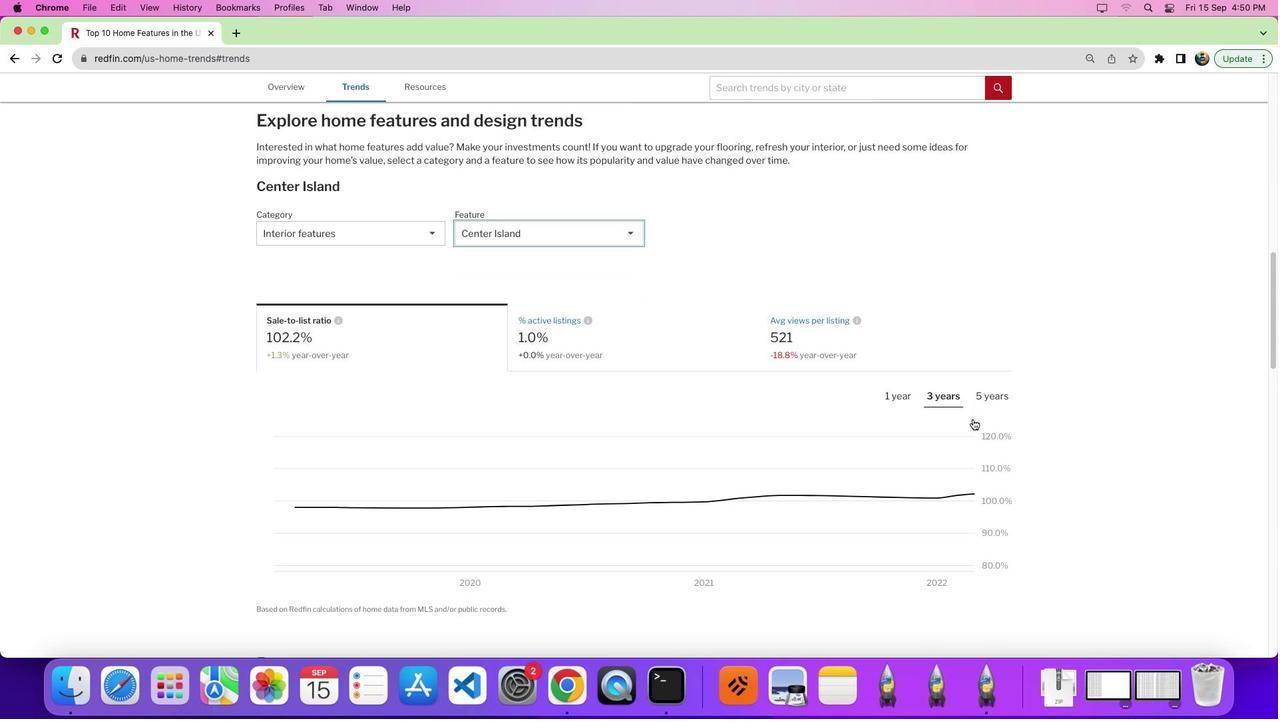 
Action: Mouse moved to (989, 393)
Screenshot: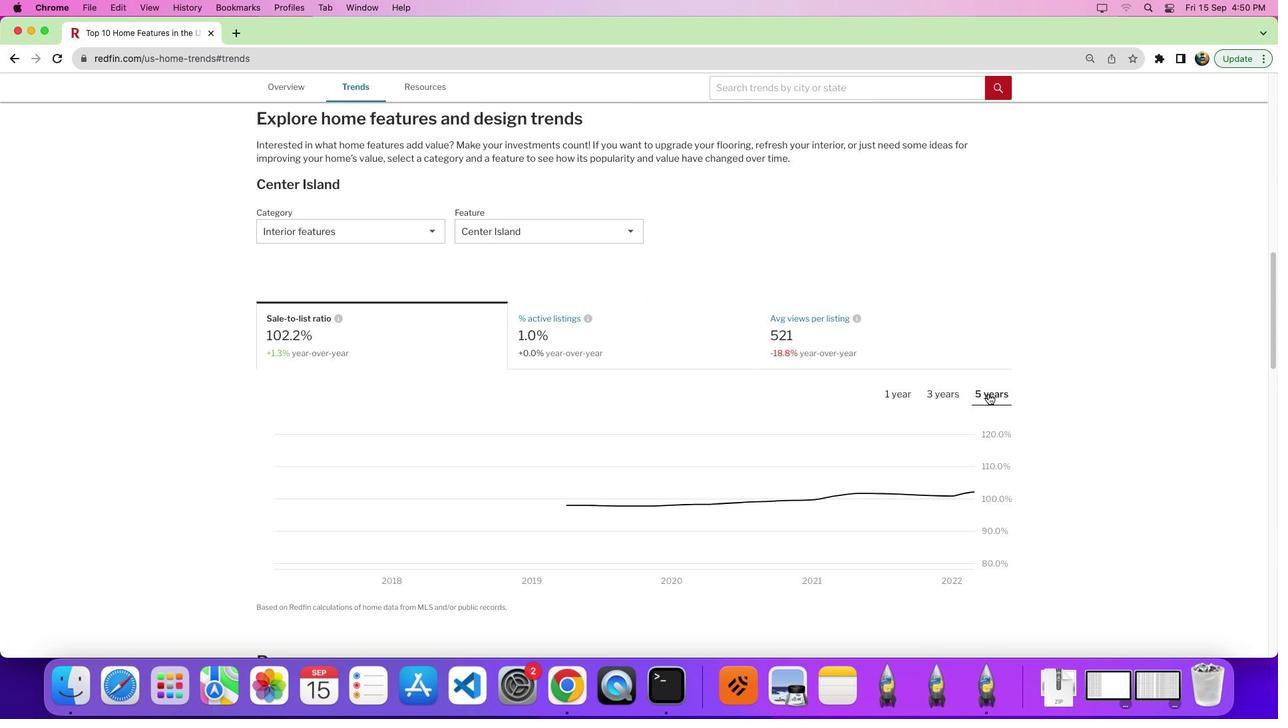 
Action: Mouse pressed left at (989, 393)
Screenshot: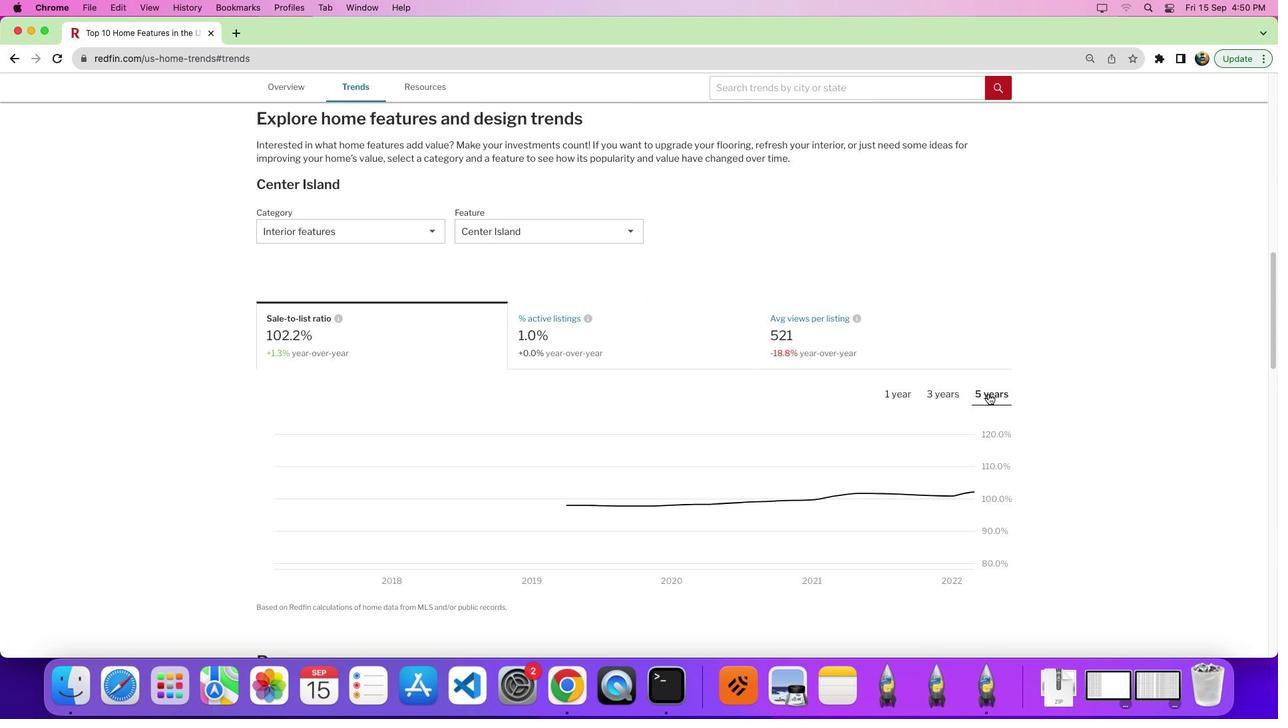
Action: Mouse moved to (989, 393)
Screenshot: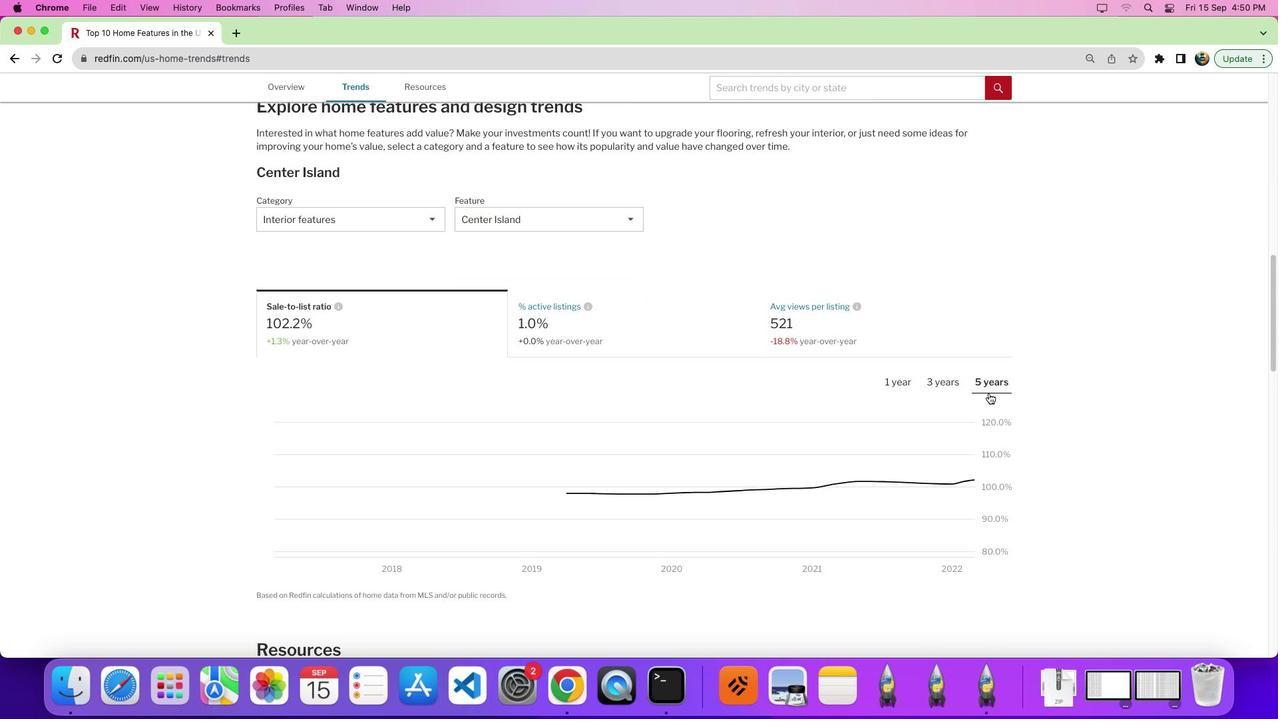 
Action: Mouse scrolled (989, 393) with delta (0, 0)
Screenshot: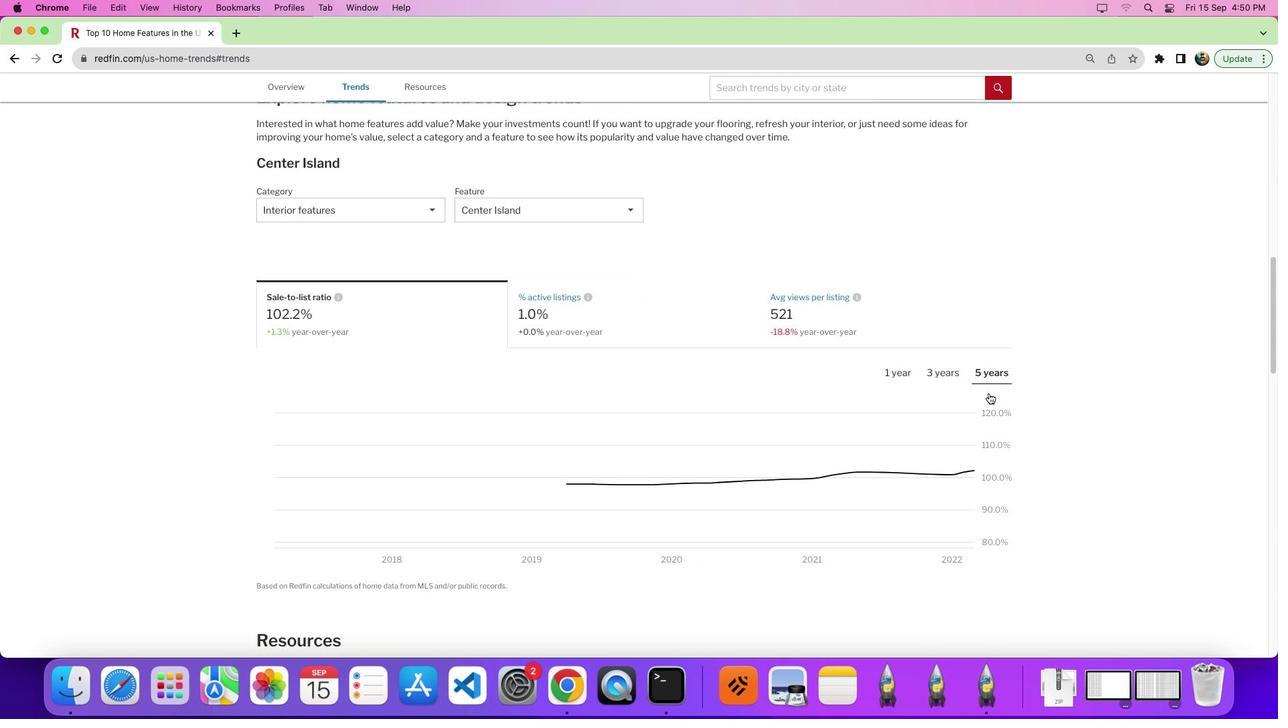 
Action: Mouse scrolled (989, 393) with delta (0, 0)
Screenshot: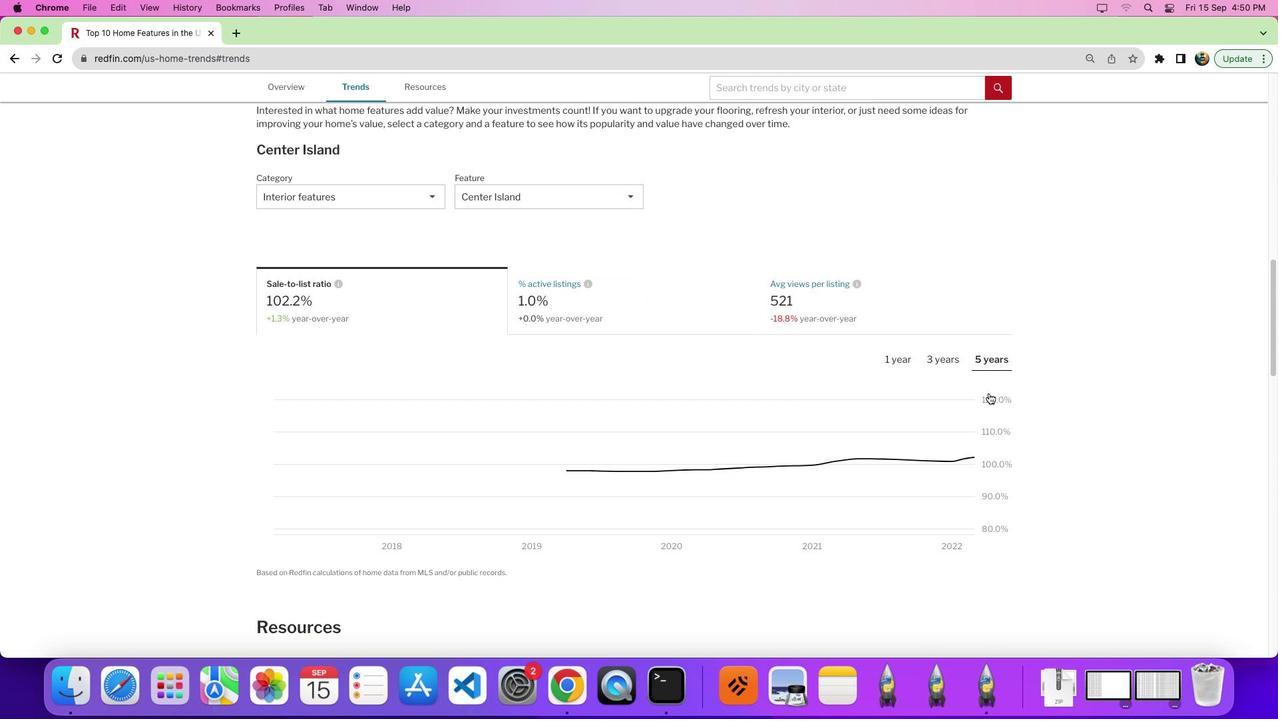 
Action: Mouse scrolled (989, 393) with delta (0, 0)
Screenshot: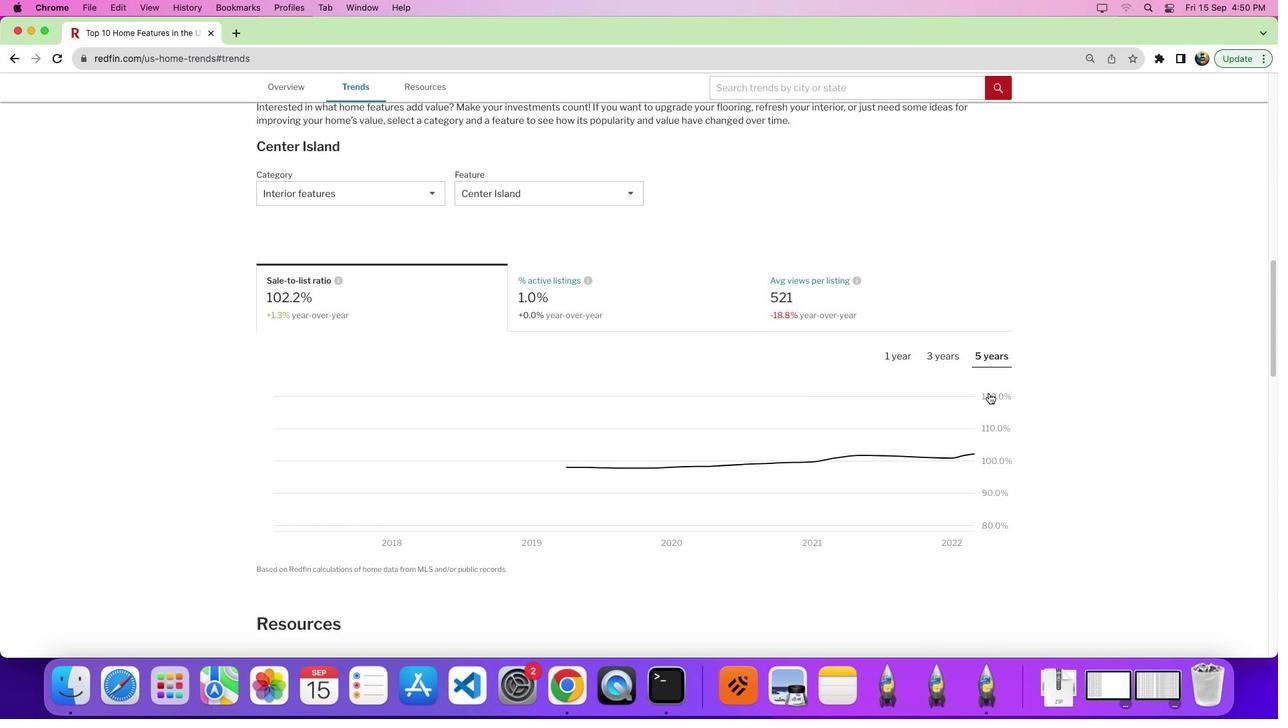 
Action: Mouse moved to (991, 396)
Screenshot: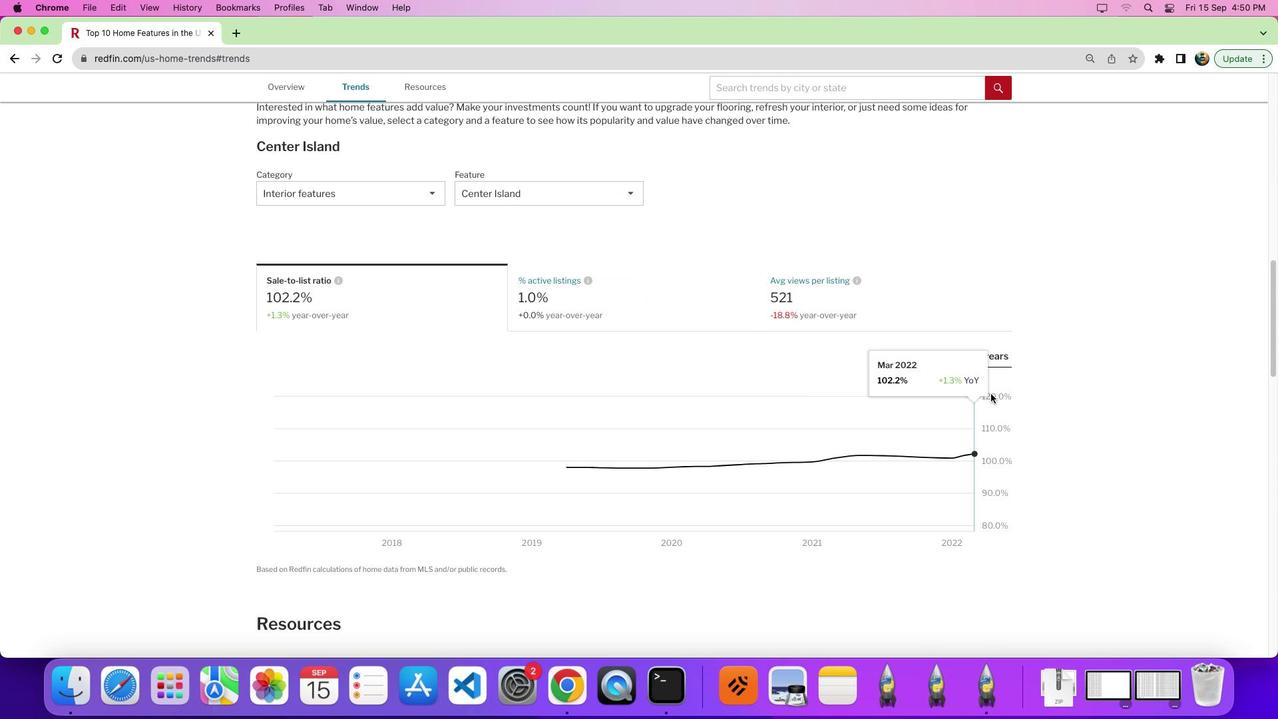 
